 Task: Research Airbnb accommodation in Penticton, Canada from 9th December, 2023 to 12th December, 2023 for 1 adult. Place can be entire room with 1  bedroom having 1 bed and 1 bathroom. Property type can be flat.
Action: Mouse moved to (420, 252)
Screenshot: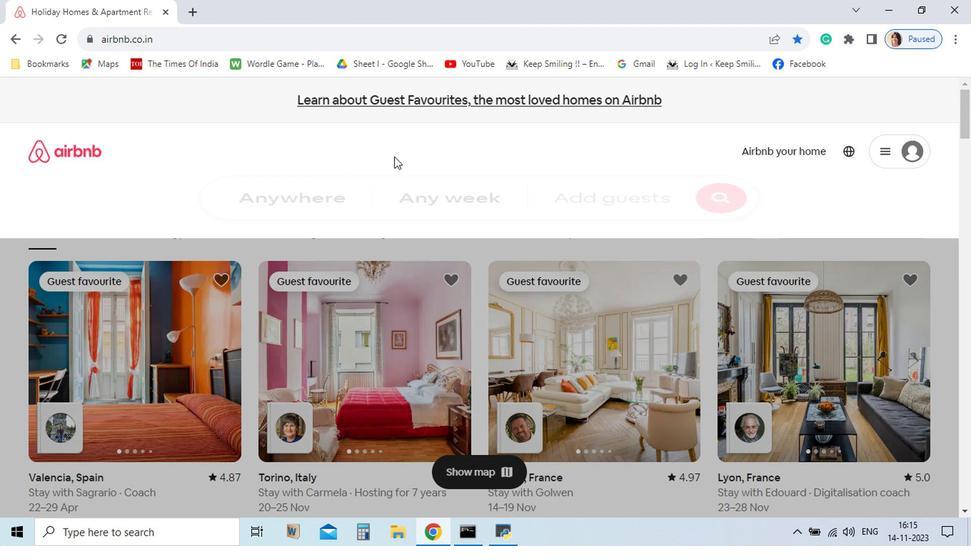 
Action: Mouse pressed left at (420, 252)
Screenshot: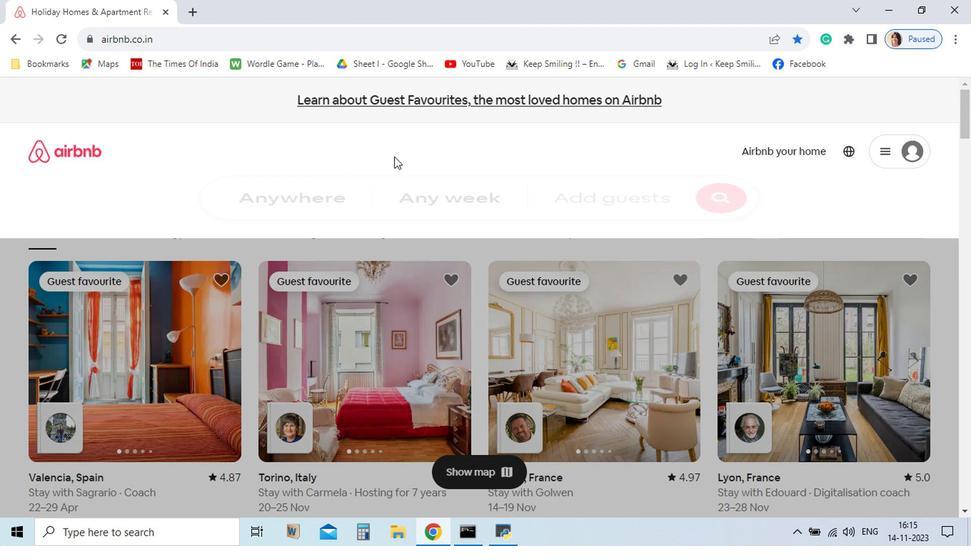 
Action: Mouse moved to (419, 252)
Screenshot: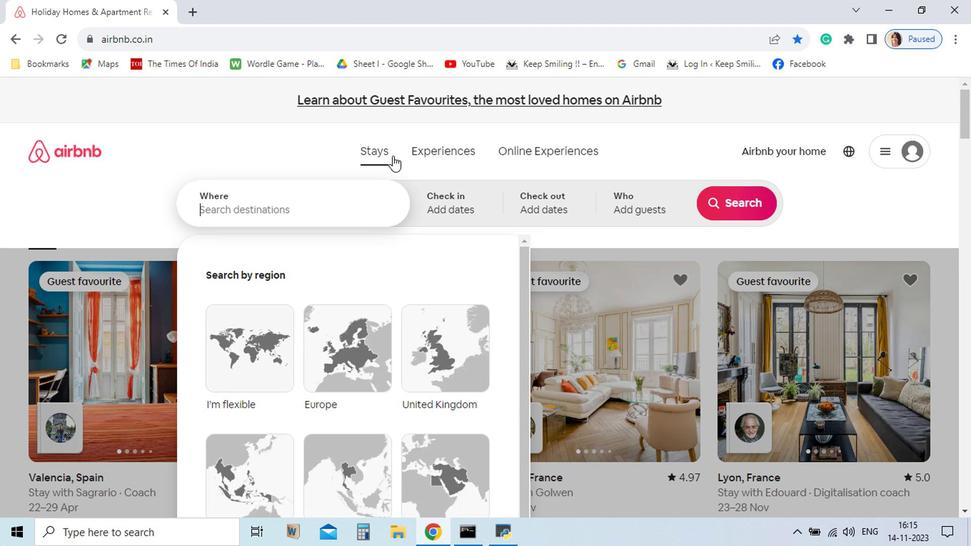 
Action: Key pressed <Key.shift_r>Pent
Screenshot: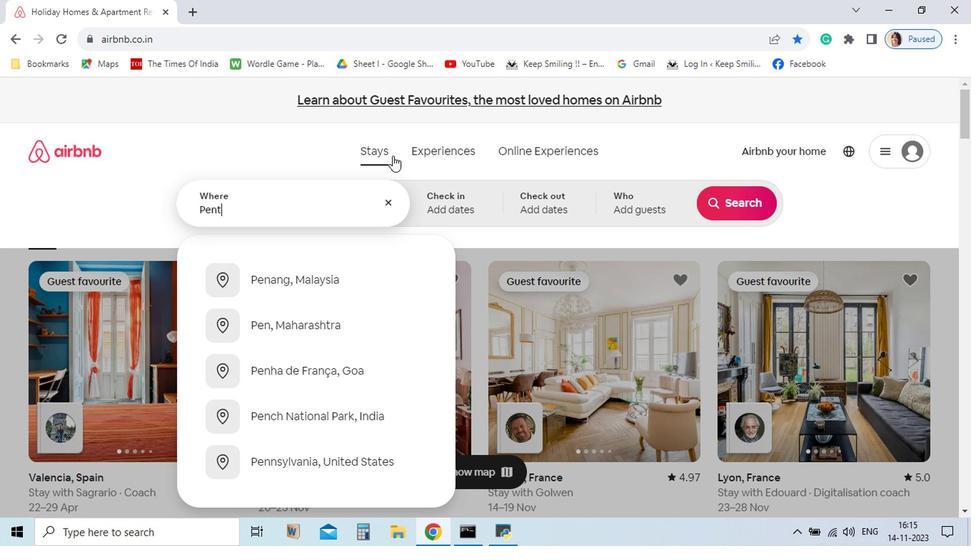
Action: Mouse moved to (389, 333)
Screenshot: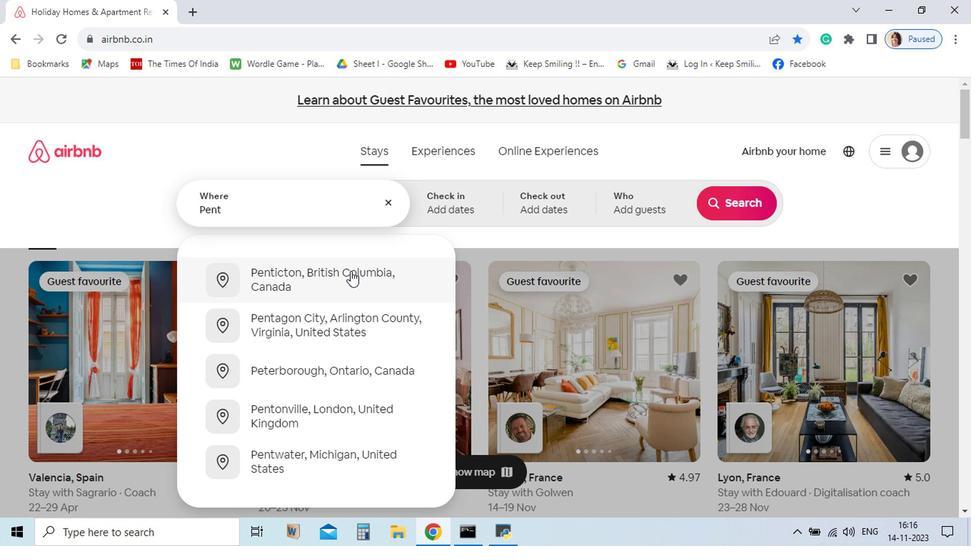 
Action: Mouse pressed left at (389, 333)
Screenshot: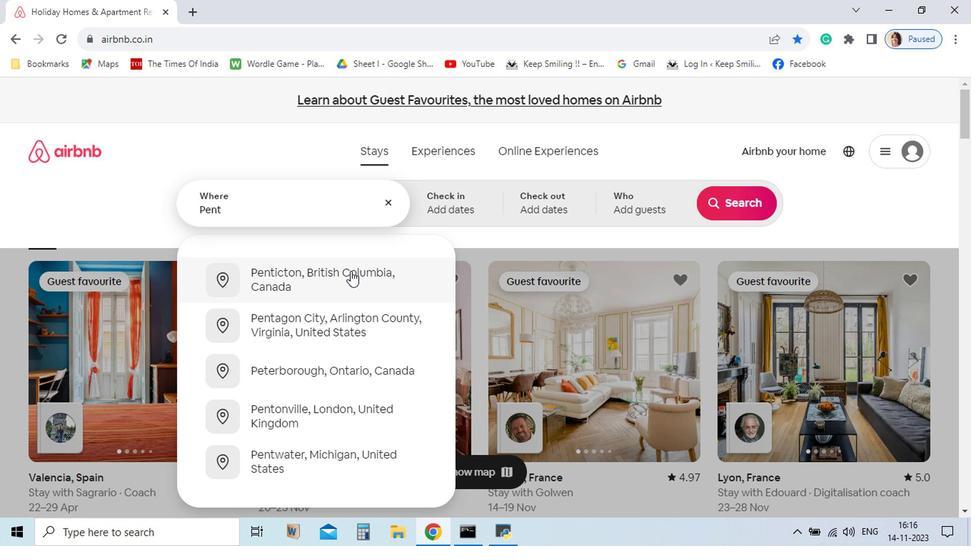 
Action: Mouse moved to (374, 288)
Screenshot: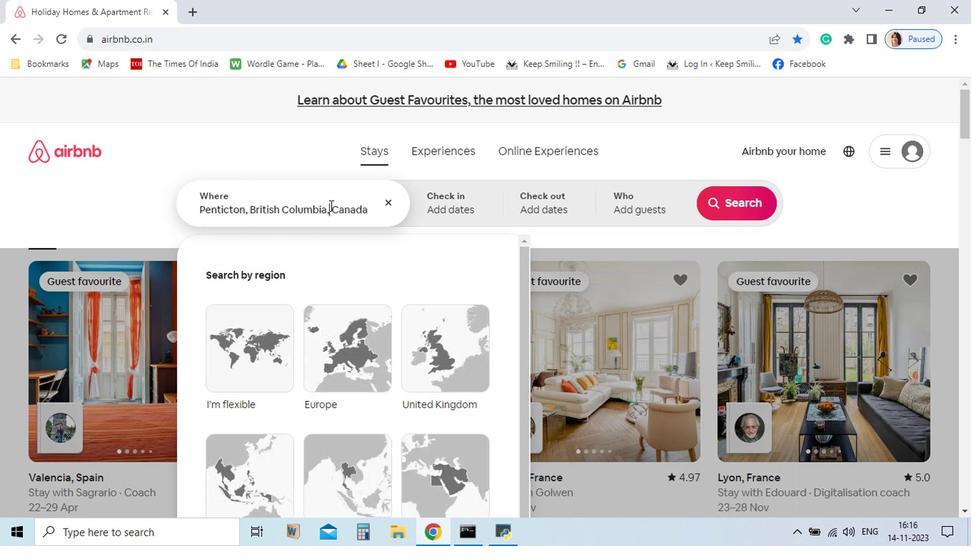 
Action: Mouse pressed left at (374, 288)
Screenshot: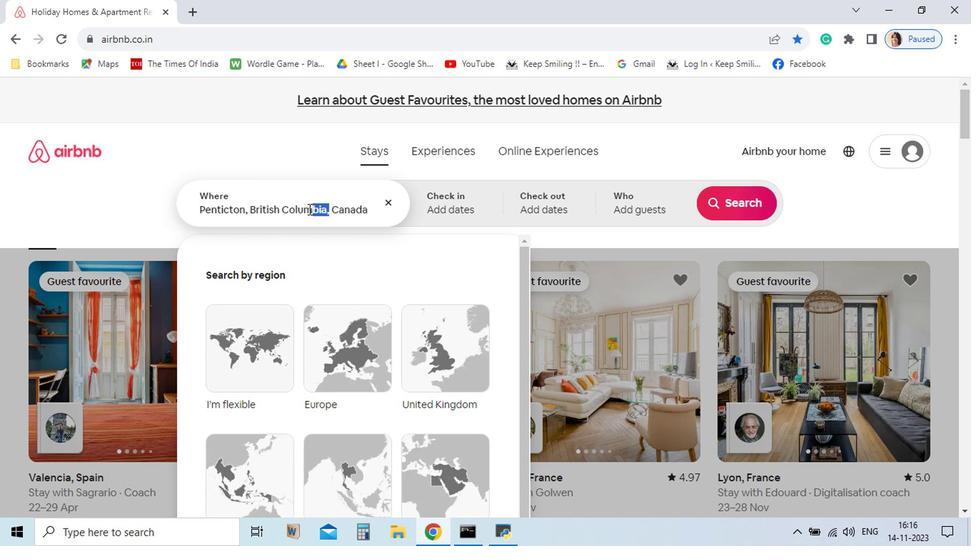 
Action: Mouse moved to (321, 291)
Screenshot: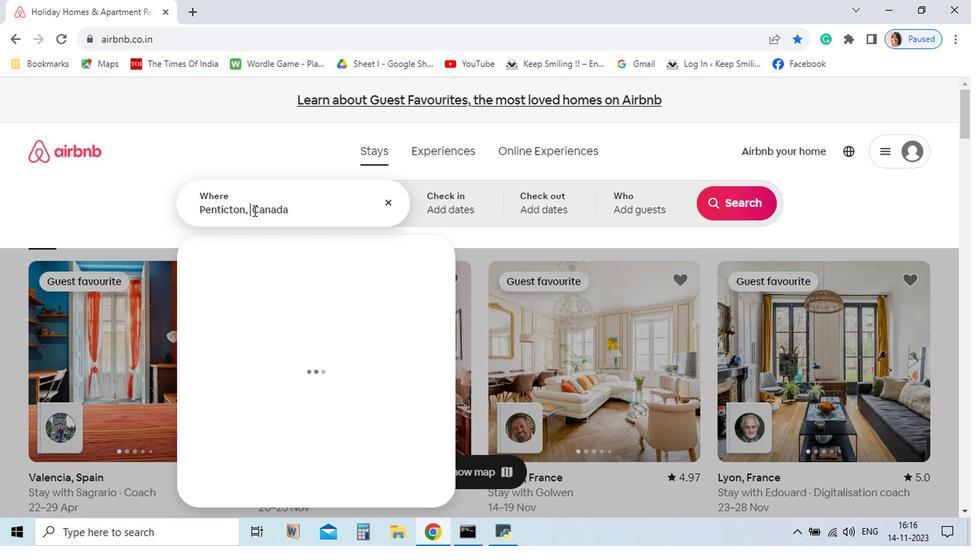 
Action: Key pressed <Key.backspace><Key.backspace>
Screenshot: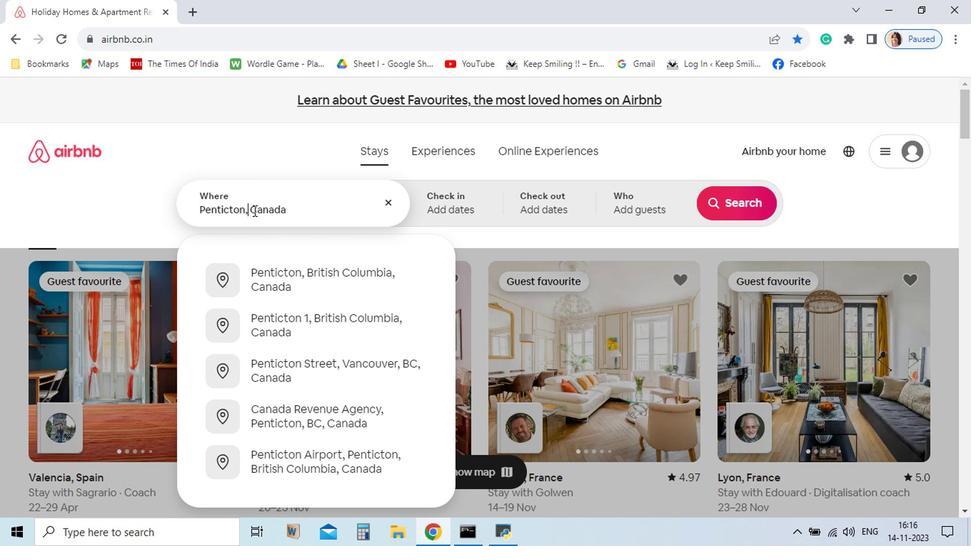 
Action: Mouse moved to (360, 287)
Screenshot: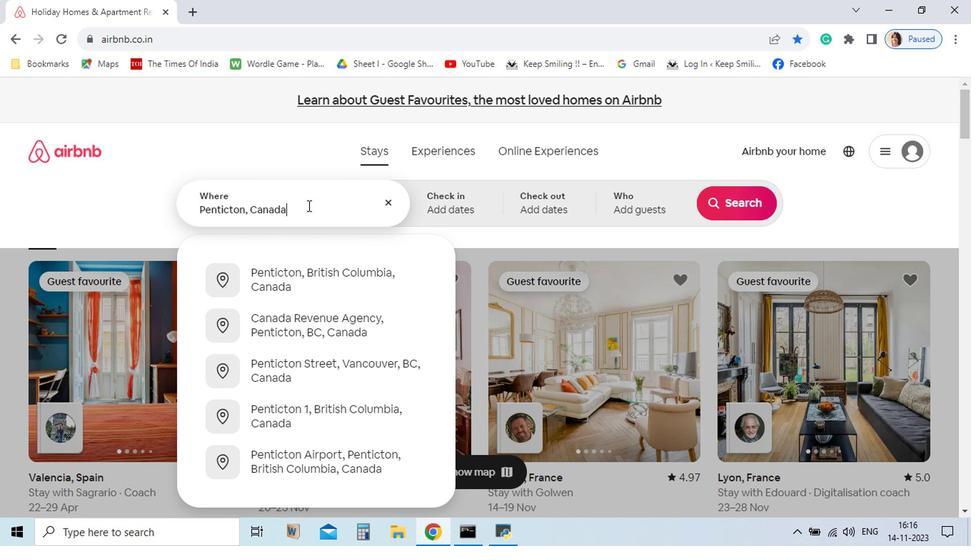 
Action: Mouse pressed left at (360, 287)
Screenshot: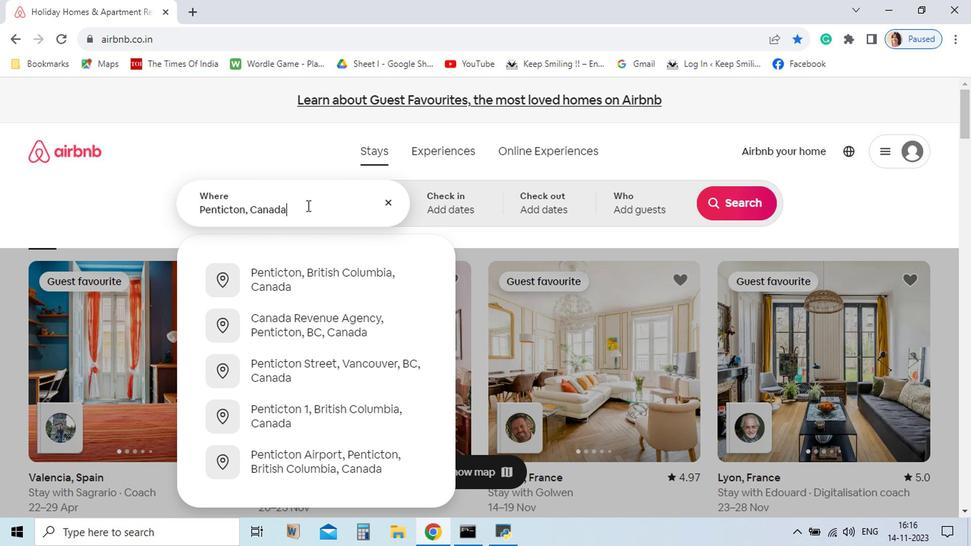 
Action: Mouse moved to (359, 287)
Screenshot: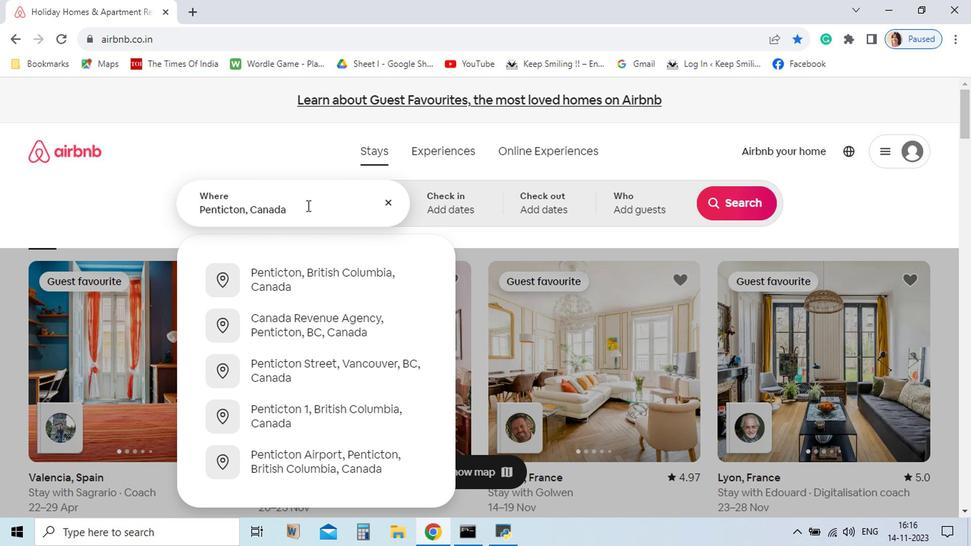 
Action: Key pressed <Key.enter>
Screenshot: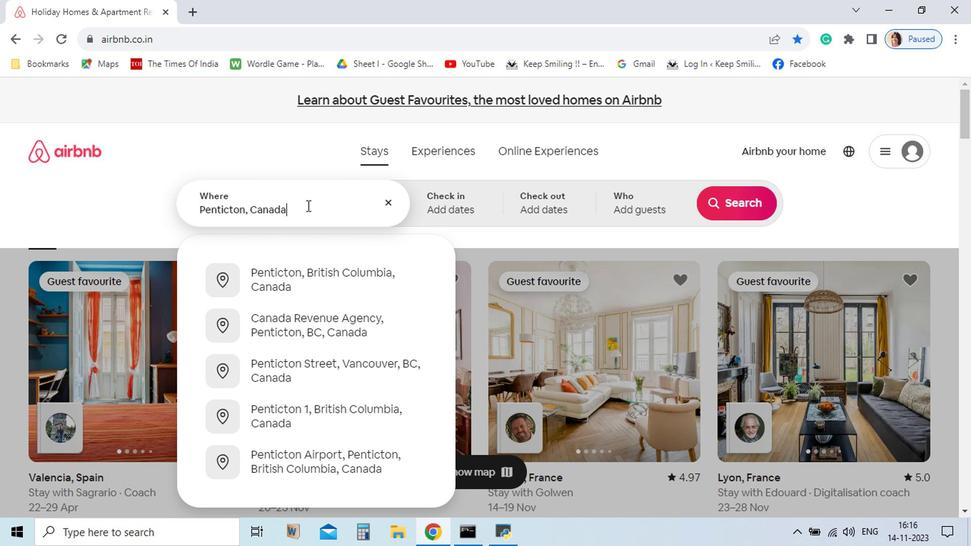 
Action: Mouse moved to (640, 430)
Screenshot: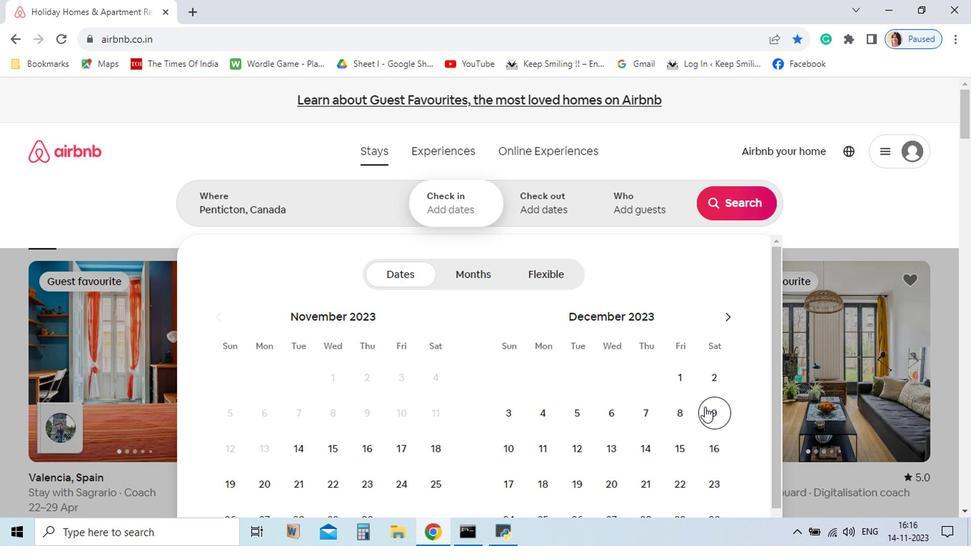
Action: Mouse pressed left at (640, 430)
Screenshot: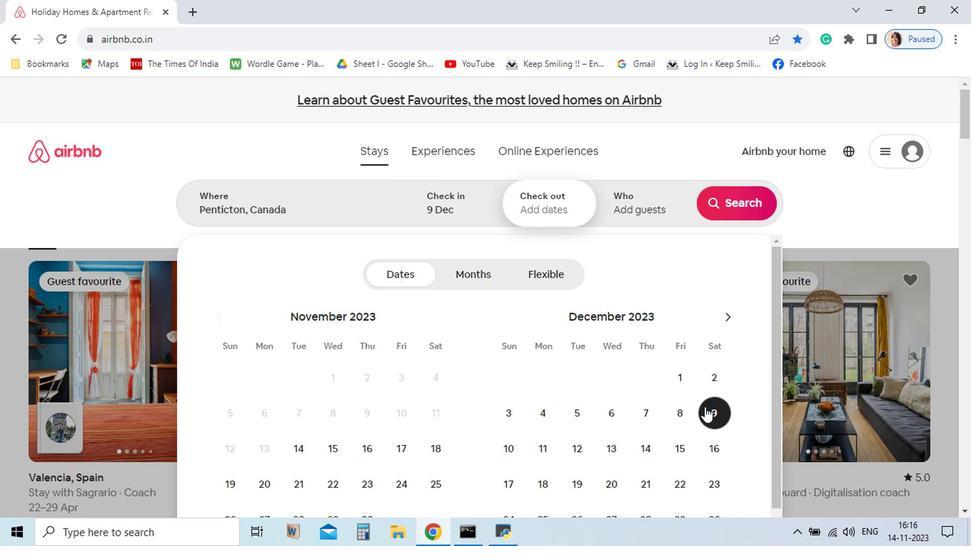 
Action: Mouse moved to (554, 458)
Screenshot: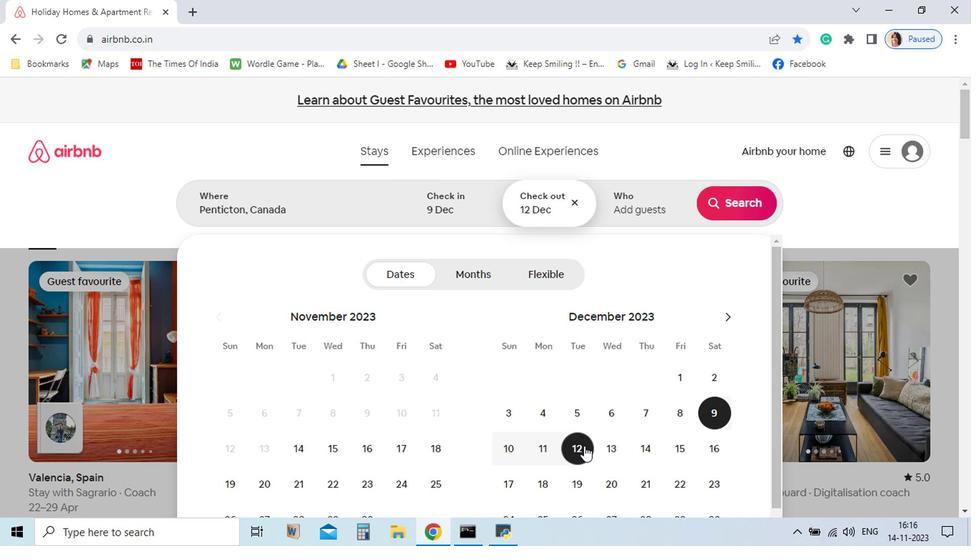 
Action: Mouse pressed left at (554, 458)
Screenshot: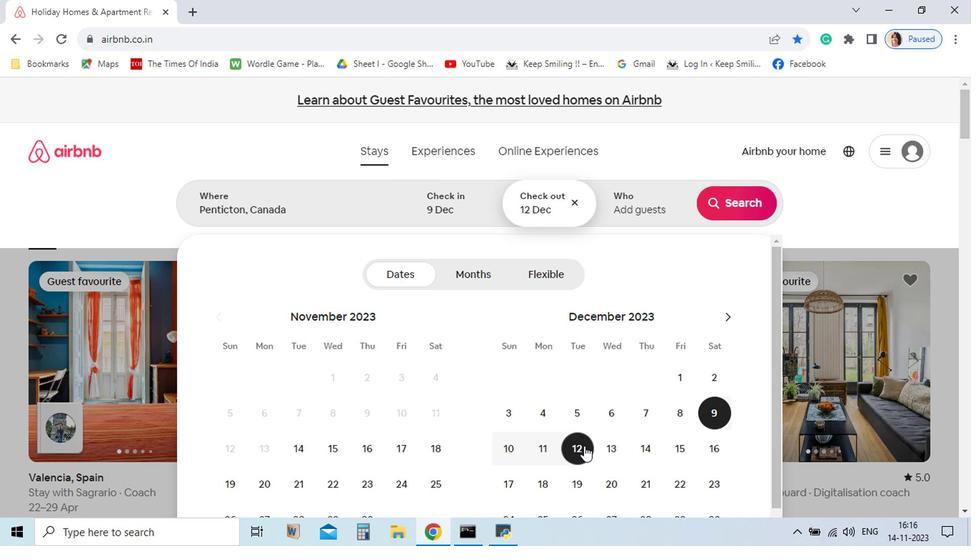 
Action: Mouse moved to (560, 446)
Screenshot: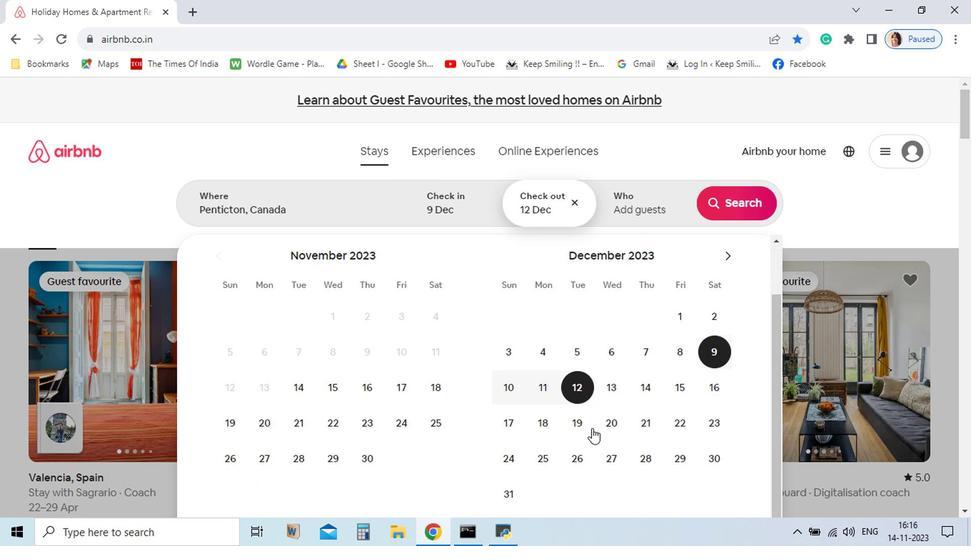 
Action: Mouse scrolled (560, 445) with delta (0, 0)
Screenshot: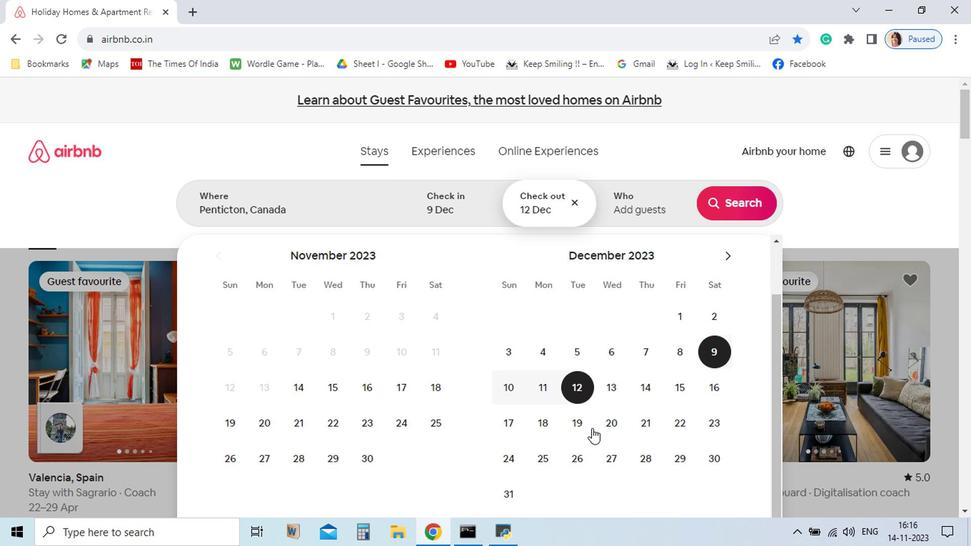 
Action: Mouse moved to (610, 288)
Screenshot: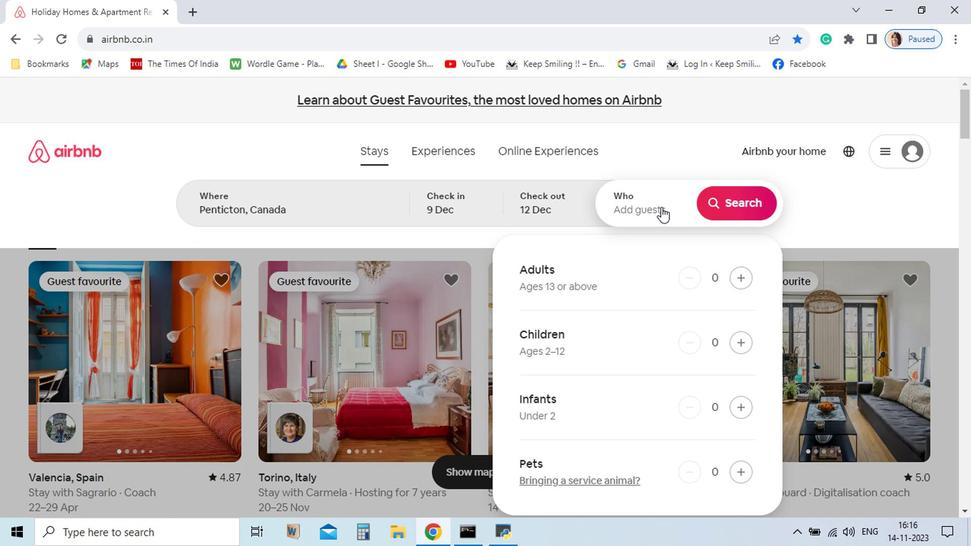 
Action: Mouse pressed left at (610, 288)
Screenshot: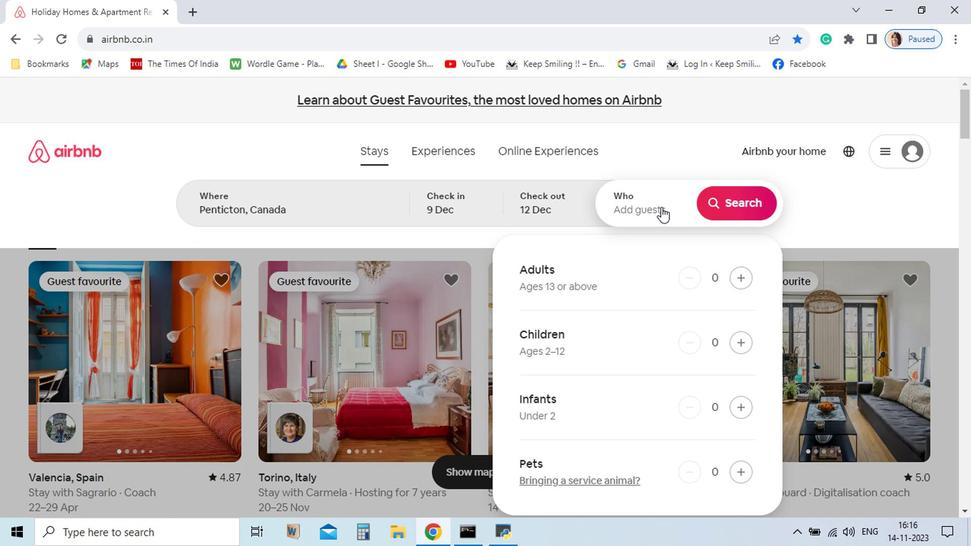 
Action: Mouse moved to (670, 338)
Screenshot: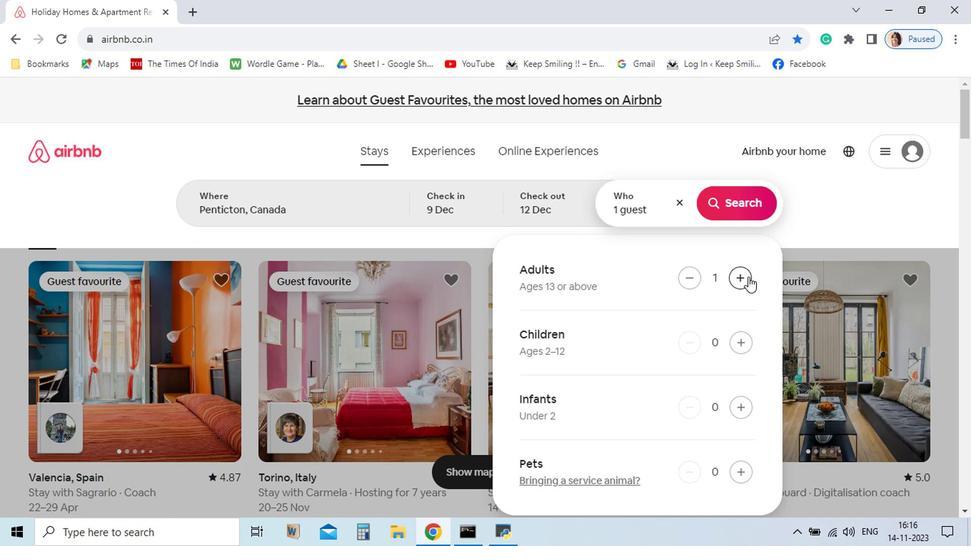 
Action: Mouse pressed left at (670, 338)
Screenshot: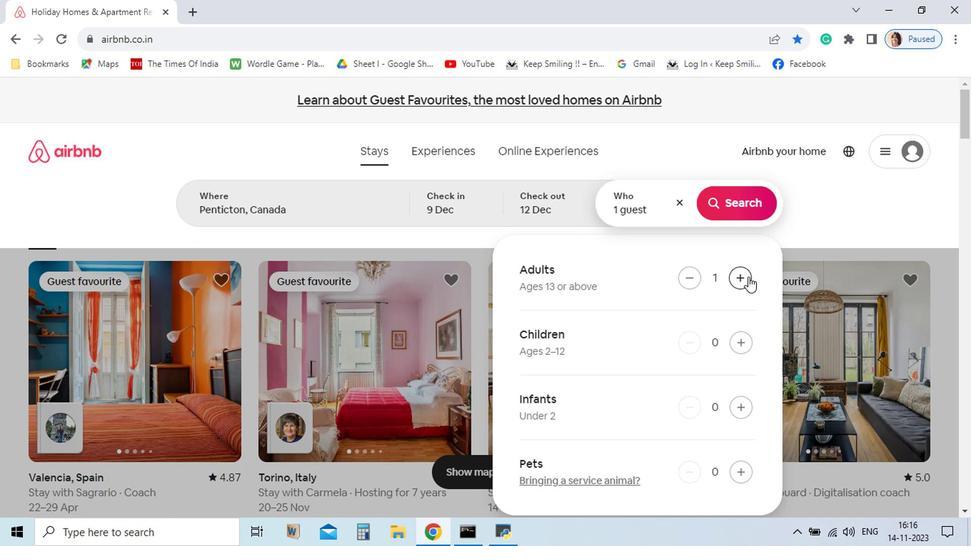 
Action: Mouse moved to (670, 282)
Screenshot: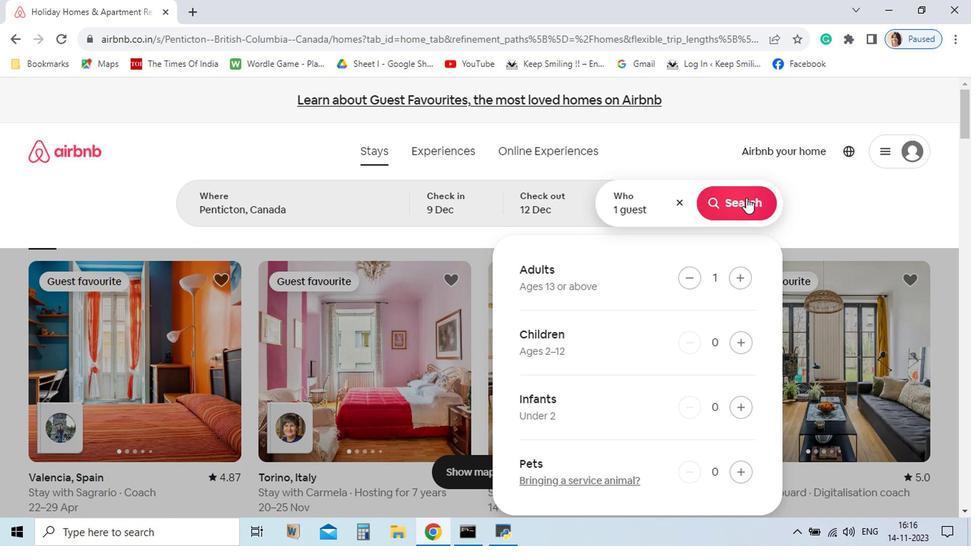 
Action: Mouse pressed left at (670, 282)
Screenshot: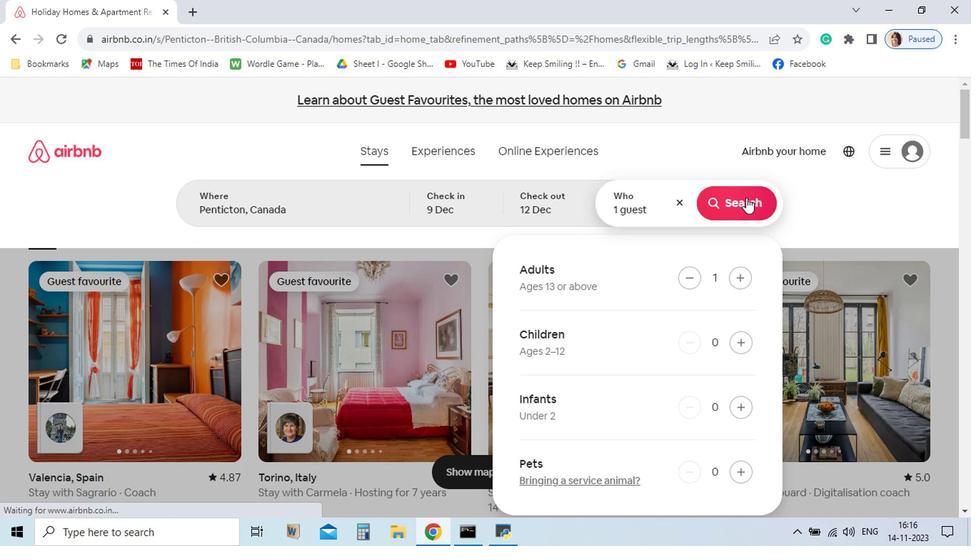 
Action: Mouse moved to (671, 256)
Screenshot: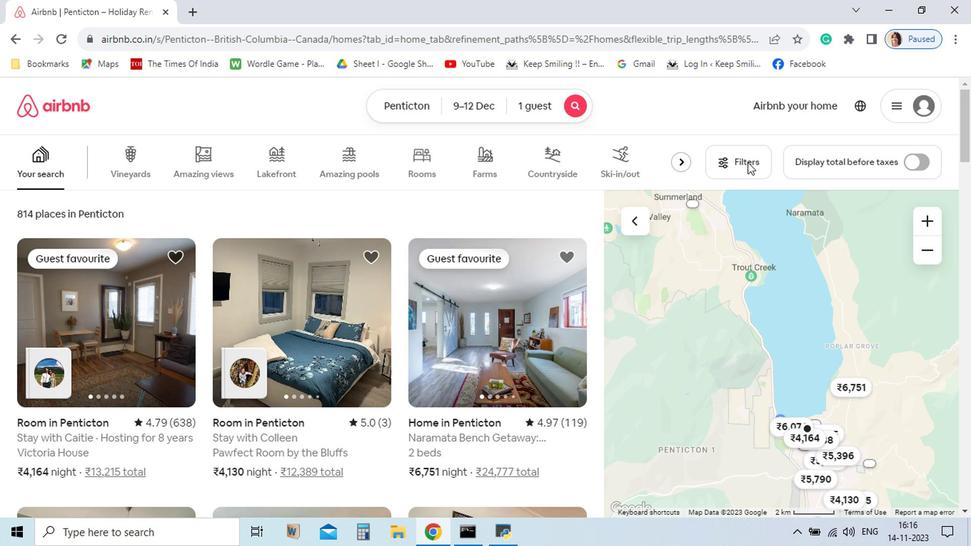 
Action: Mouse pressed left at (671, 256)
Screenshot: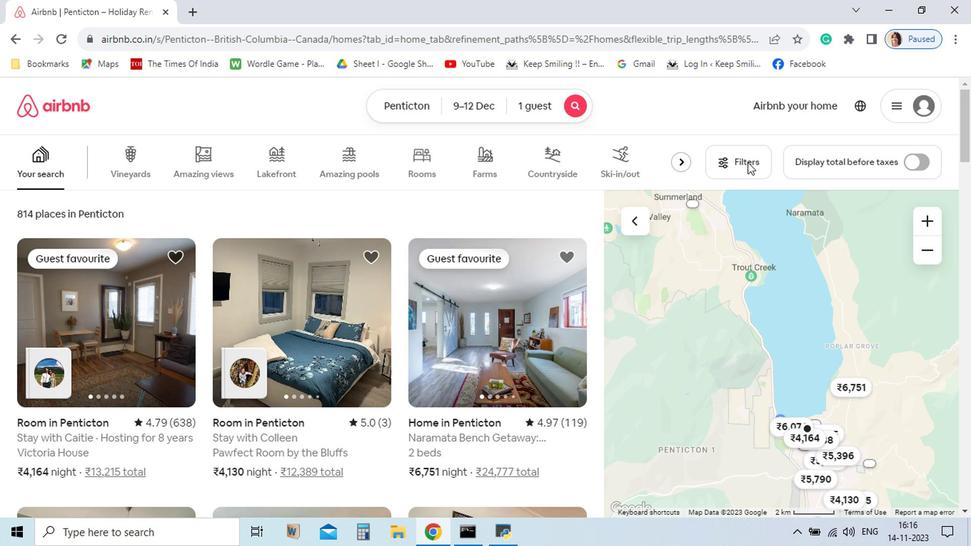 
Action: Mouse moved to (678, 279)
Screenshot: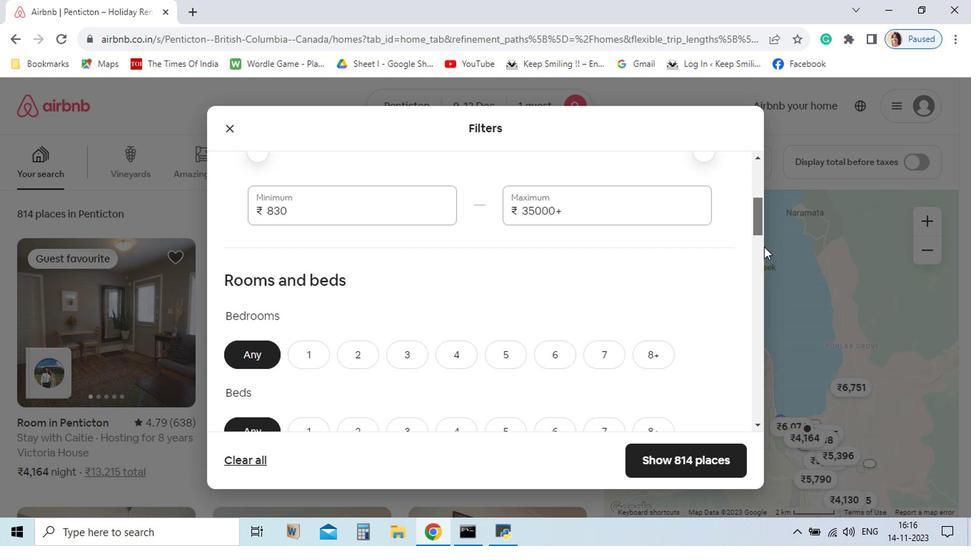 
Action: Mouse pressed left at (678, 279)
Screenshot: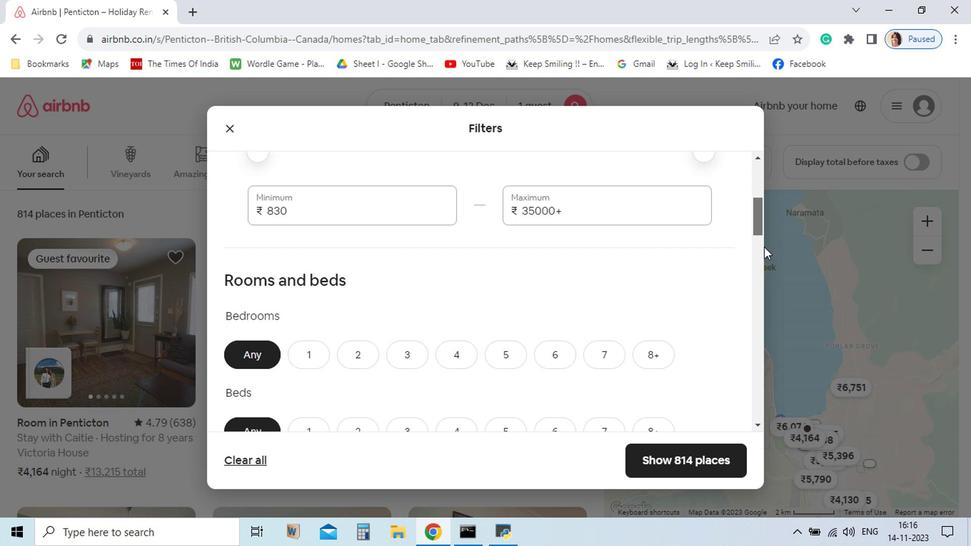 
Action: Mouse moved to (363, 271)
Screenshot: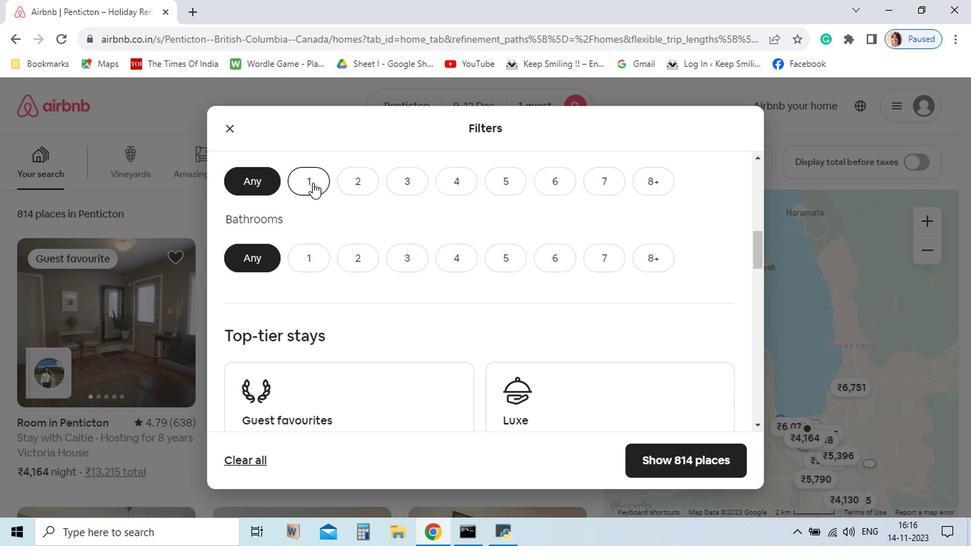 
Action: Mouse pressed left at (363, 271)
Screenshot: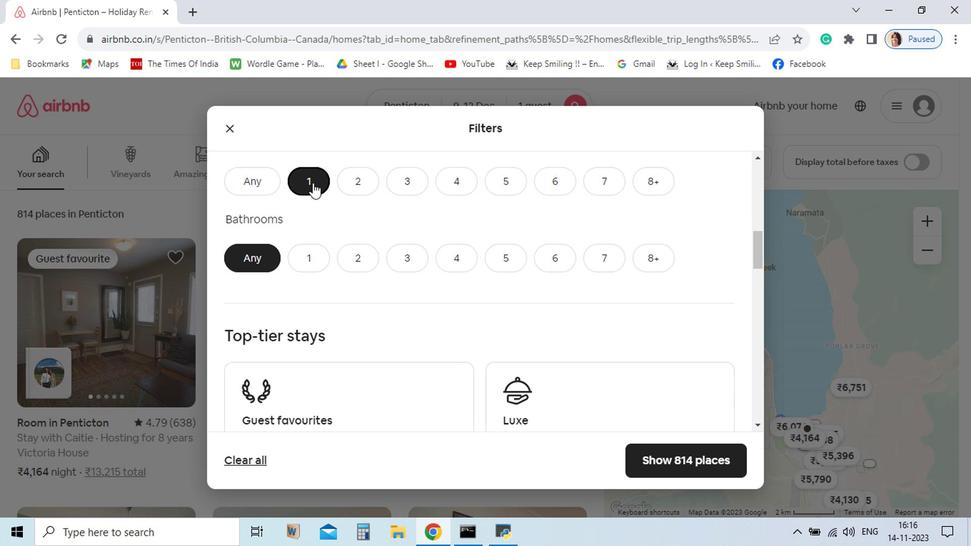 
Action: Mouse moved to (374, 302)
Screenshot: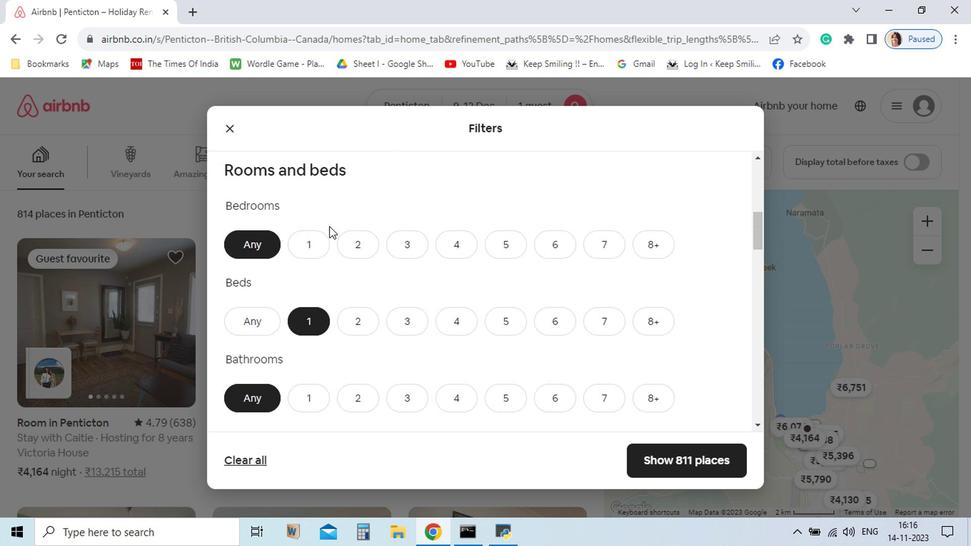 
Action: Mouse scrolled (374, 302) with delta (0, 0)
Screenshot: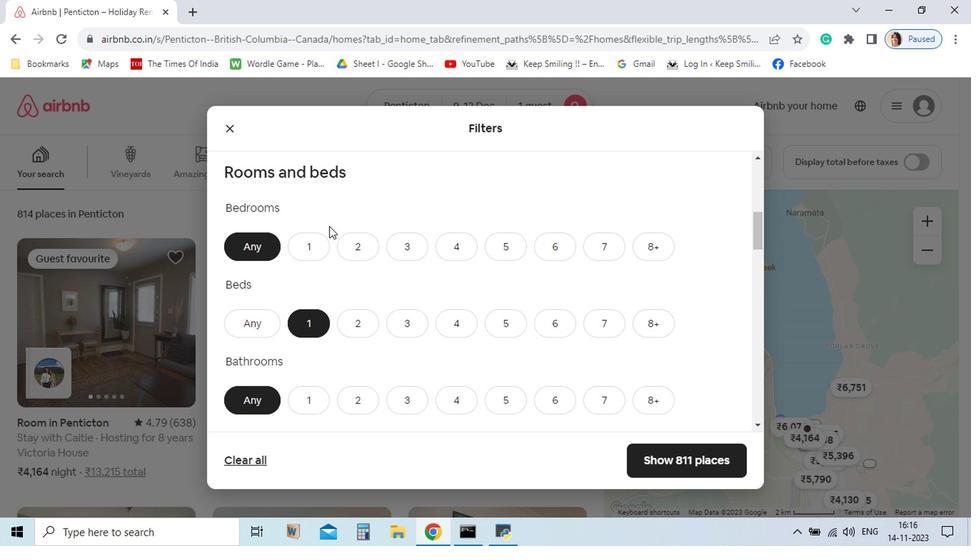 
Action: Mouse scrolled (374, 302) with delta (0, 0)
Screenshot: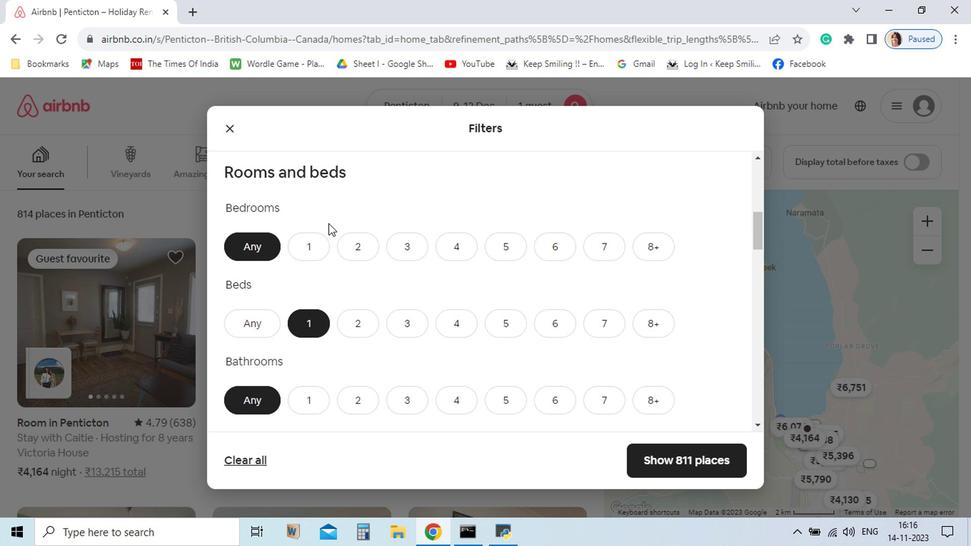 
Action: Mouse moved to (362, 309)
Screenshot: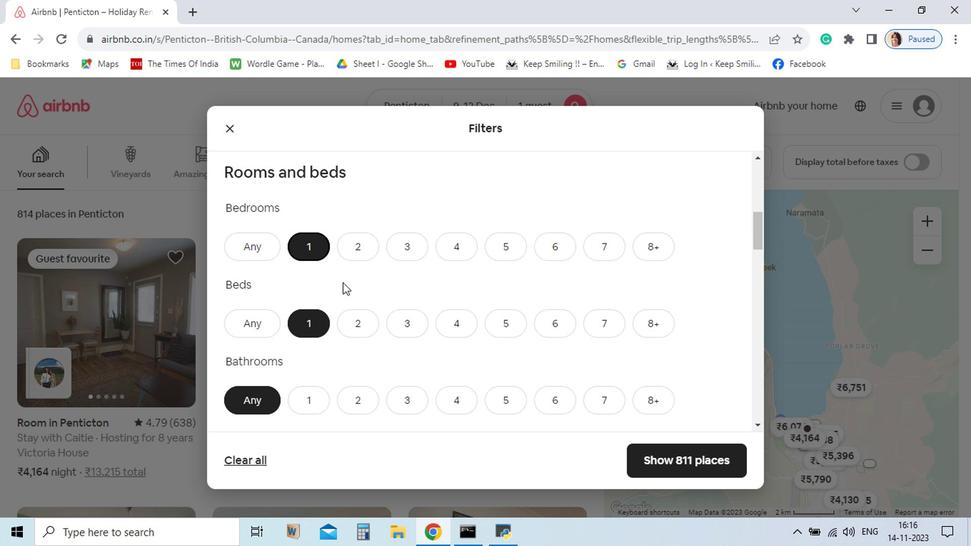 
Action: Mouse pressed left at (362, 309)
Screenshot: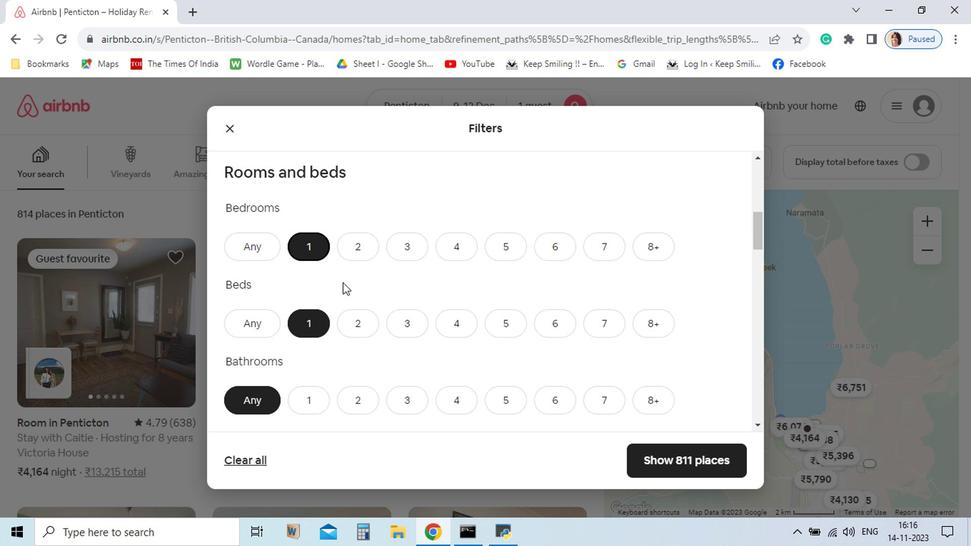 
Action: Mouse moved to (420, 375)
Screenshot: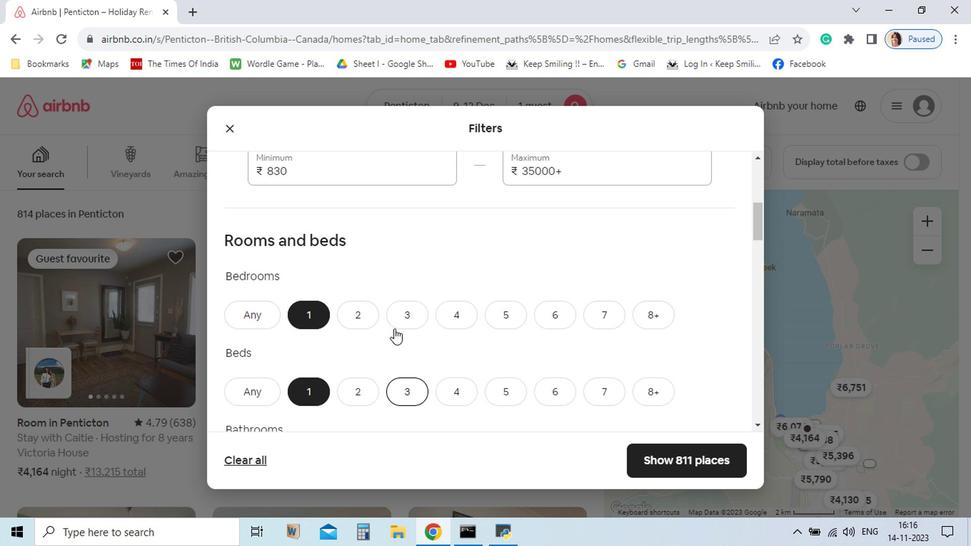 
Action: Mouse scrolled (420, 375) with delta (0, 0)
Screenshot: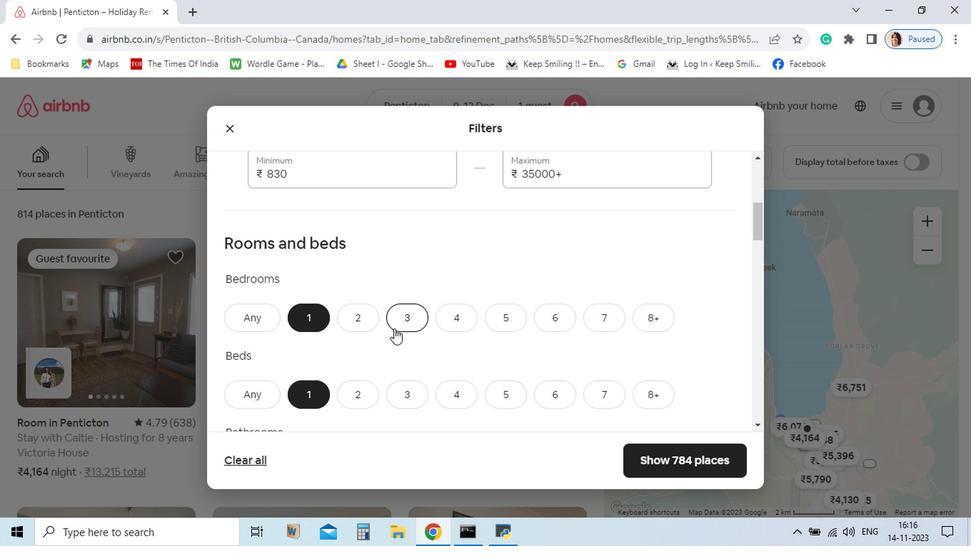 
Action: Mouse scrolled (420, 374) with delta (0, 0)
Screenshot: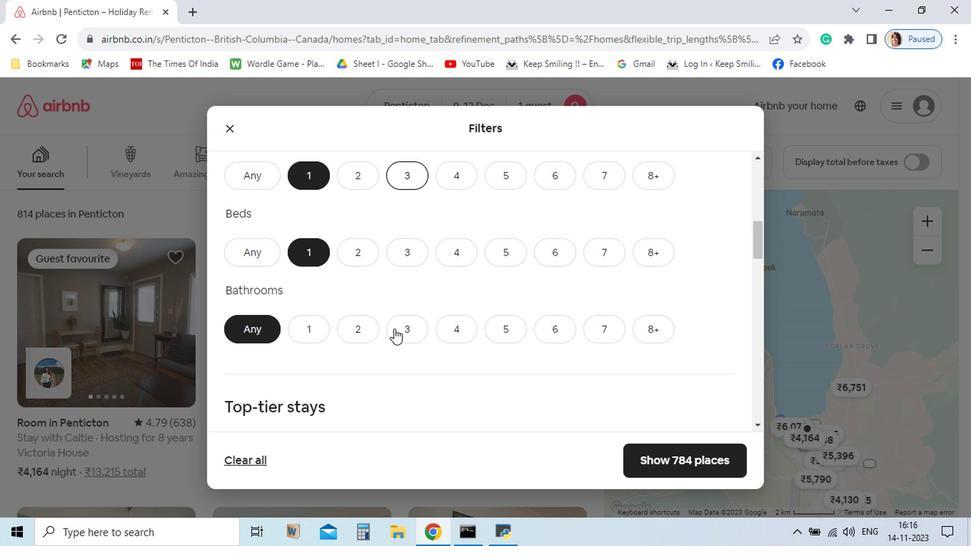 
Action: Mouse scrolled (420, 374) with delta (0, 0)
Screenshot: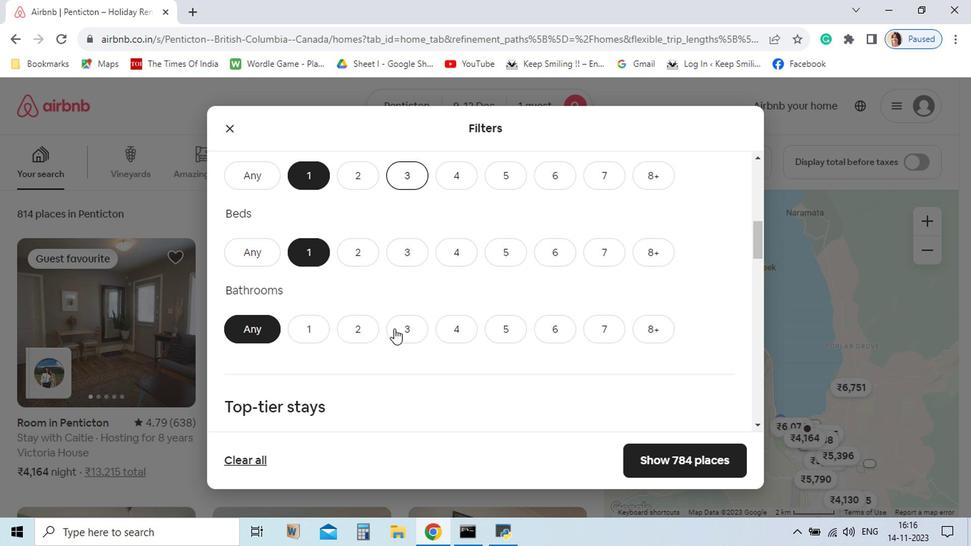 
Action: Mouse moved to (359, 374)
Screenshot: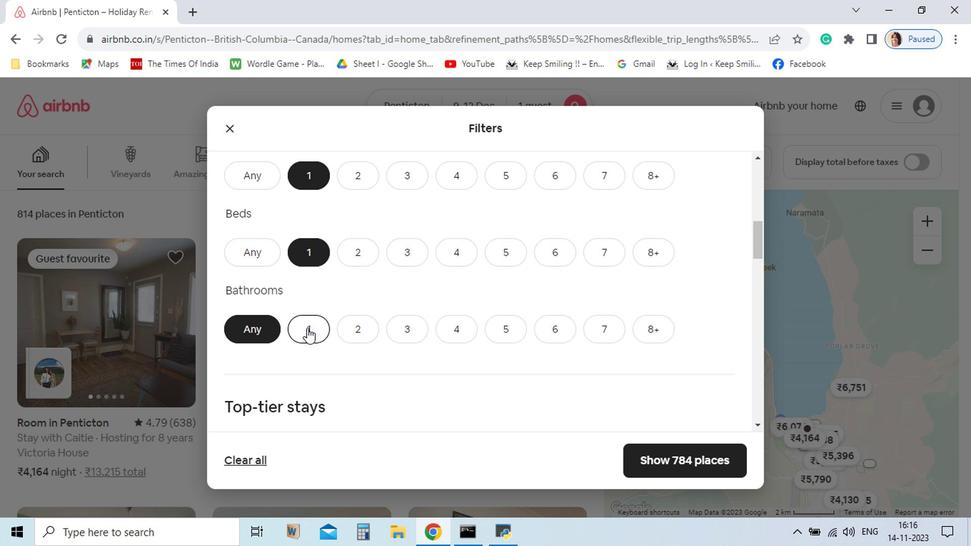 
Action: Mouse pressed left at (359, 374)
Screenshot: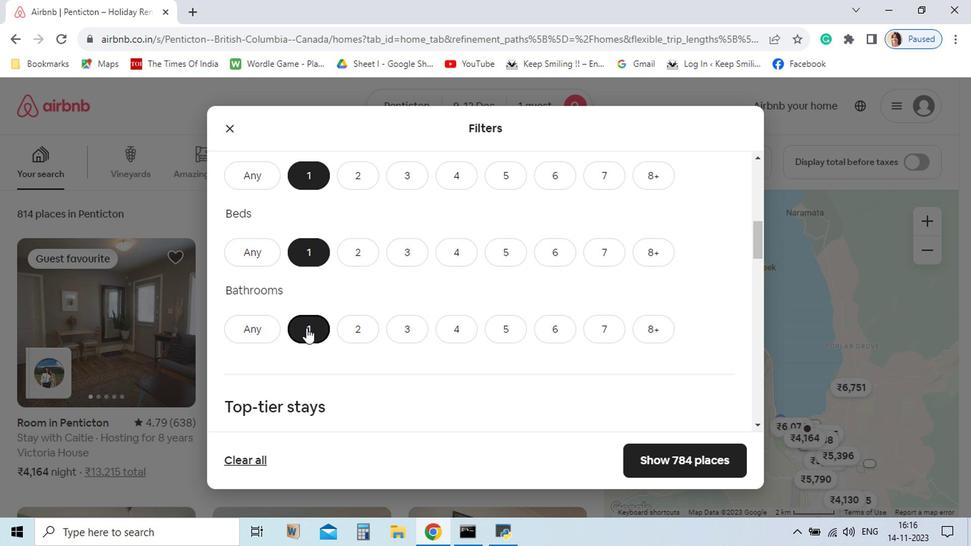 
Action: Mouse moved to (425, 384)
Screenshot: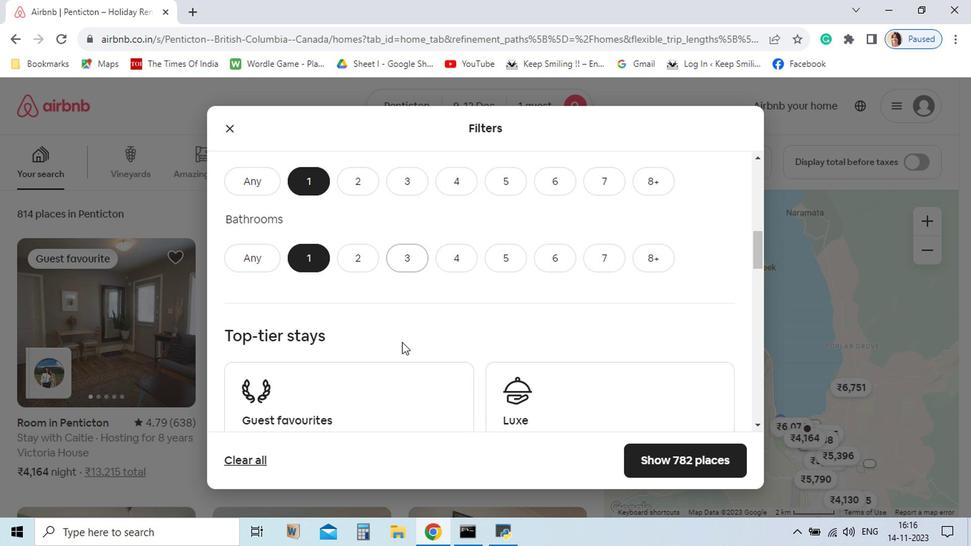 
Action: Mouse scrolled (425, 384) with delta (0, 0)
Screenshot: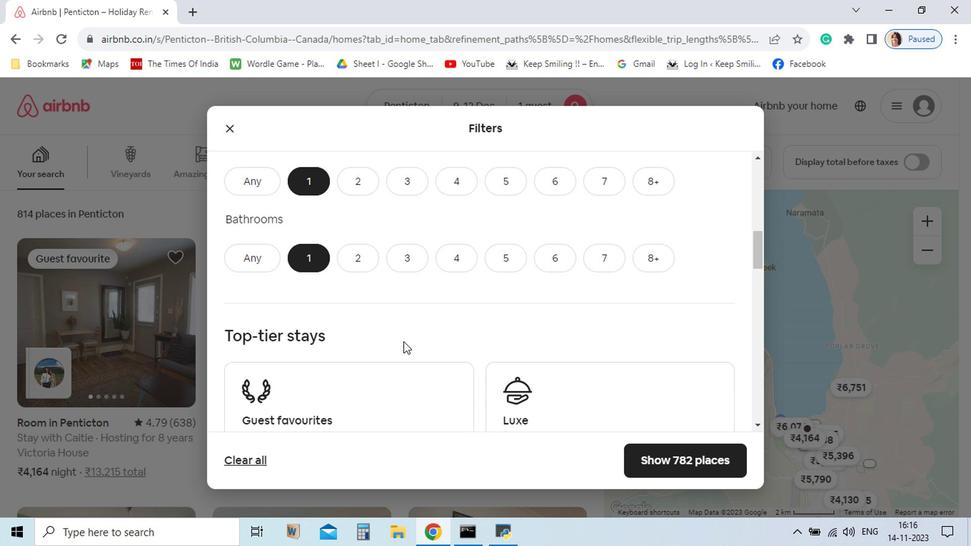 
Action: Mouse moved to (426, 383)
Screenshot: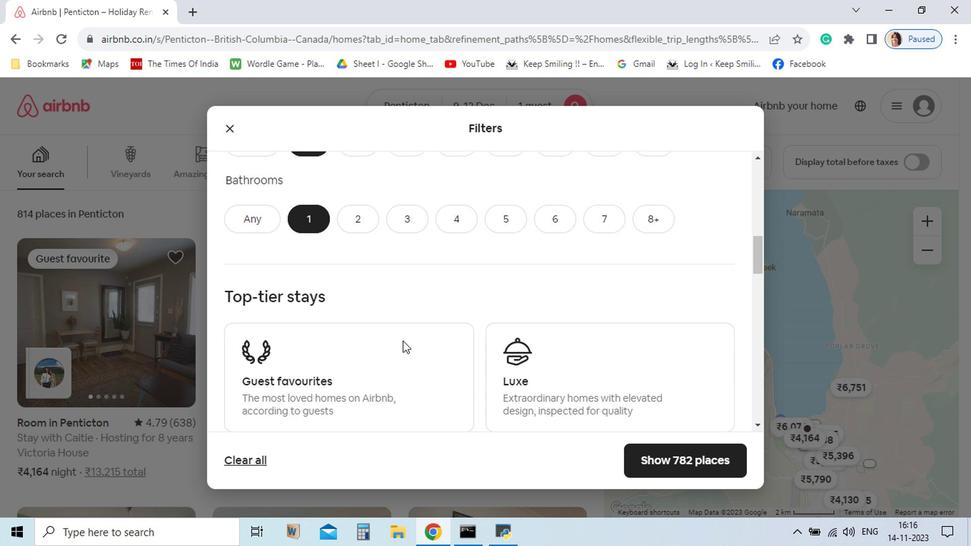
Action: Mouse scrolled (426, 383) with delta (0, 0)
Screenshot: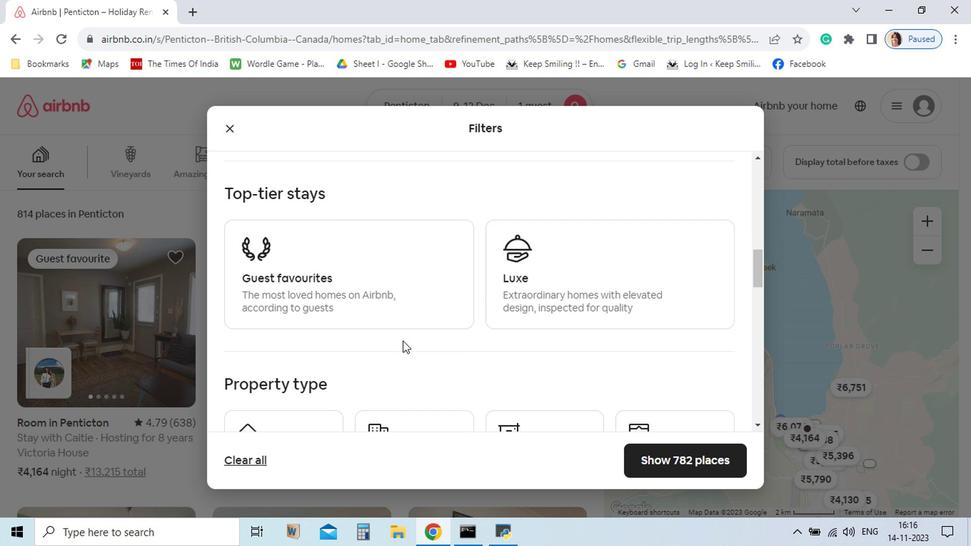 
Action: Mouse scrolled (426, 383) with delta (0, 0)
Screenshot: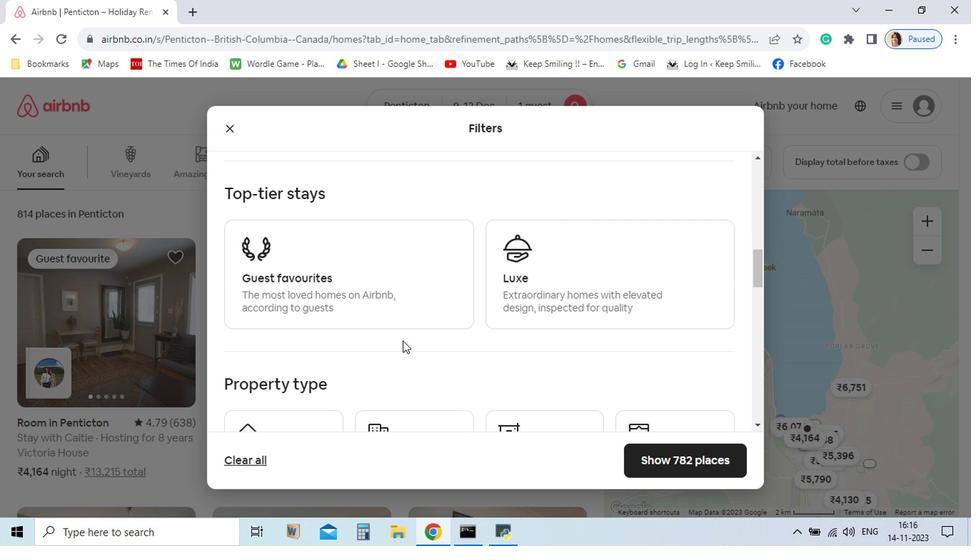 
Action: Mouse moved to (426, 383)
Screenshot: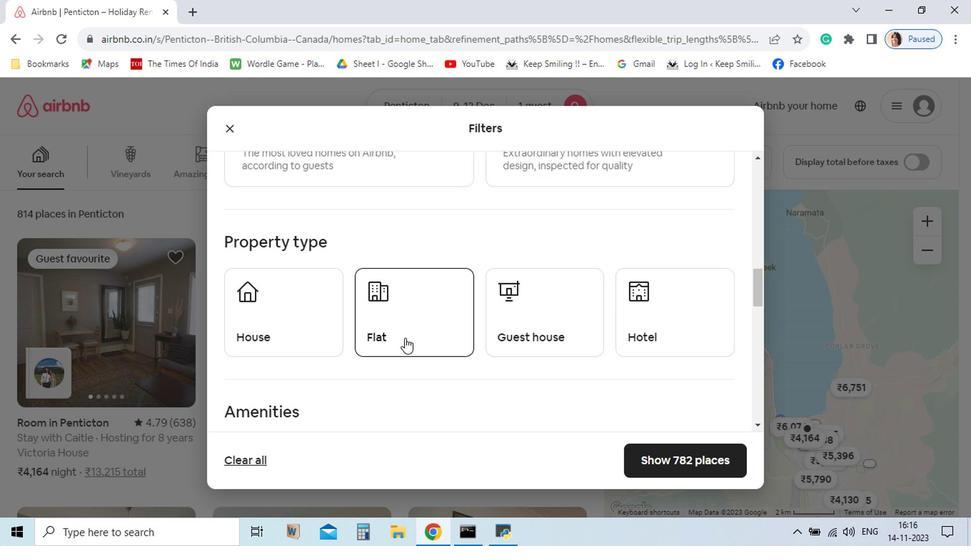 
Action: Mouse scrolled (426, 383) with delta (0, 0)
Screenshot: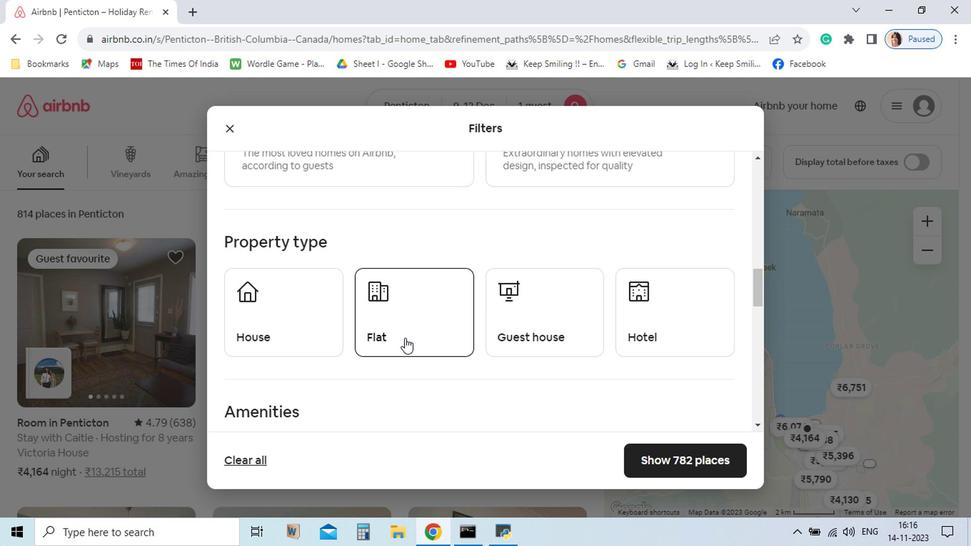 
Action: Mouse moved to (427, 383)
Screenshot: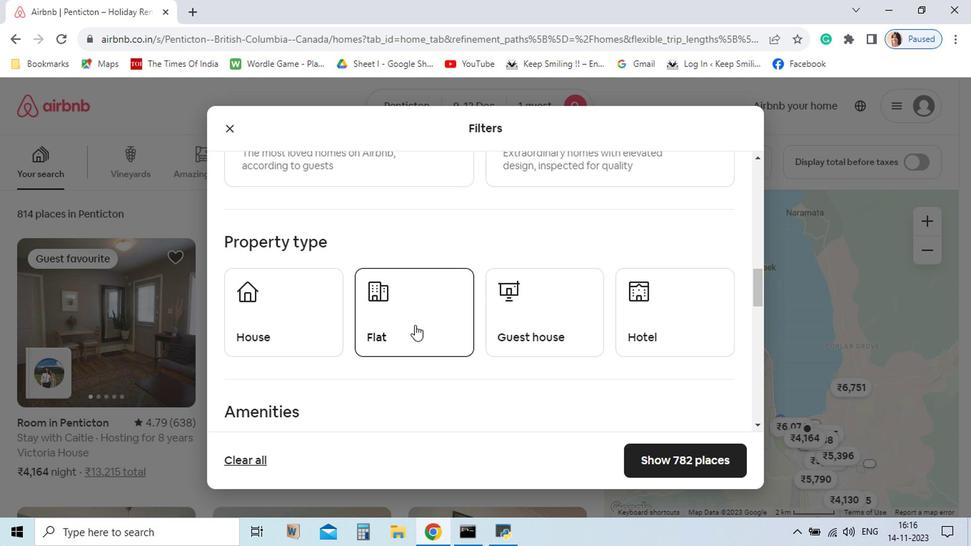 
Action: Mouse scrolled (427, 383) with delta (0, 0)
Screenshot: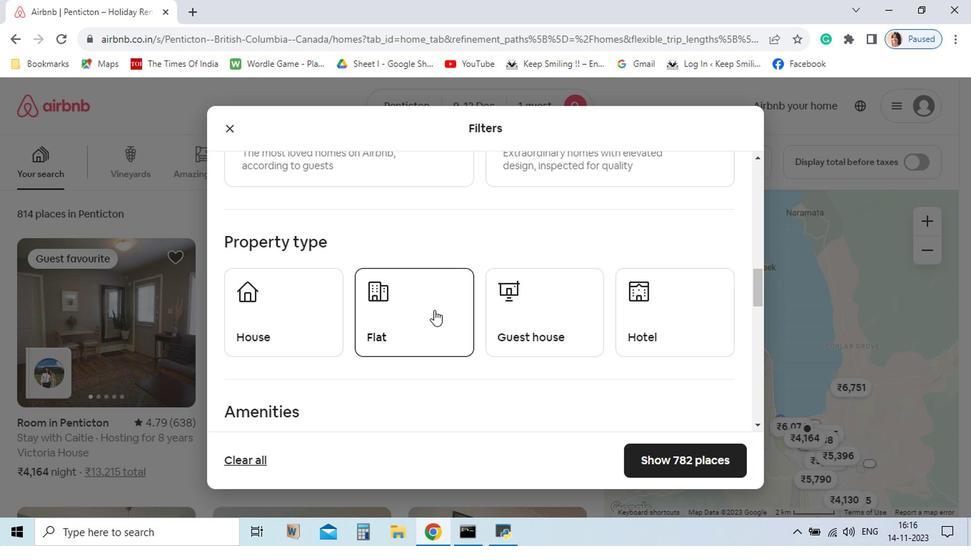 
Action: Mouse moved to (418, 360)
Screenshot: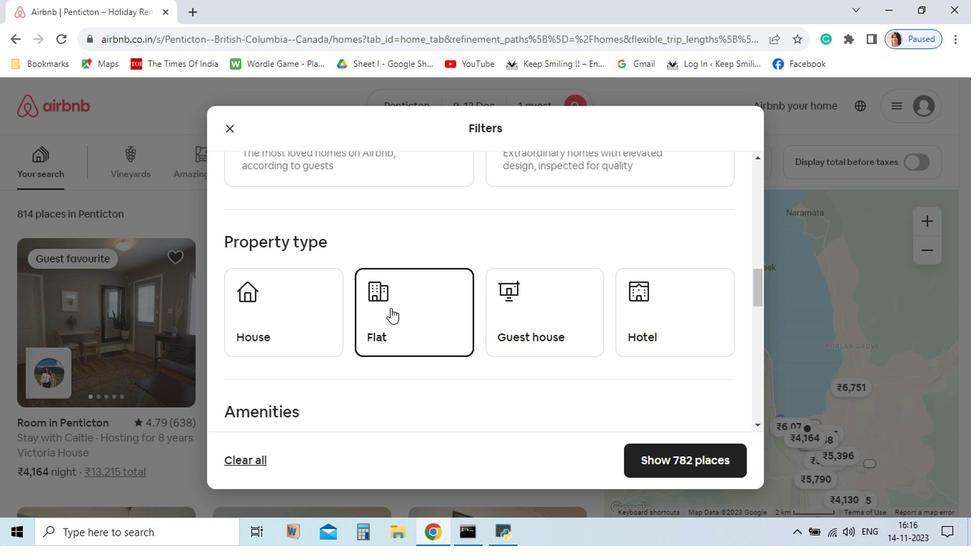 
Action: Mouse pressed left at (418, 360)
Screenshot: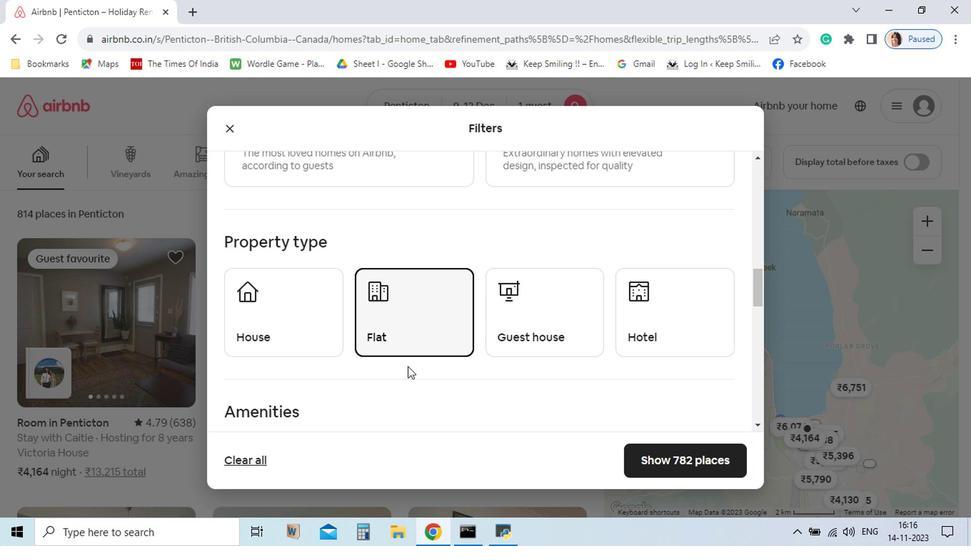 
Action: Mouse moved to (440, 415)
Screenshot: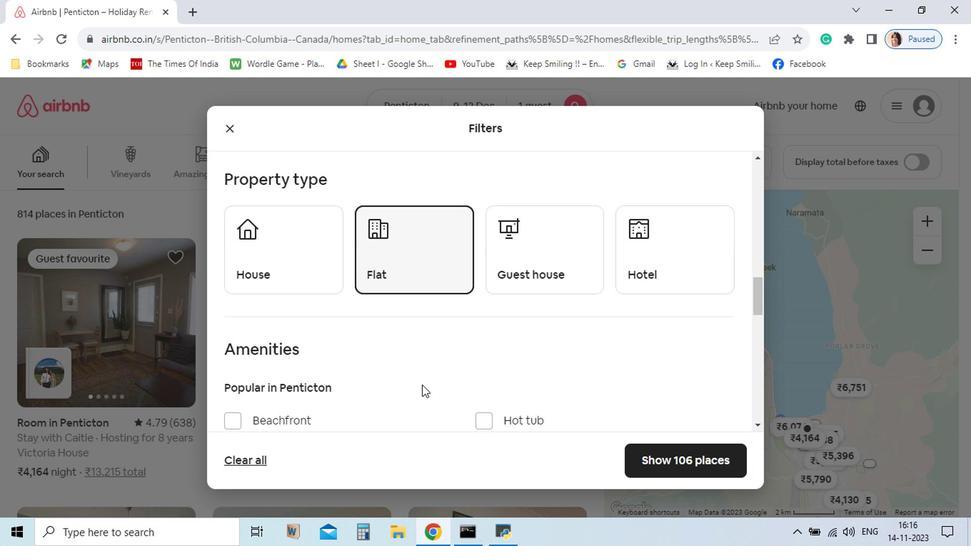 
Action: Mouse scrolled (440, 414) with delta (0, 0)
Screenshot: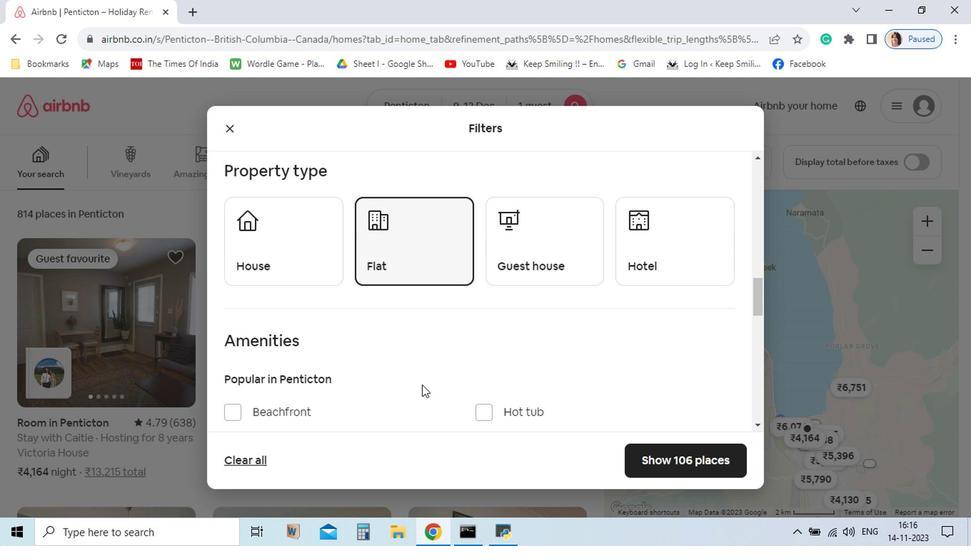 
Action: Mouse moved to (607, 464)
Screenshot: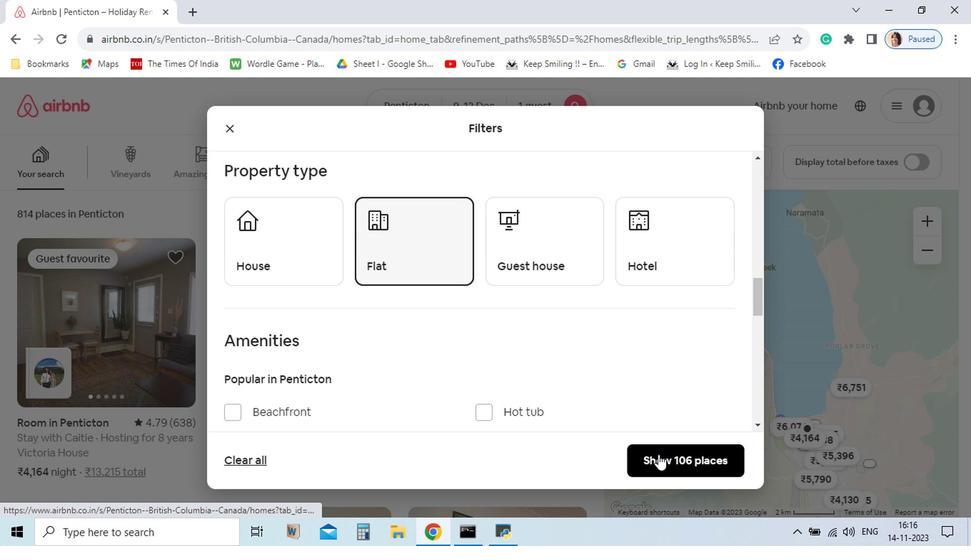 
Action: Mouse pressed left at (607, 464)
Screenshot: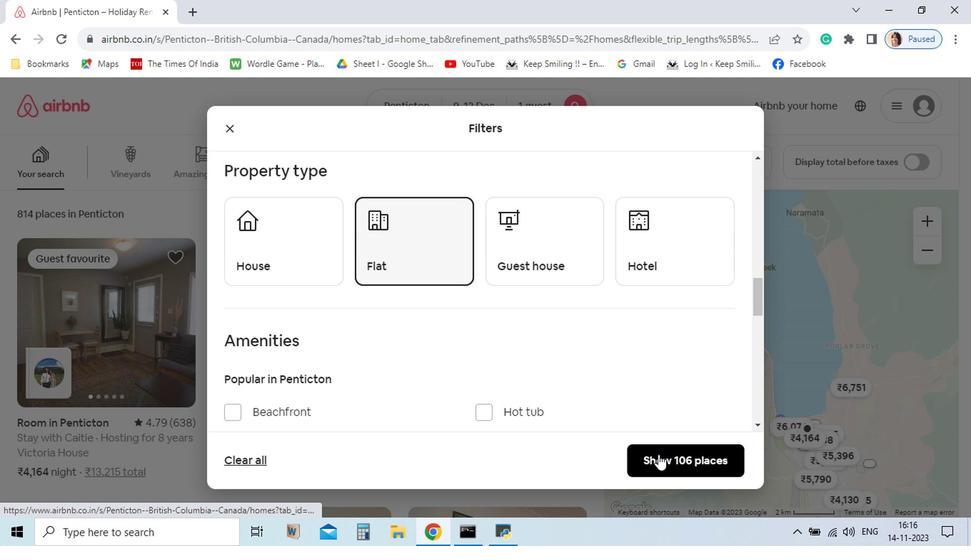 
Action: Mouse moved to (479, 467)
Screenshot: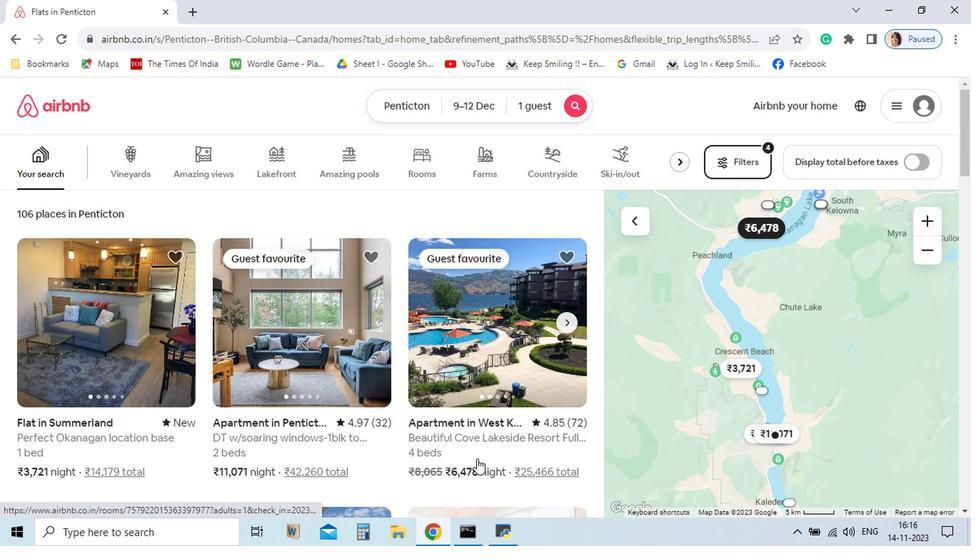 
Action: Mouse scrolled (479, 467) with delta (0, 0)
Screenshot: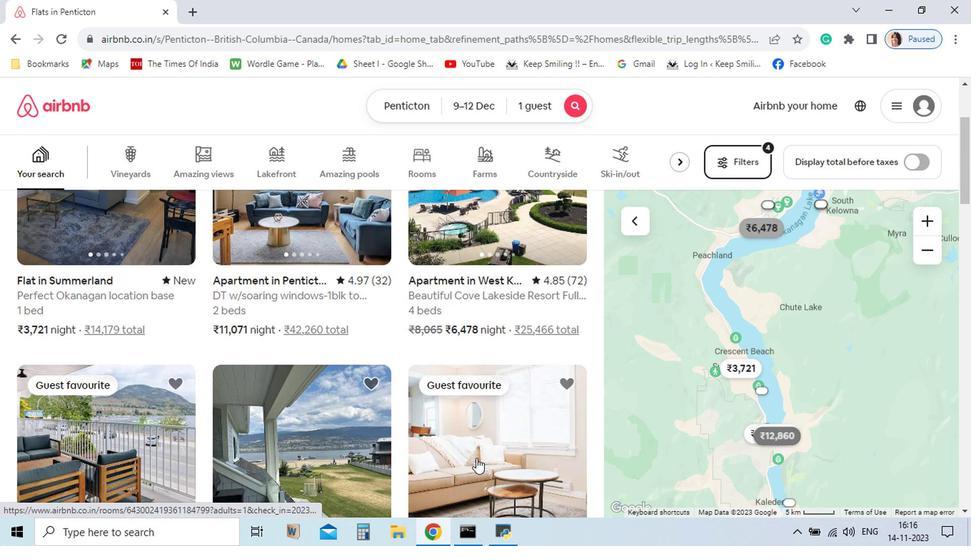 
Action: Mouse scrolled (479, 467) with delta (0, 0)
Screenshot: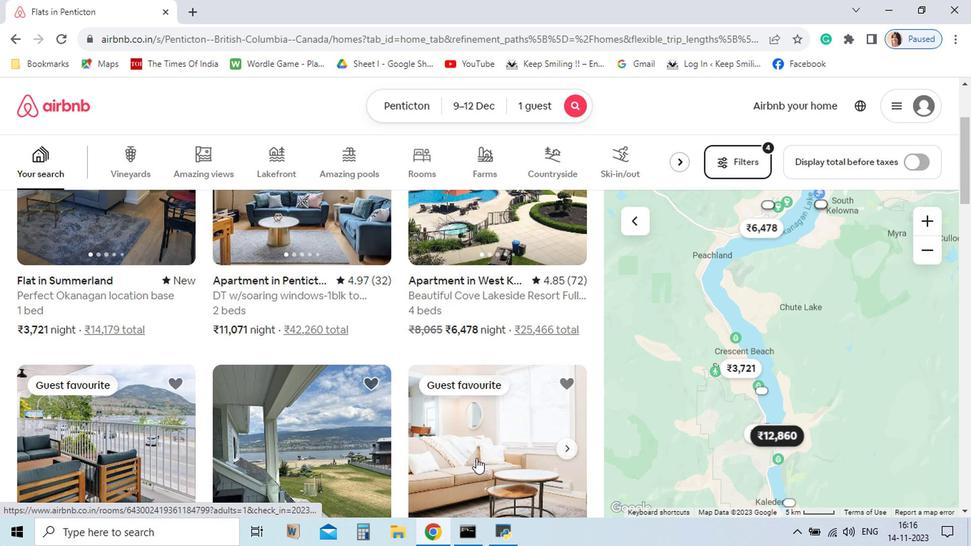 
Action: Mouse moved to (348, 340)
Screenshot: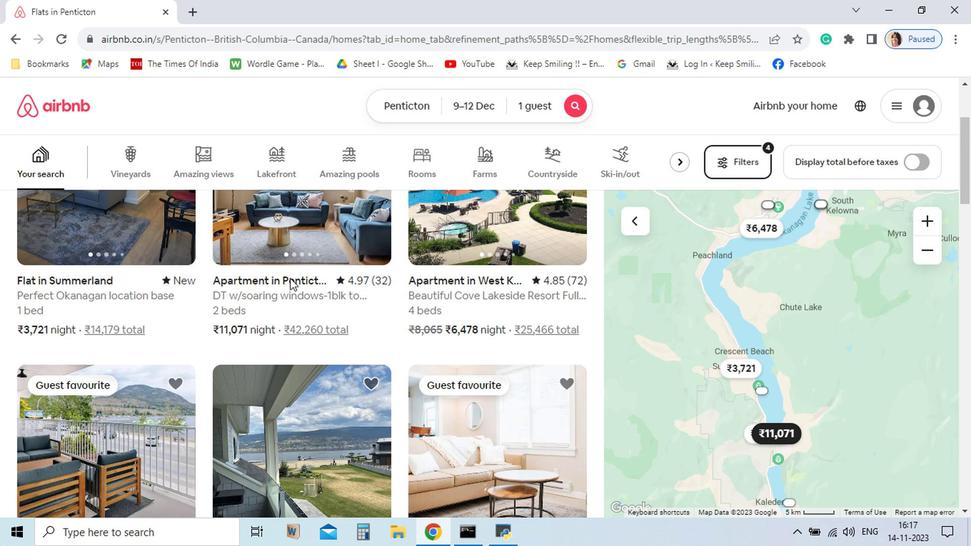 
Action: Mouse pressed left at (348, 340)
Screenshot: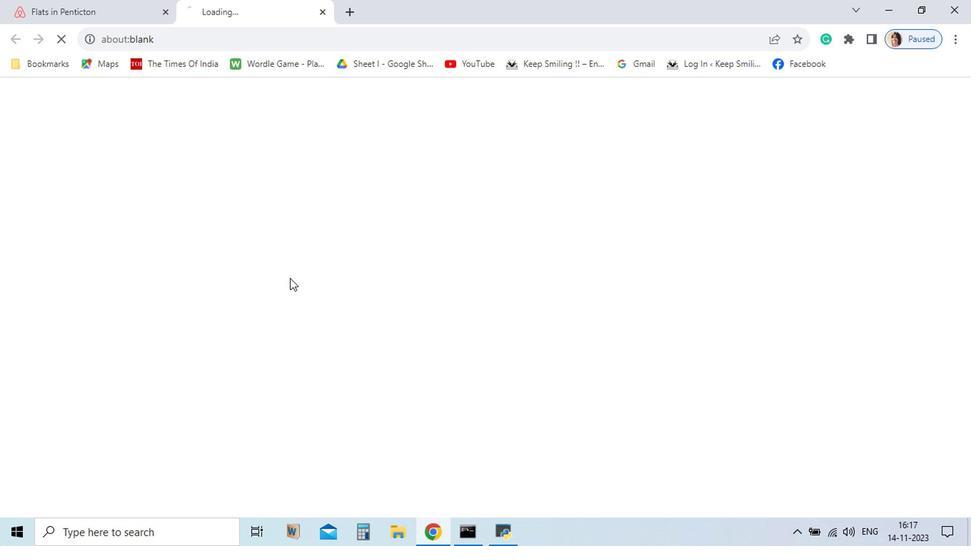 
Action: Mouse moved to (720, 407)
Screenshot: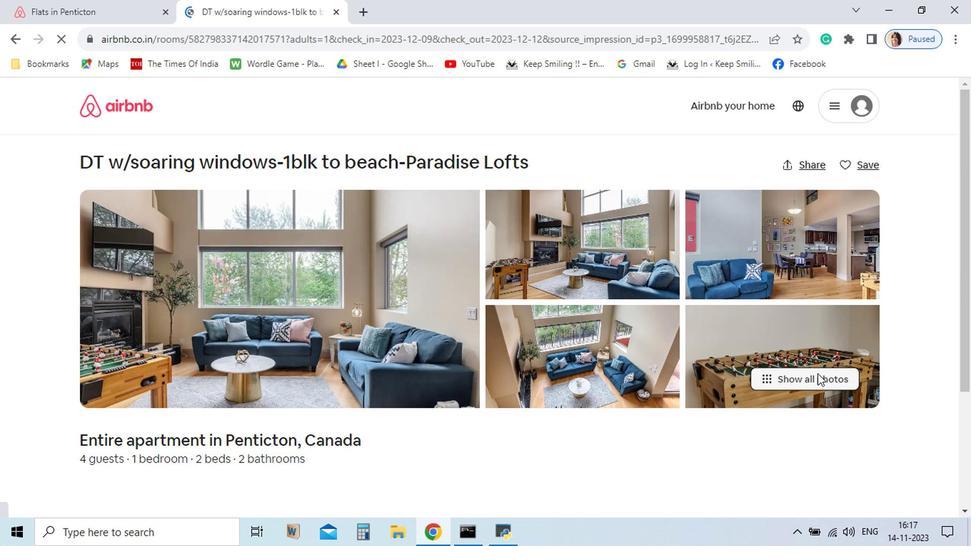 
Action: Mouse pressed left at (720, 407)
Screenshot: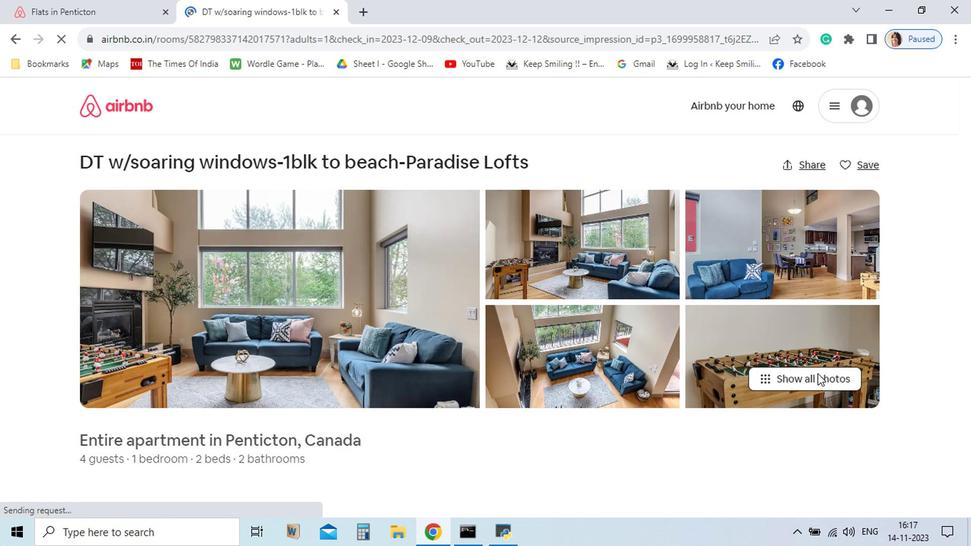 
Action: Mouse moved to (721, 406)
Screenshot: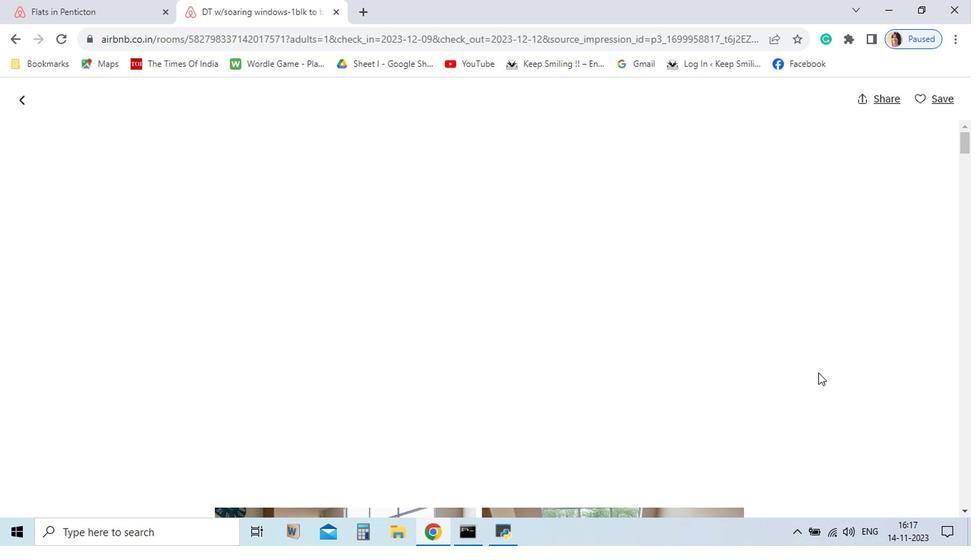 
Action: Mouse scrolled (721, 406) with delta (0, 0)
Screenshot: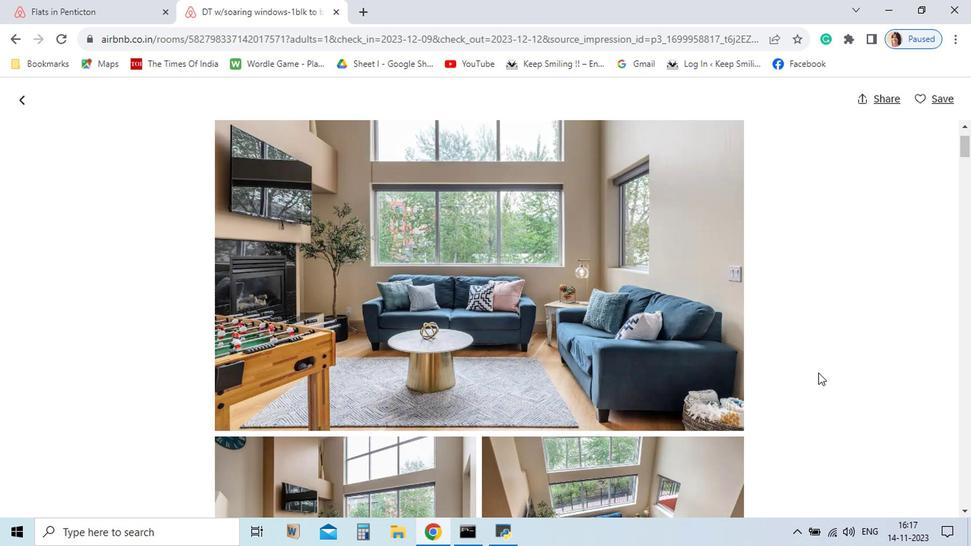 
Action: Mouse scrolled (721, 406) with delta (0, 0)
Screenshot: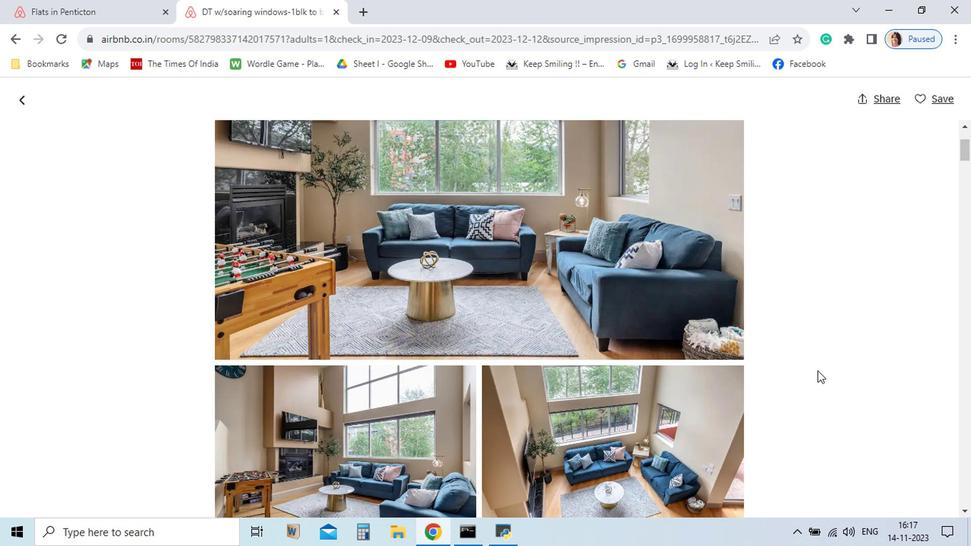 
Action: Mouse moved to (716, 401)
Screenshot: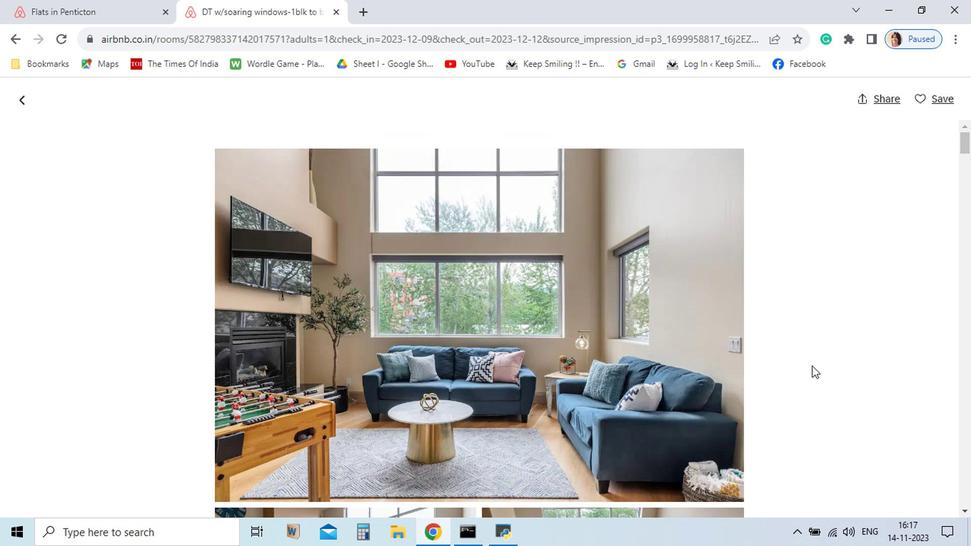 
Action: Mouse scrolled (716, 402) with delta (0, 0)
Screenshot: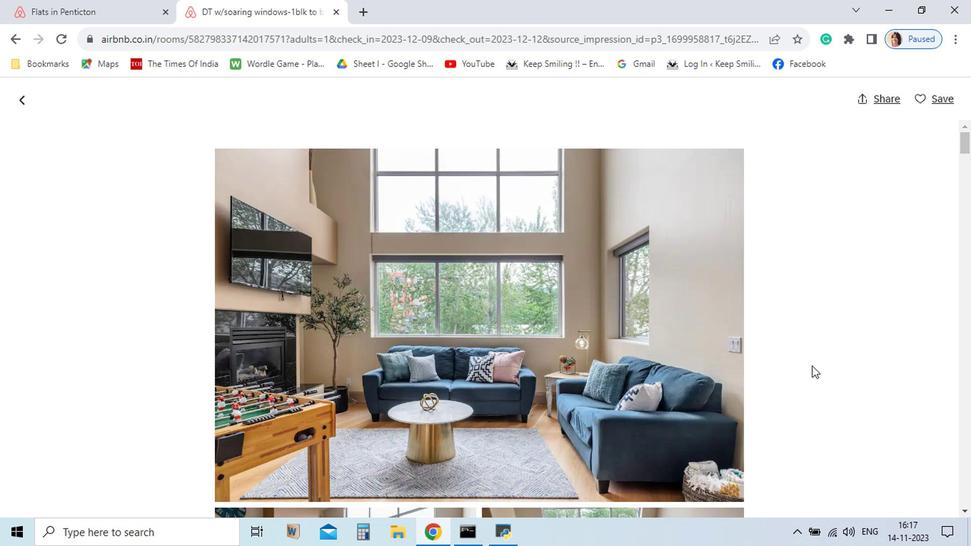 
Action: Mouse scrolled (716, 402) with delta (0, 0)
Screenshot: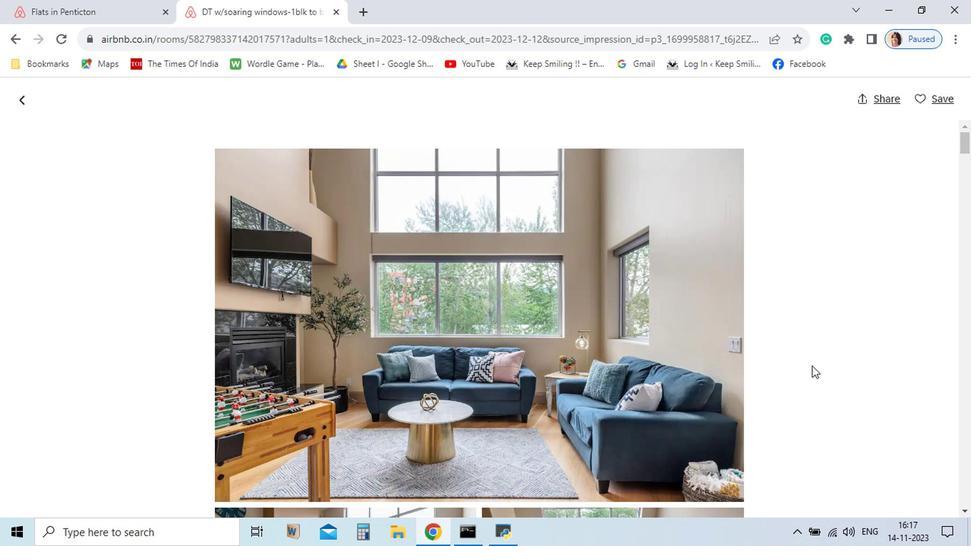 
Action: Mouse scrolled (716, 402) with delta (0, 0)
Screenshot: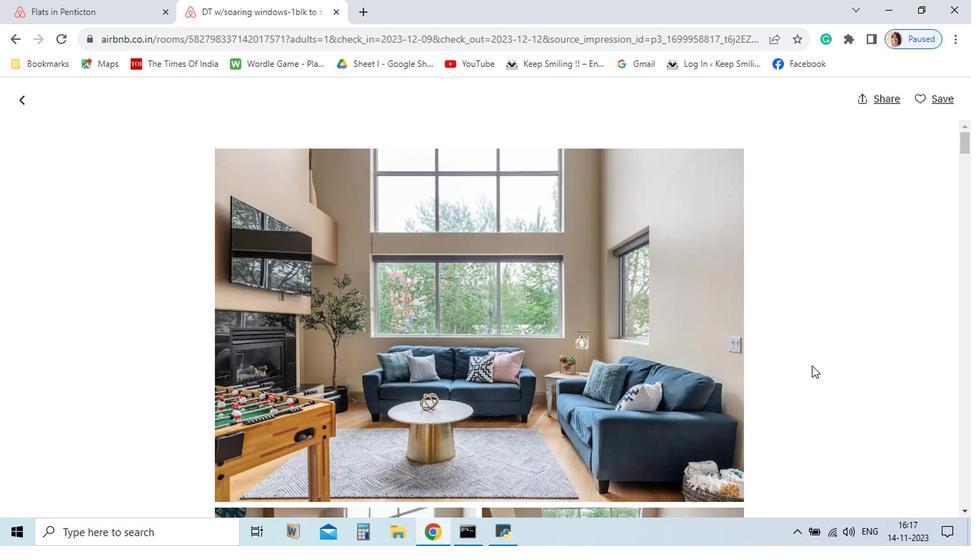 
Action: Mouse scrolled (716, 401) with delta (0, 0)
Screenshot: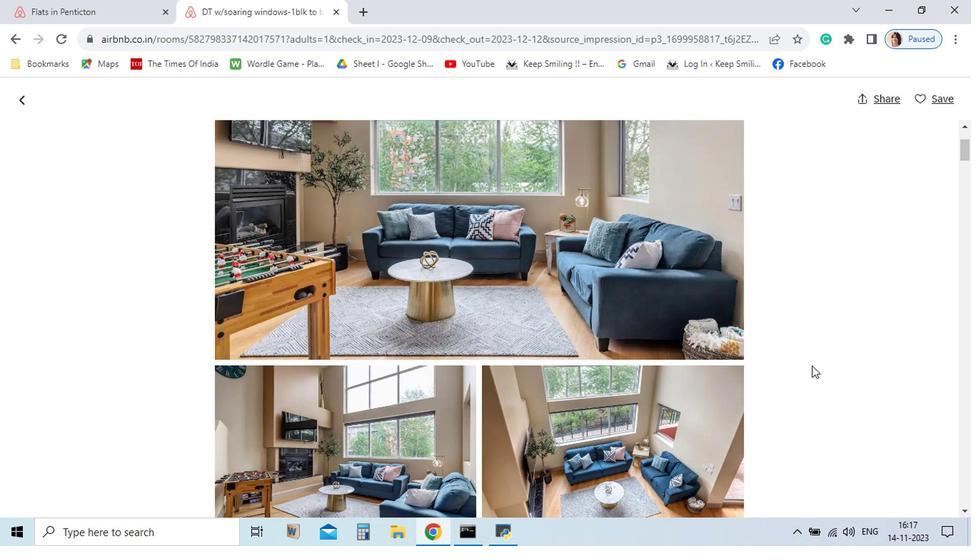 
Action: Mouse scrolled (716, 401) with delta (0, 0)
Screenshot: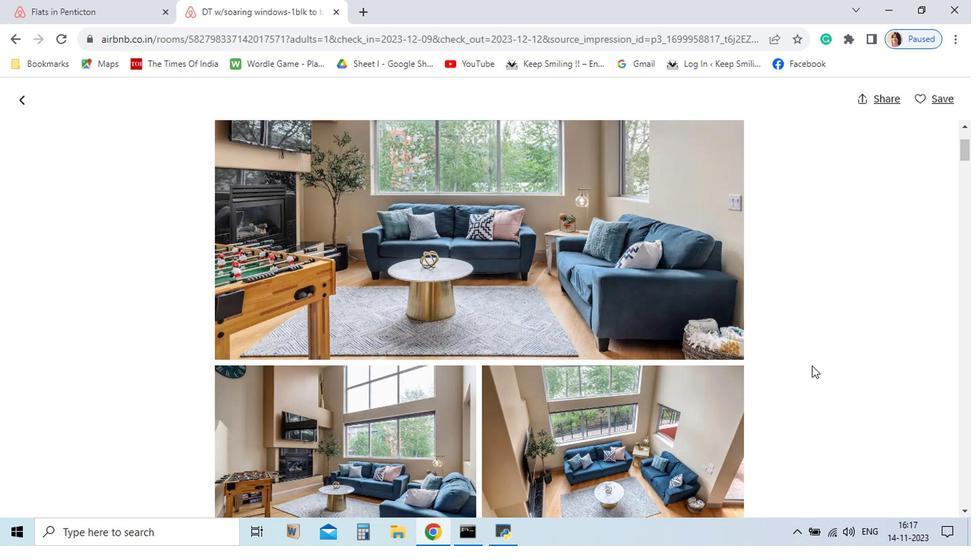 
Action: Mouse scrolled (716, 401) with delta (0, 0)
Screenshot: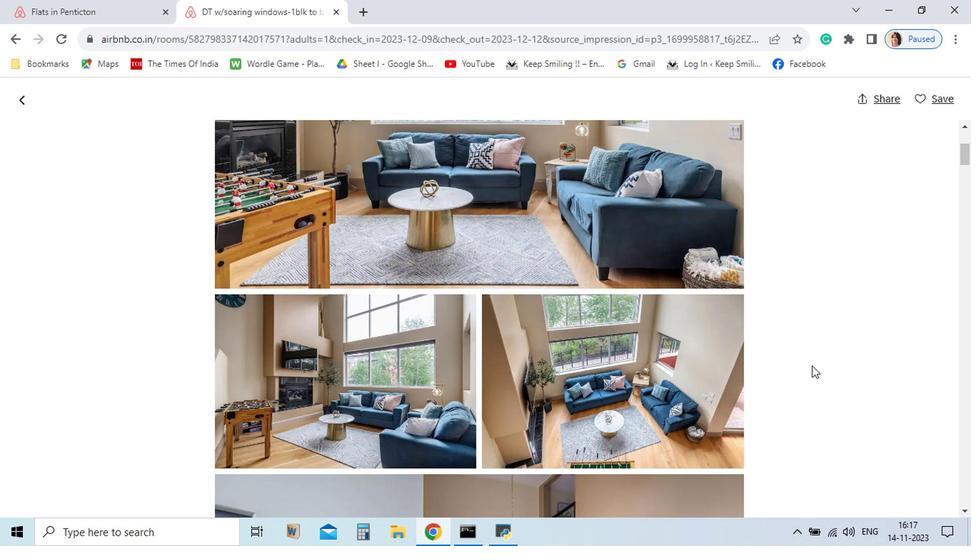 
Action: Mouse scrolled (716, 401) with delta (0, 0)
Screenshot: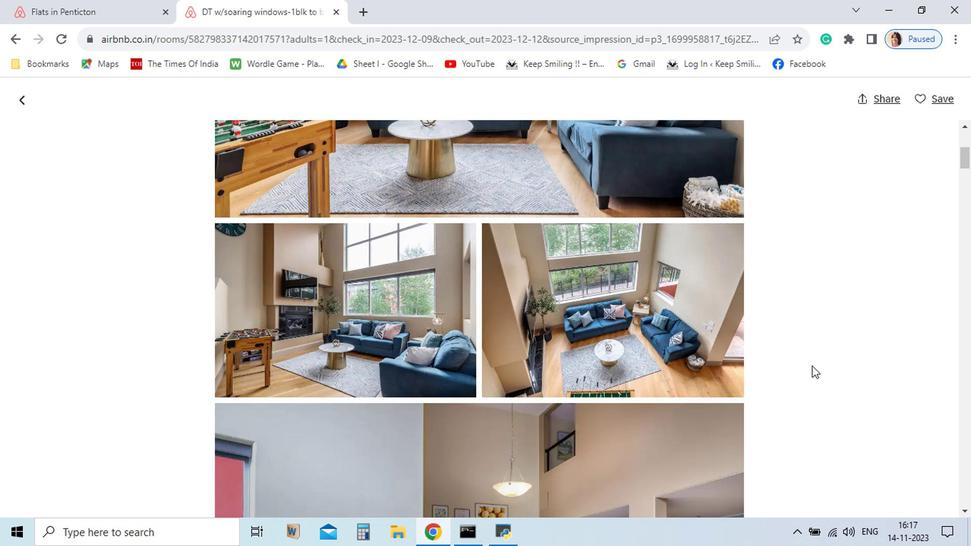 
Action: Mouse scrolled (716, 401) with delta (0, 0)
Screenshot: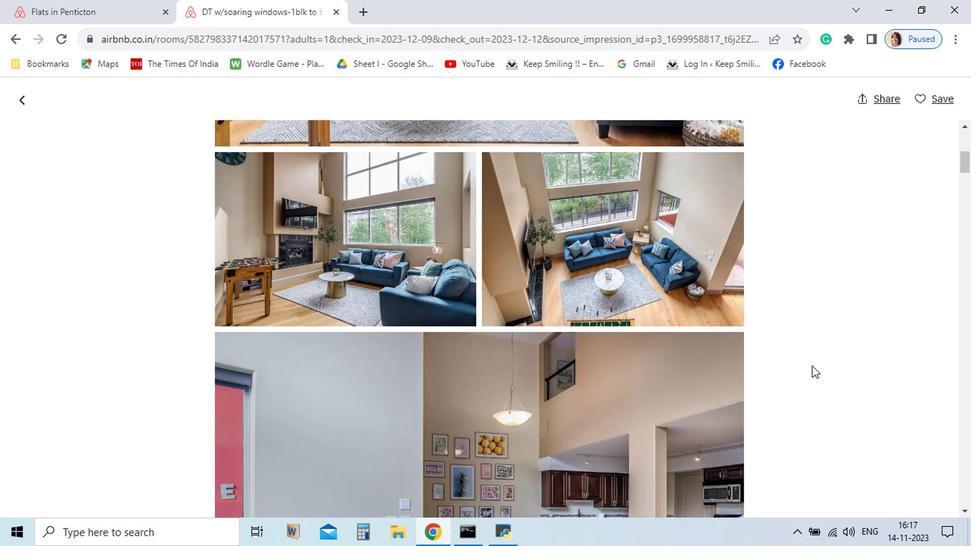 
Action: Mouse scrolled (716, 401) with delta (0, 0)
Screenshot: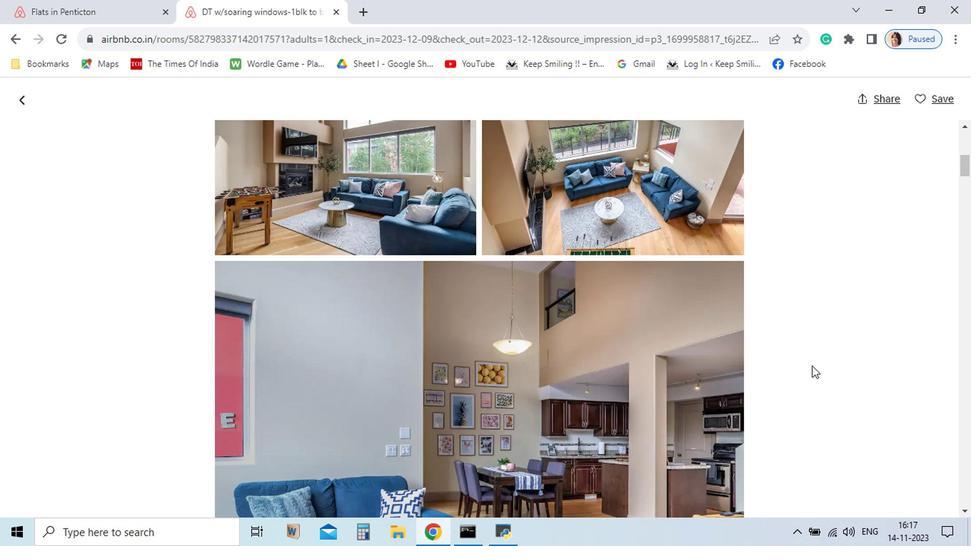 
Action: Mouse scrolled (716, 401) with delta (0, 0)
Screenshot: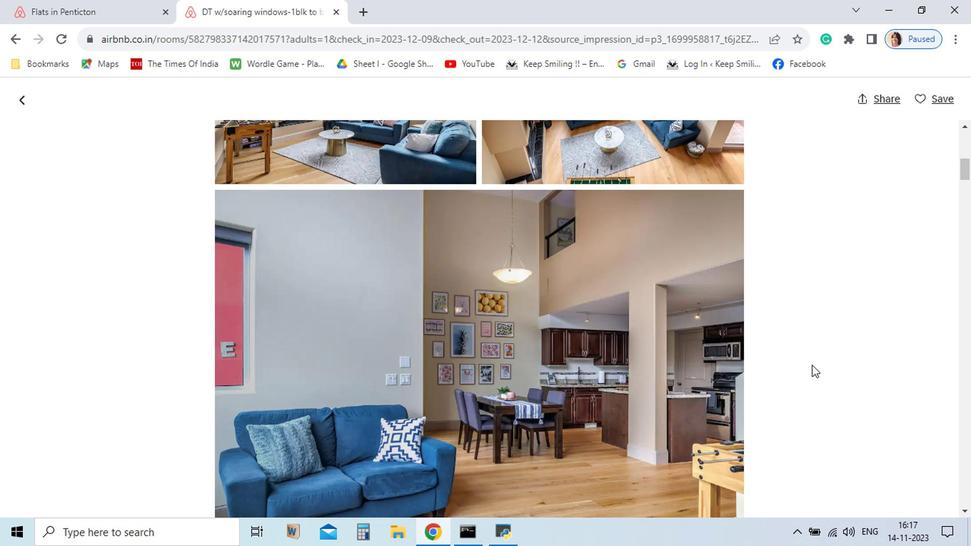 
Action: Mouse moved to (716, 401)
Screenshot: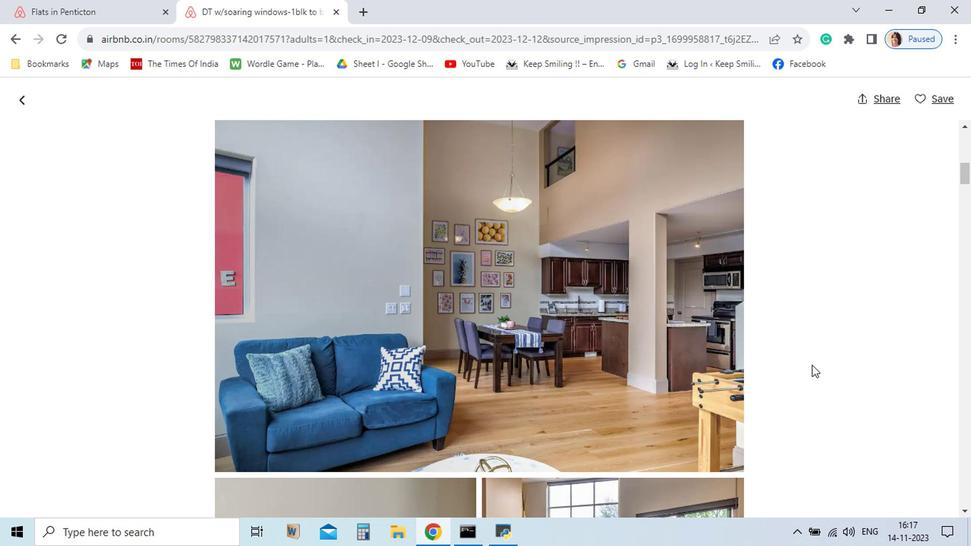 
Action: Mouse scrolled (716, 400) with delta (0, 0)
Screenshot: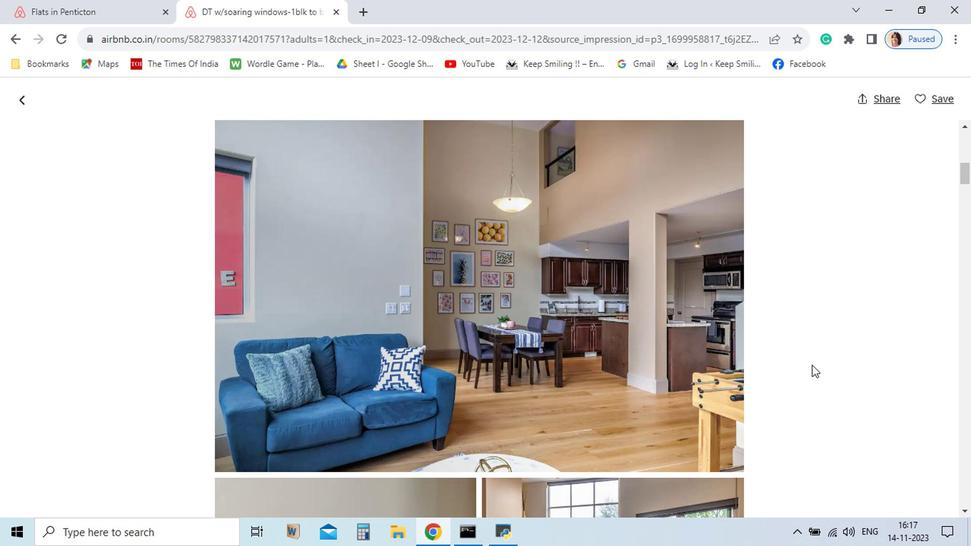 
Action: Mouse scrolled (716, 400) with delta (0, 0)
Screenshot: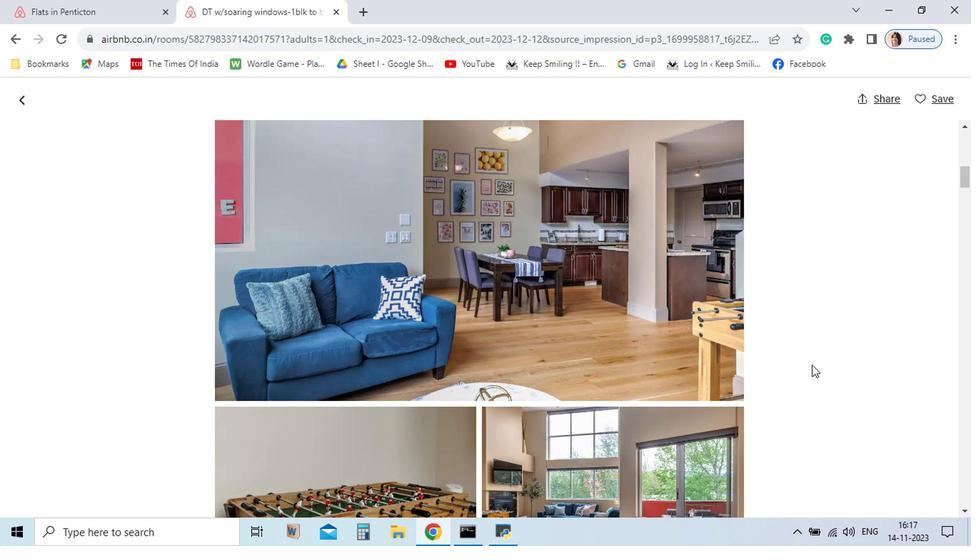 
Action: Mouse scrolled (716, 400) with delta (0, 0)
Screenshot: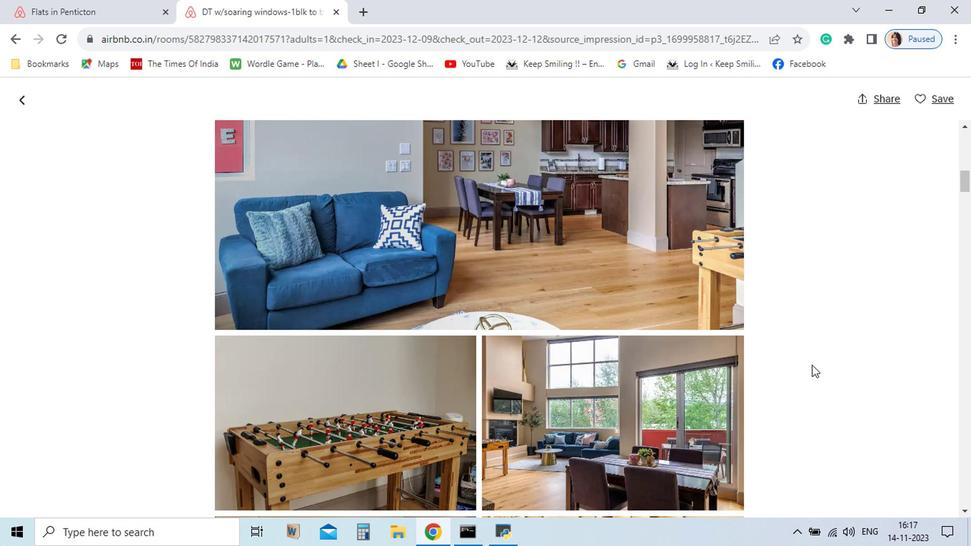 
Action: Mouse scrolled (716, 400) with delta (0, 0)
Screenshot: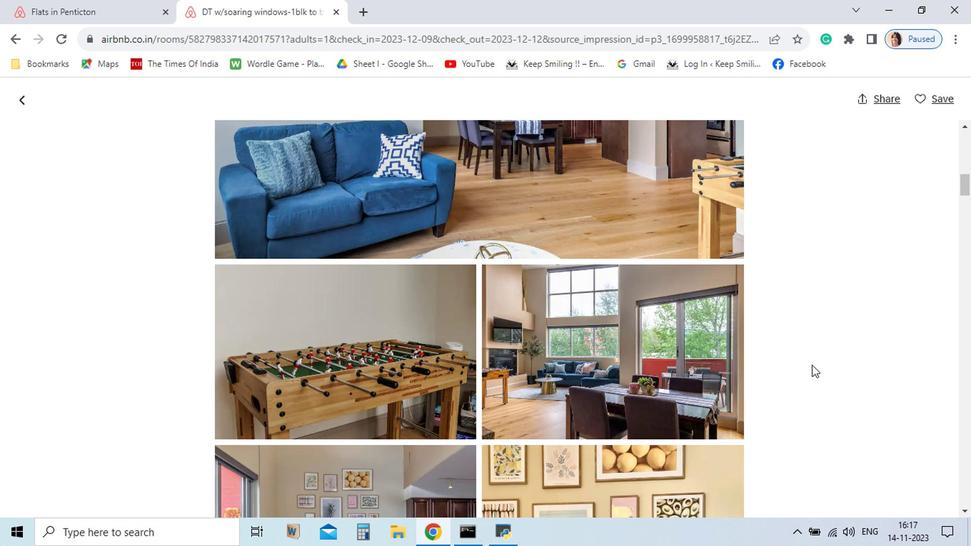 
Action: Mouse scrolled (716, 400) with delta (0, 0)
Screenshot: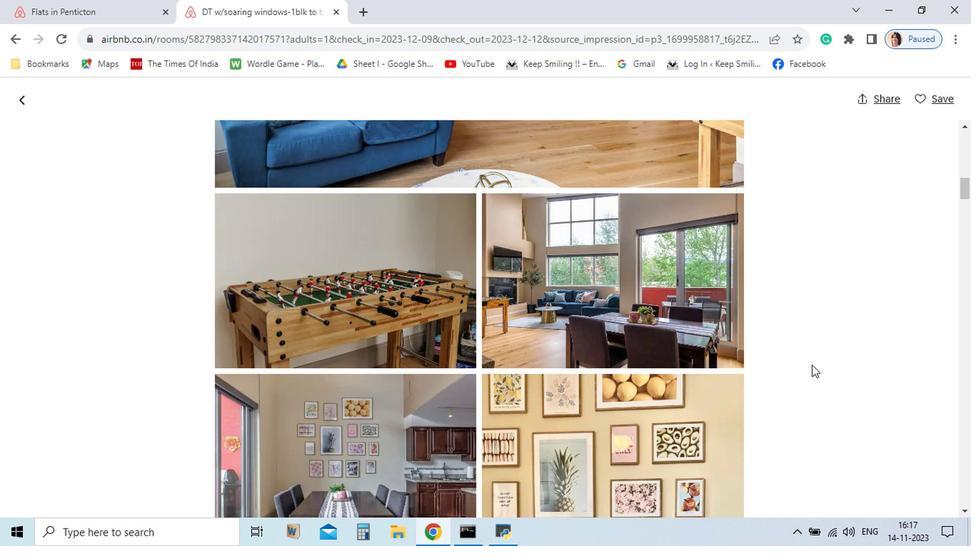 
Action: Mouse scrolled (716, 400) with delta (0, 0)
Screenshot: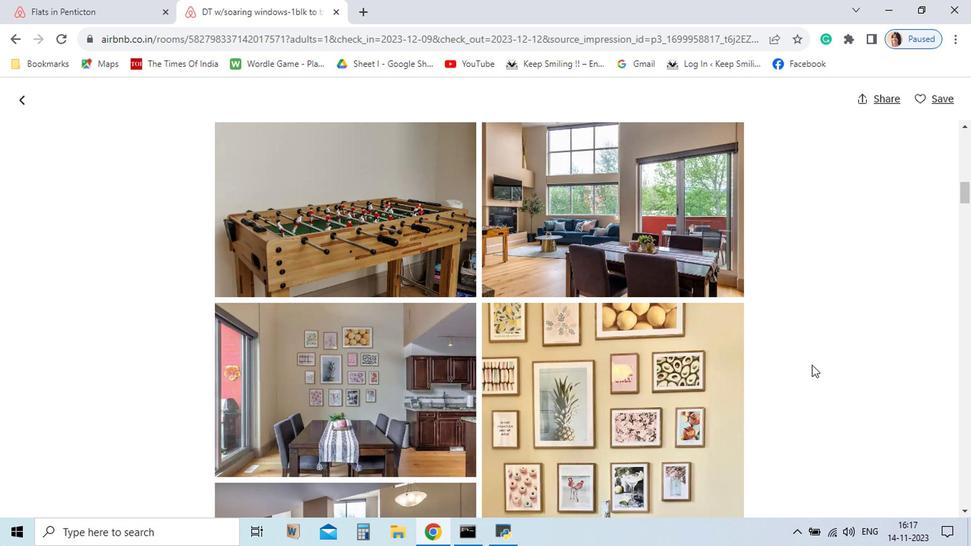 
Action: Mouse scrolled (716, 400) with delta (0, 0)
Screenshot: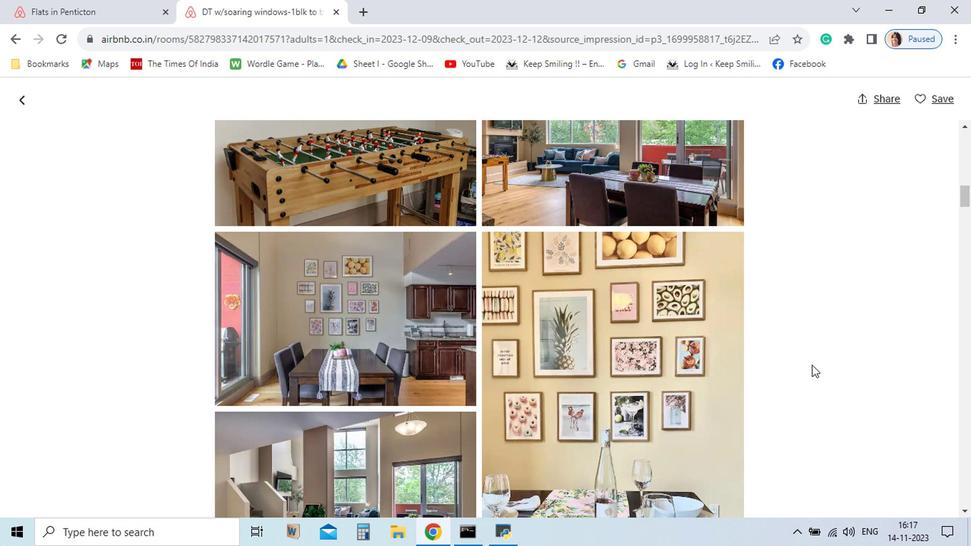 
Action: Mouse scrolled (716, 400) with delta (0, 0)
Screenshot: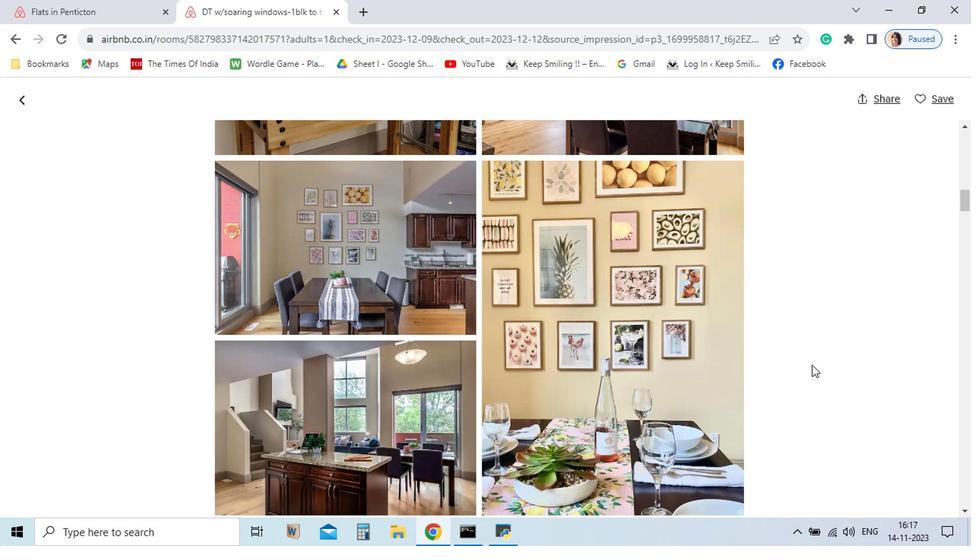 
Action: Mouse scrolled (716, 400) with delta (0, 0)
Screenshot: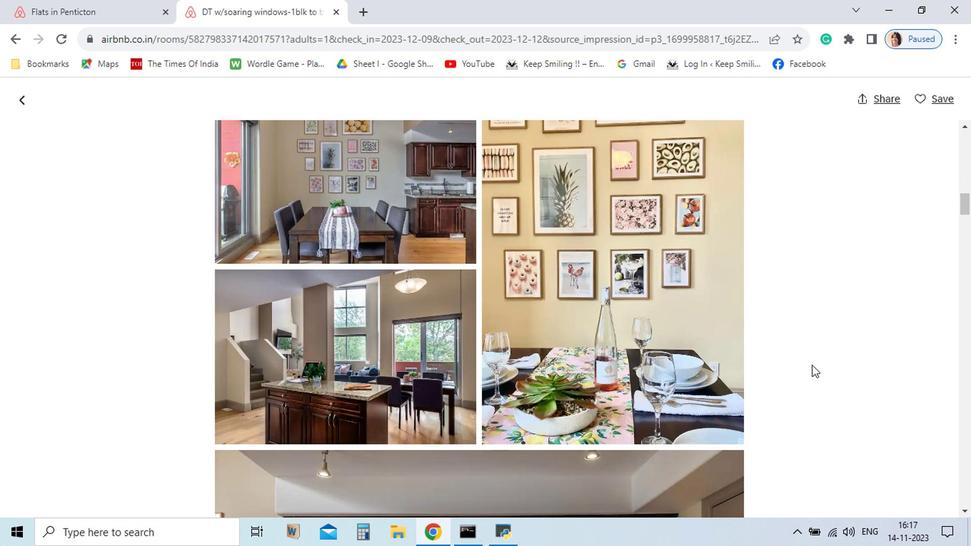 
Action: Mouse scrolled (716, 400) with delta (0, 0)
Screenshot: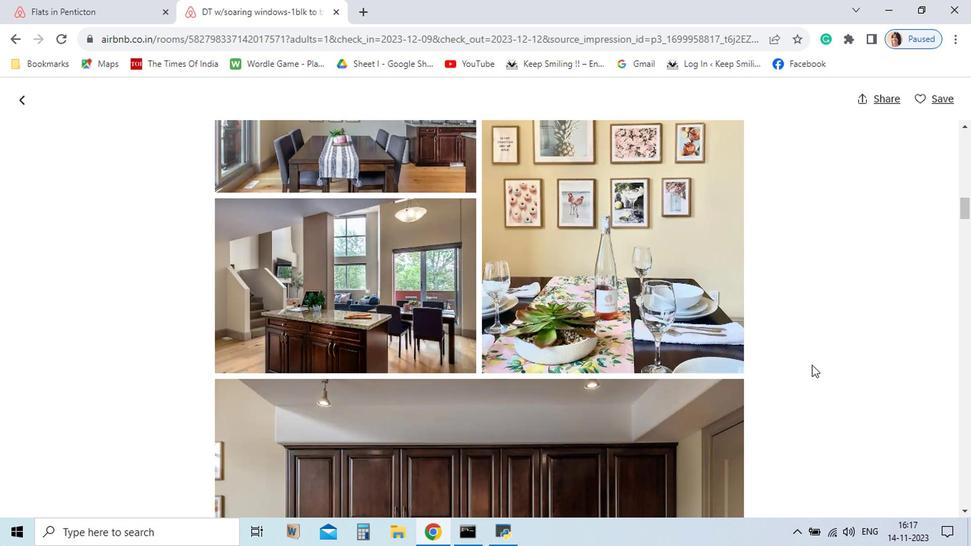 
Action: Mouse scrolled (716, 400) with delta (0, 0)
Screenshot: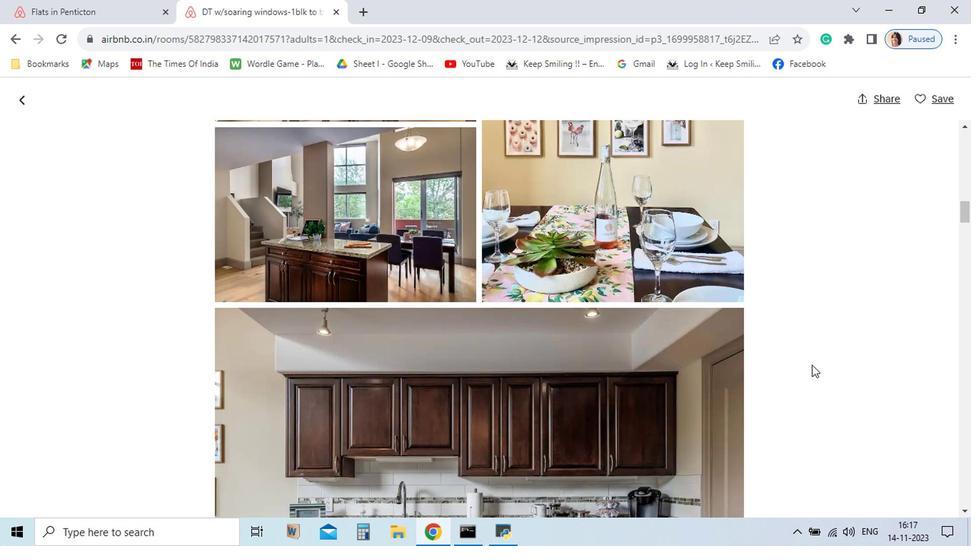 
Action: Mouse scrolled (716, 400) with delta (0, 0)
Screenshot: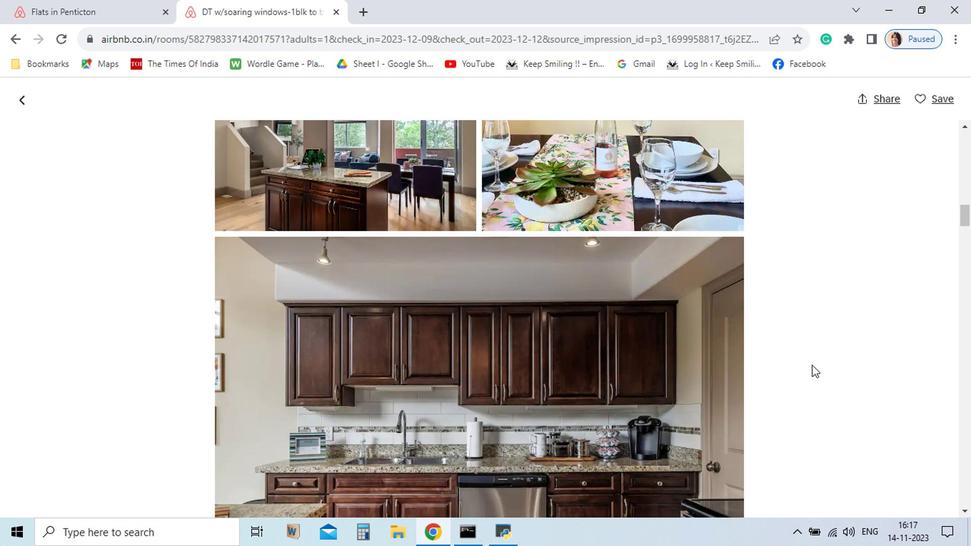 
Action: Mouse scrolled (716, 400) with delta (0, 0)
Screenshot: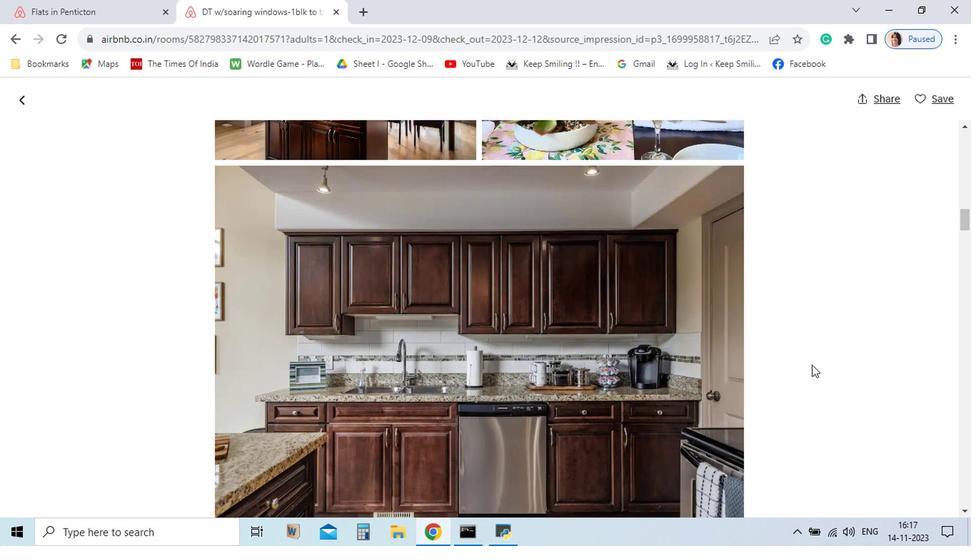 
Action: Mouse scrolled (716, 400) with delta (0, 0)
Screenshot: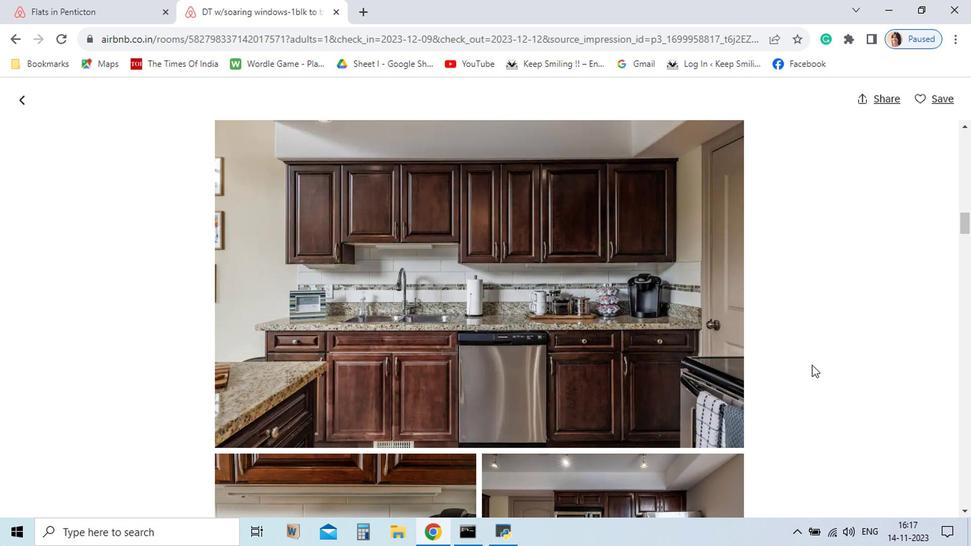 
Action: Mouse scrolled (716, 400) with delta (0, 0)
Screenshot: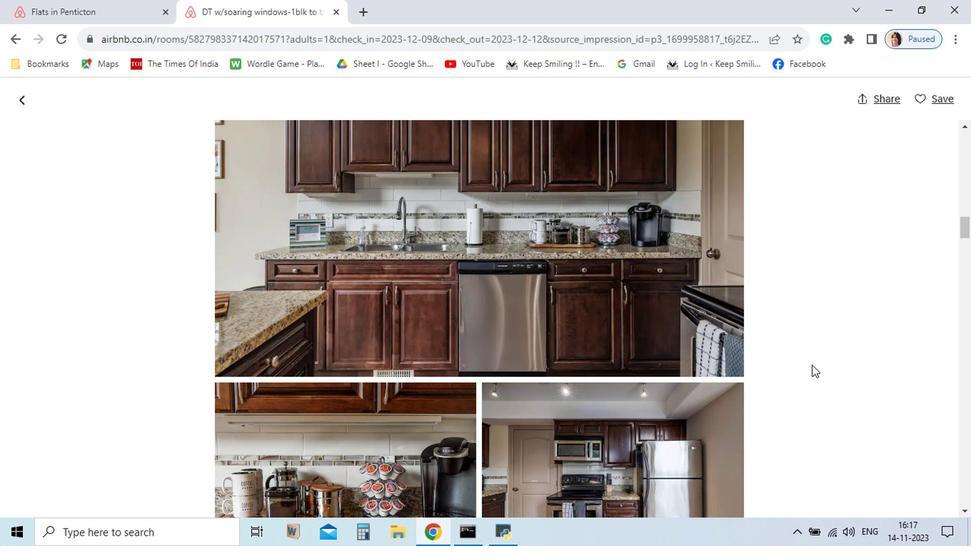 
Action: Mouse scrolled (716, 400) with delta (0, 0)
Screenshot: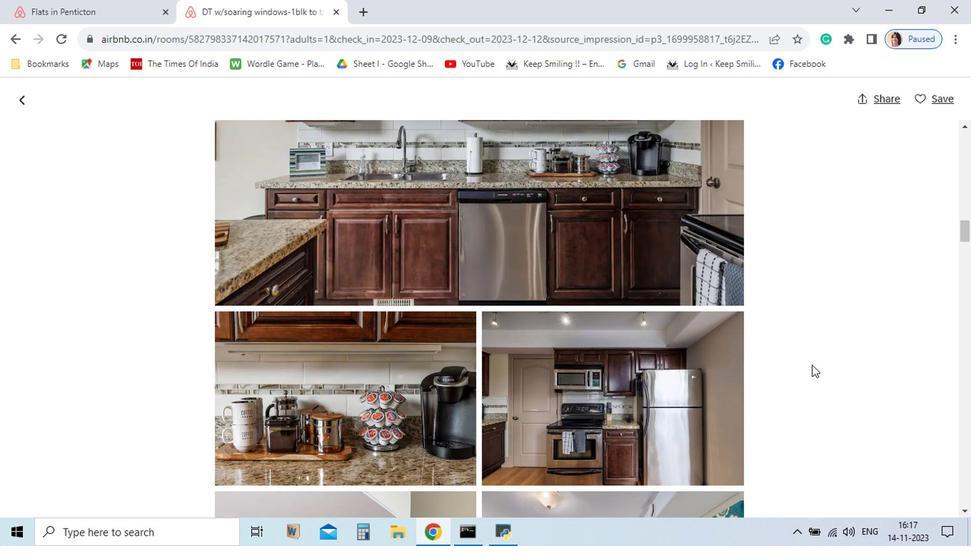 
Action: Mouse scrolled (716, 400) with delta (0, 0)
Screenshot: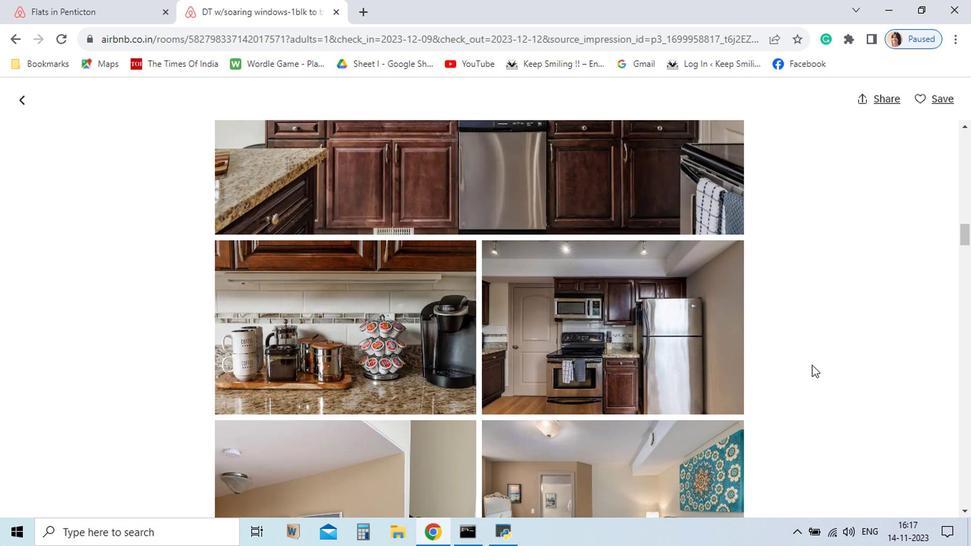 
Action: Mouse scrolled (716, 400) with delta (0, 0)
Screenshot: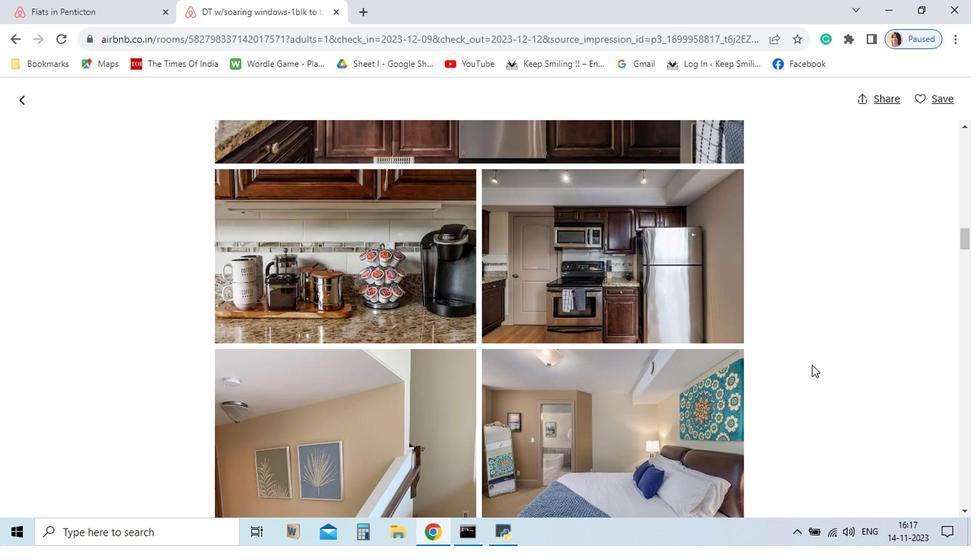 
Action: Mouse scrolled (716, 400) with delta (0, 0)
Screenshot: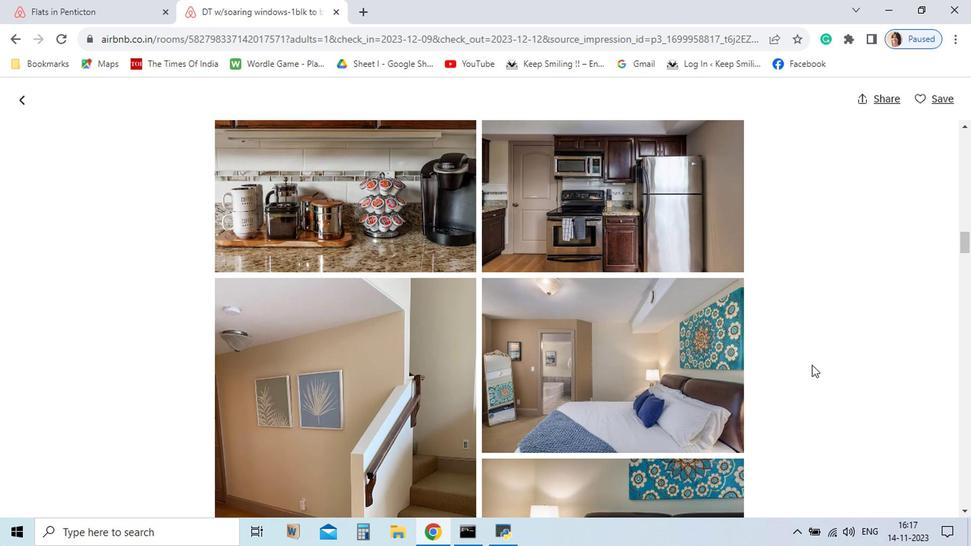 
Action: Mouse scrolled (716, 400) with delta (0, 0)
Screenshot: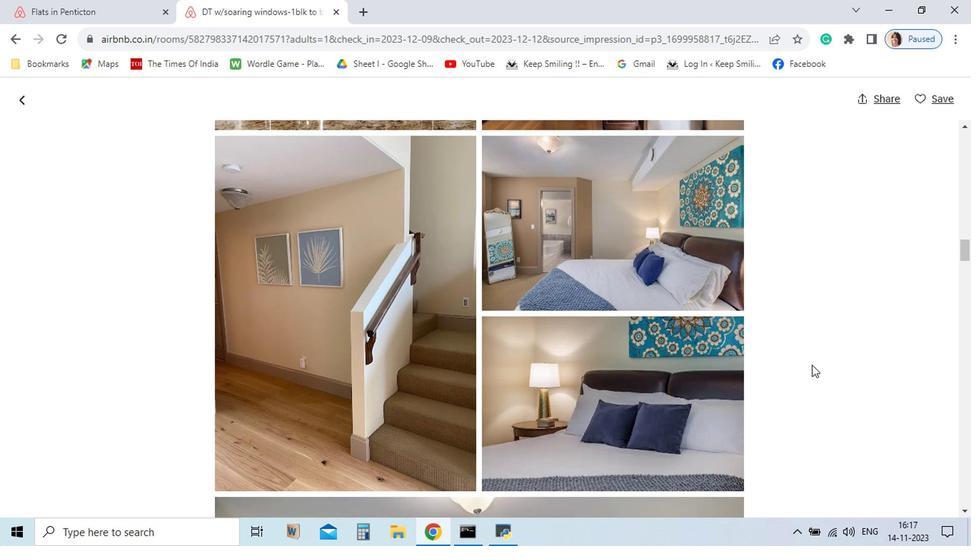 
Action: Mouse scrolled (716, 400) with delta (0, 0)
Screenshot: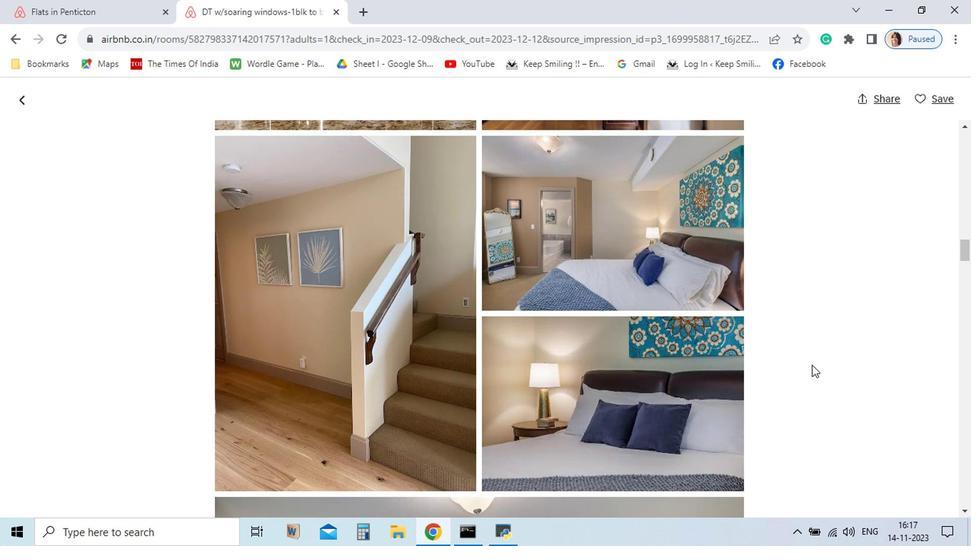 
Action: Mouse moved to (717, 401)
Screenshot: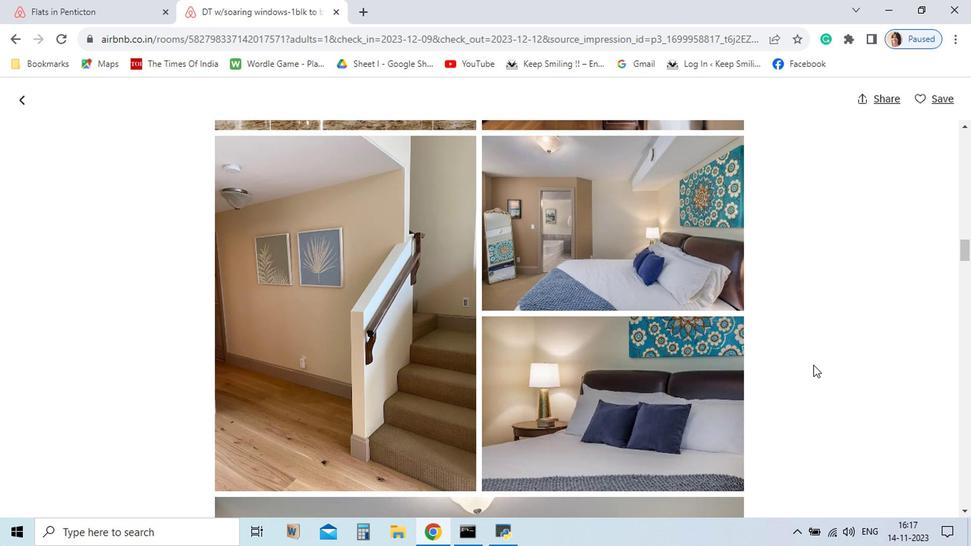 
Action: Mouse scrolled (717, 400) with delta (0, 0)
Screenshot: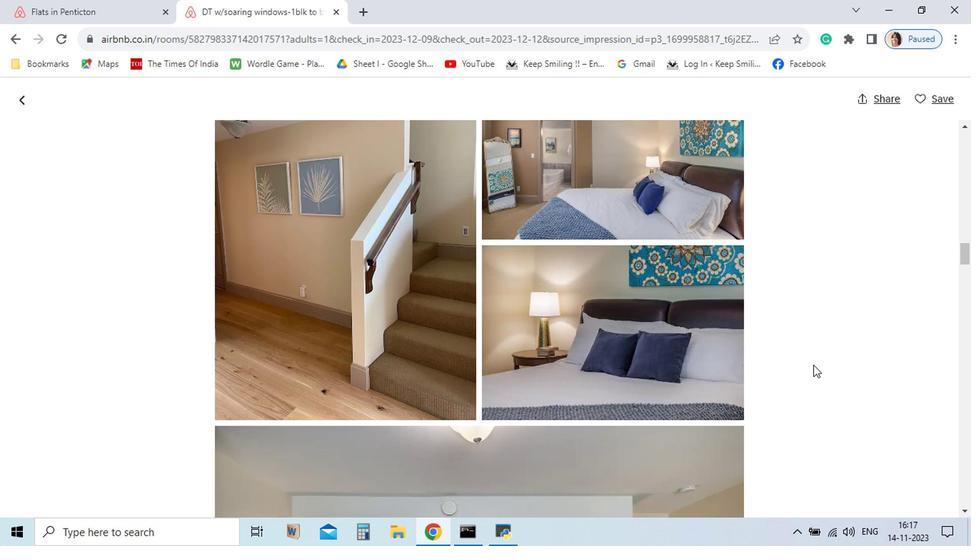 
Action: Mouse scrolled (717, 400) with delta (0, 0)
Screenshot: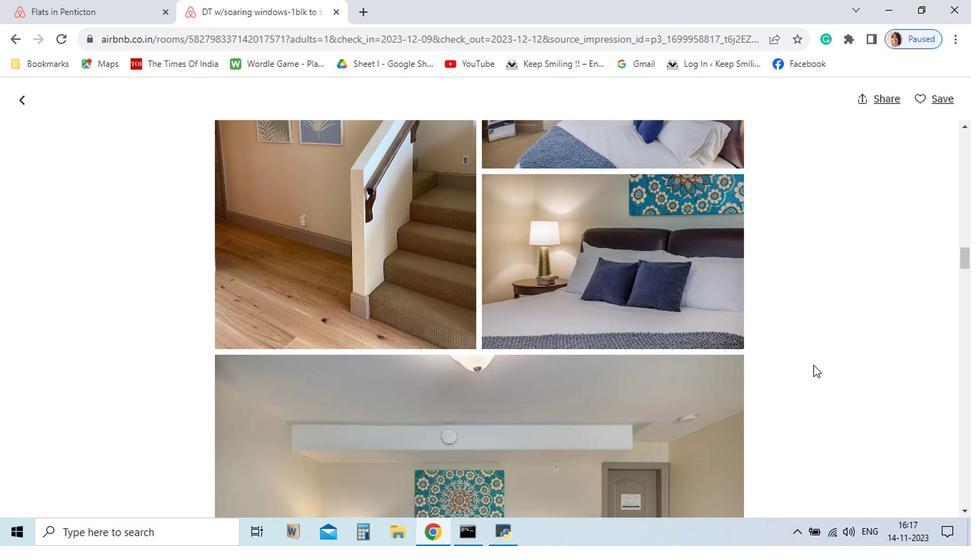 
Action: Mouse scrolled (717, 400) with delta (0, 0)
Screenshot: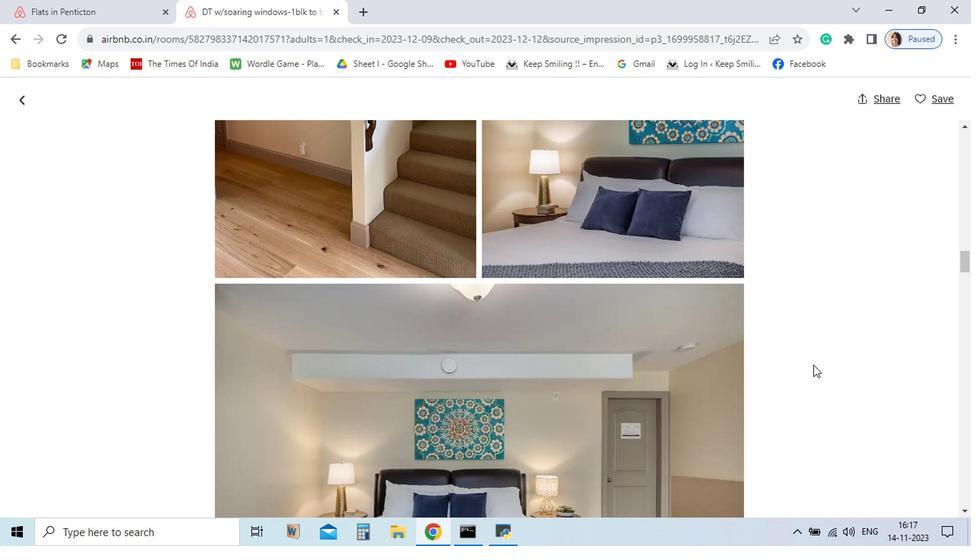 
Action: Mouse scrolled (717, 400) with delta (0, 0)
Screenshot: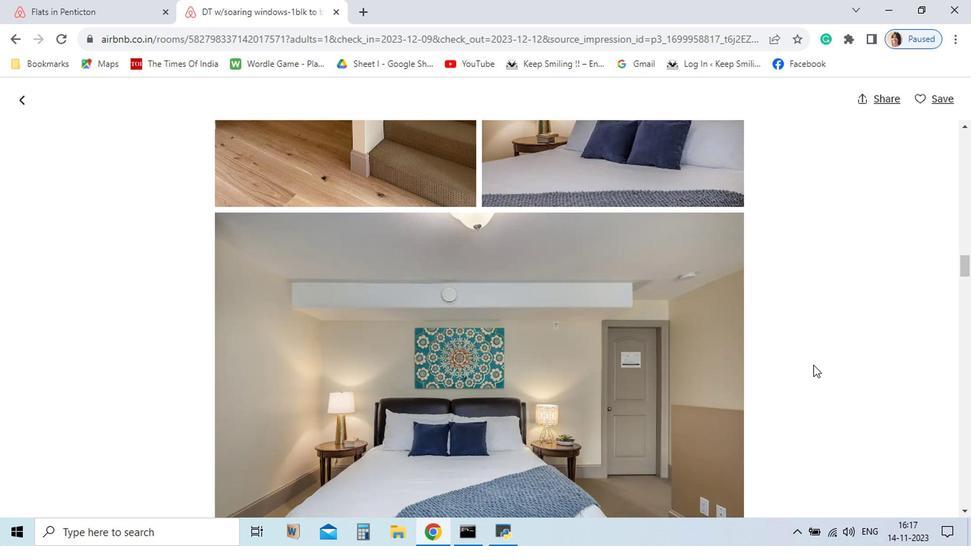 
Action: Mouse scrolled (717, 400) with delta (0, 0)
Screenshot: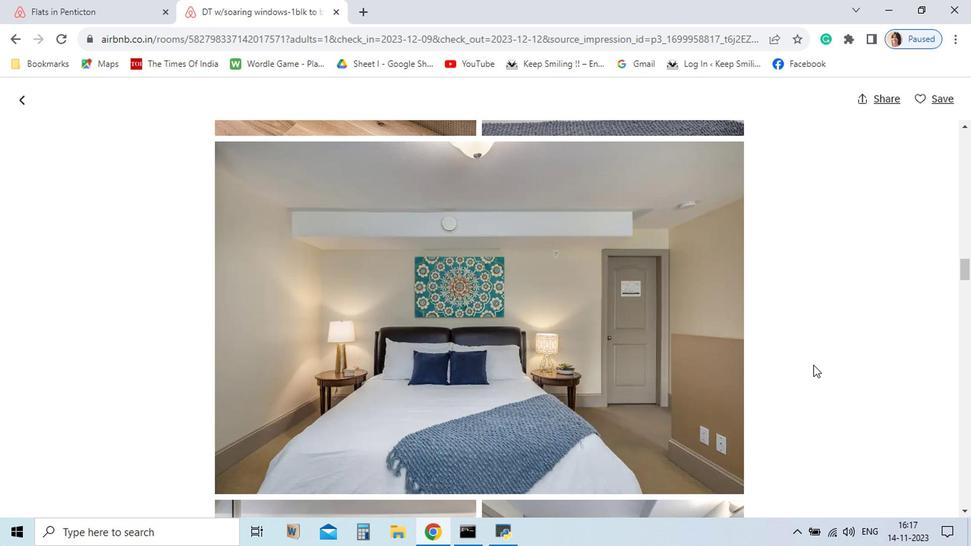 
Action: Mouse scrolled (717, 400) with delta (0, 0)
Screenshot: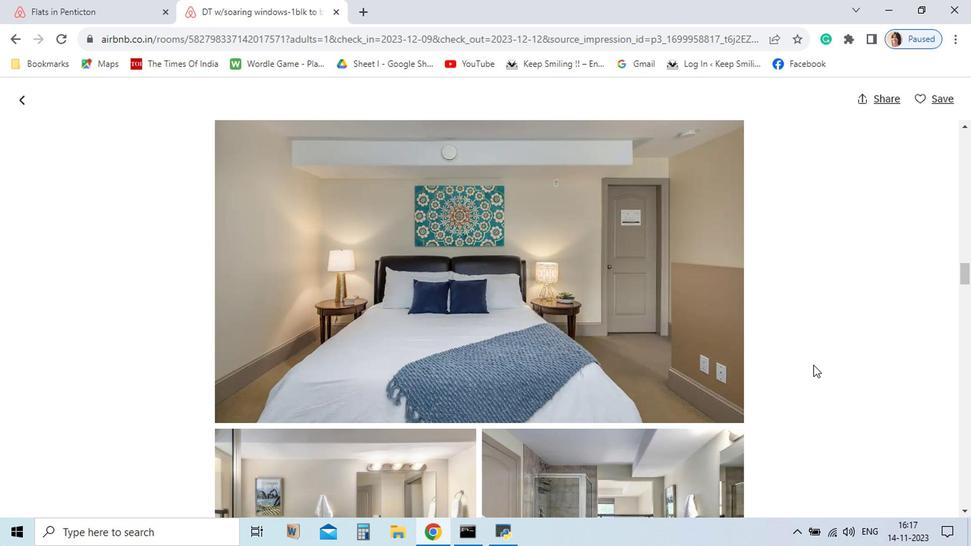 
Action: Mouse scrolled (717, 400) with delta (0, 0)
Screenshot: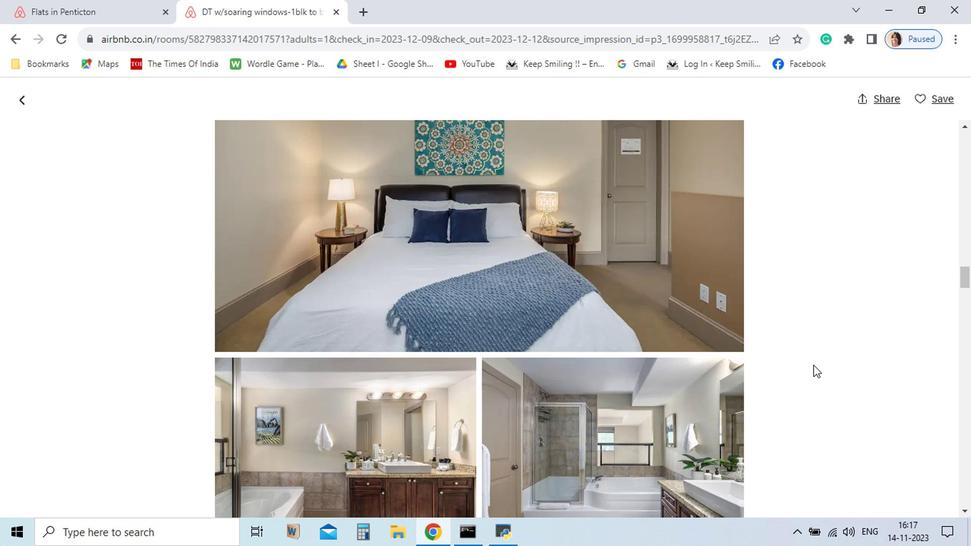 
Action: Mouse scrolled (717, 400) with delta (0, 0)
Screenshot: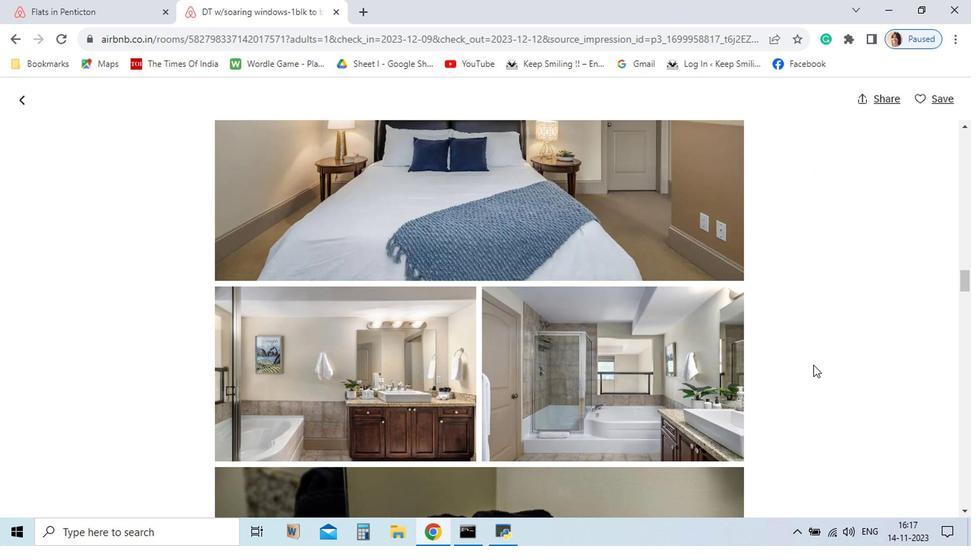 
Action: Mouse scrolled (717, 400) with delta (0, 0)
Screenshot: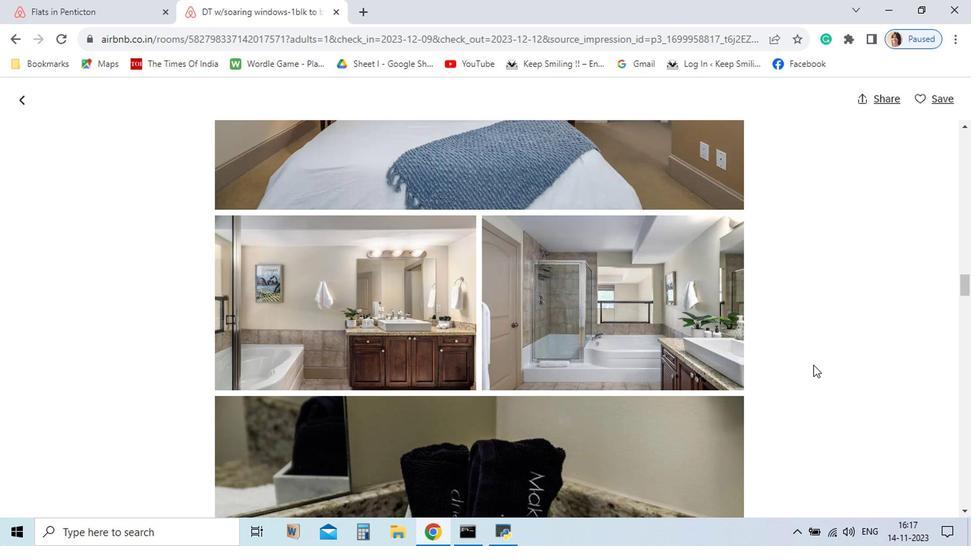 
Action: Mouse scrolled (717, 400) with delta (0, 0)
Screenshot: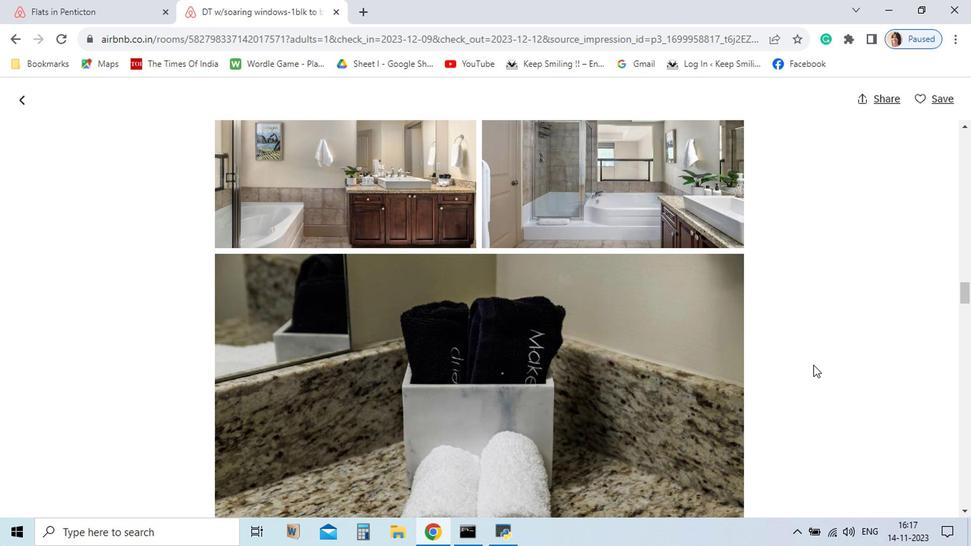 
Action: Mouse scrolled (717, 400) with delta (0, 0)
Screenshot: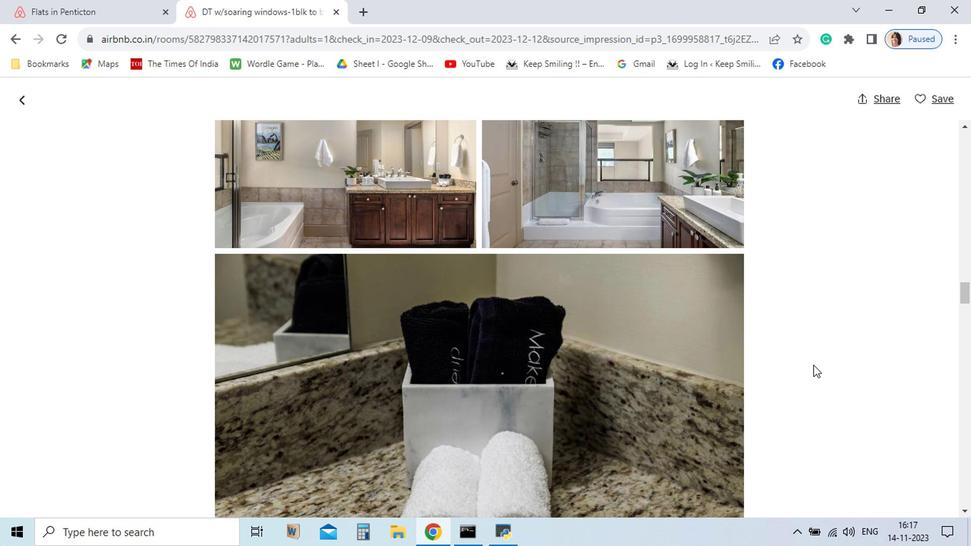 
Action: Mouse scrolled (717, 400) with delta (0, 0)
Screenshot: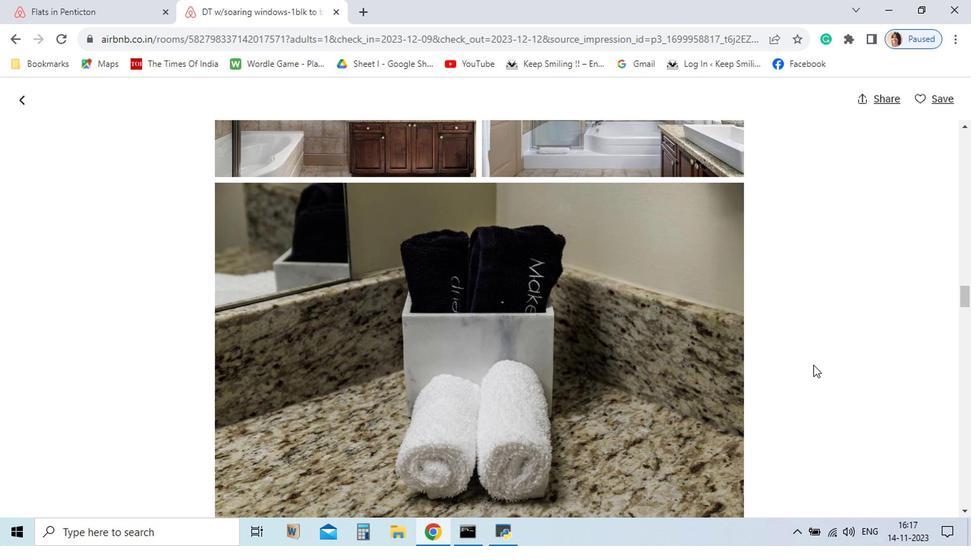
Action: Mouse scrolled (717, 400) with delta (0, 0)
Screenshot: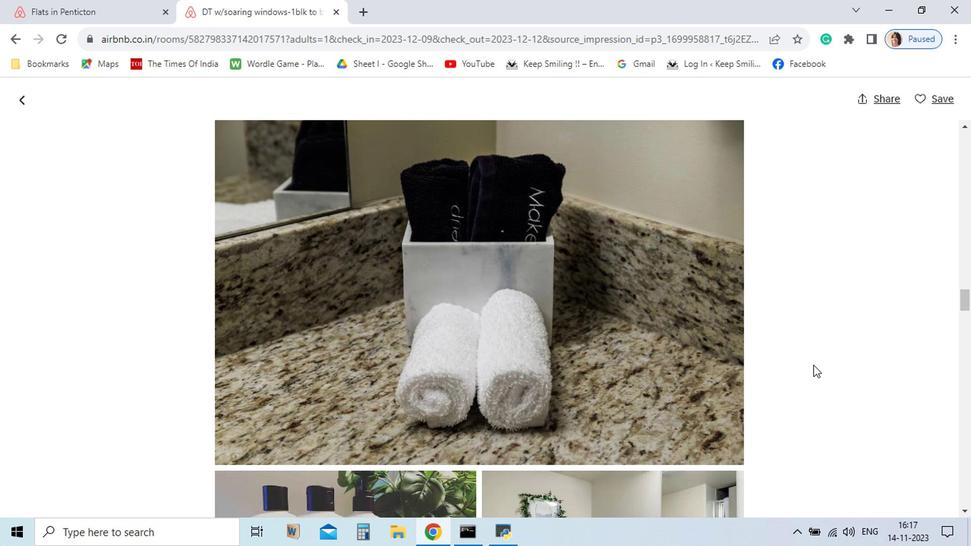 
Action: Mouse scrolled (717, 400) with delta (0, 0)
Screenshot: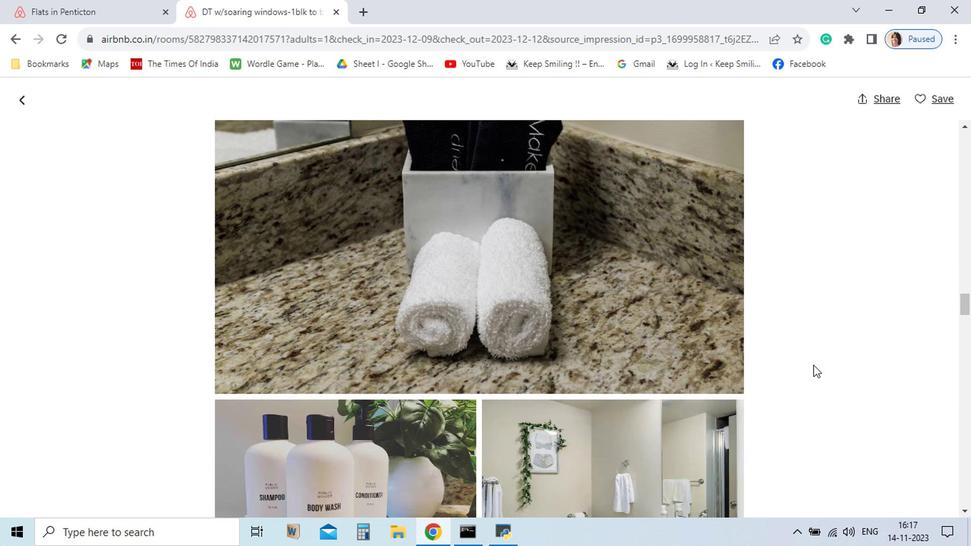 
Action: Mouse scrolled (717, 400) with delta (0, 0)
Screenshot: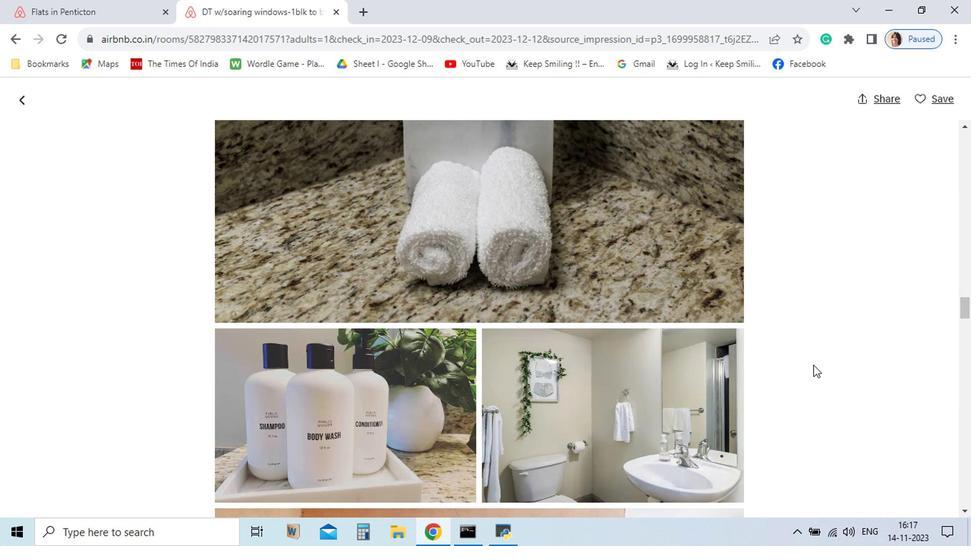 
Action: Mouse scrolled (717, 400) with delta (0, 0)
Screenshot: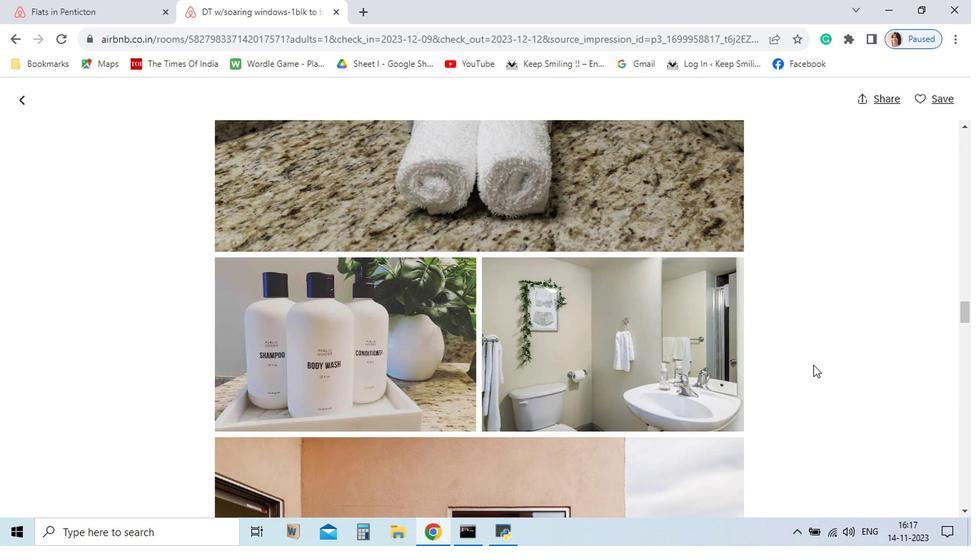 
Action: Mouse scrolled (717, 400) with delta (0, 0)
Screenshot: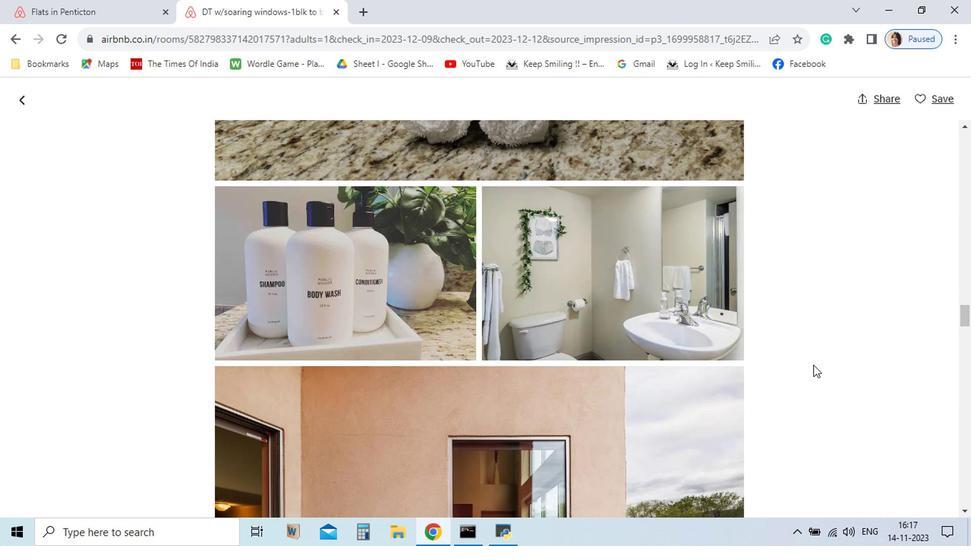 
Action: Mouse scrolled (717, 400) with delta (0, 0)
Screenshot: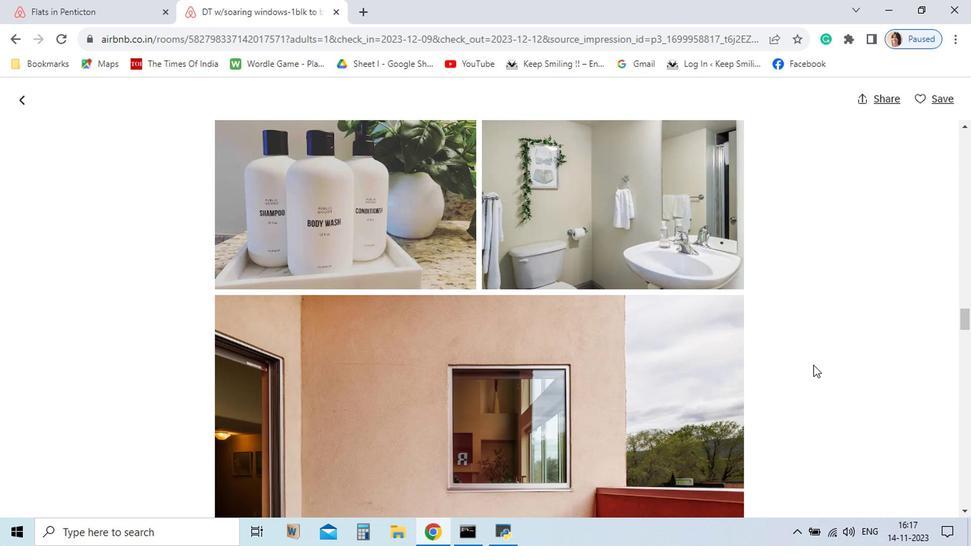 
Action: Mouse scrolled (717, 400) with delta (0, 0)
Screenshot: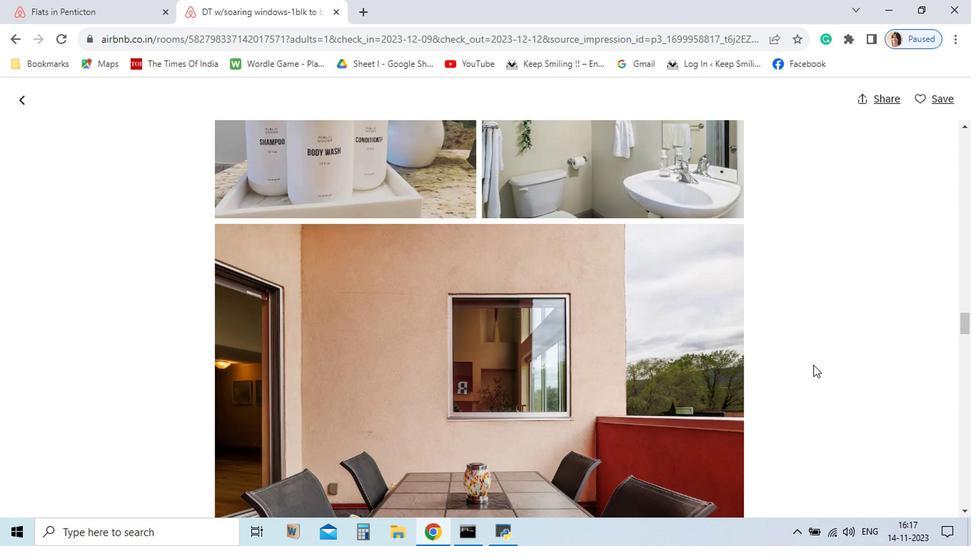 
Action: Mouse scrolled (717, 400) with delta (0, 0)
Screenshot: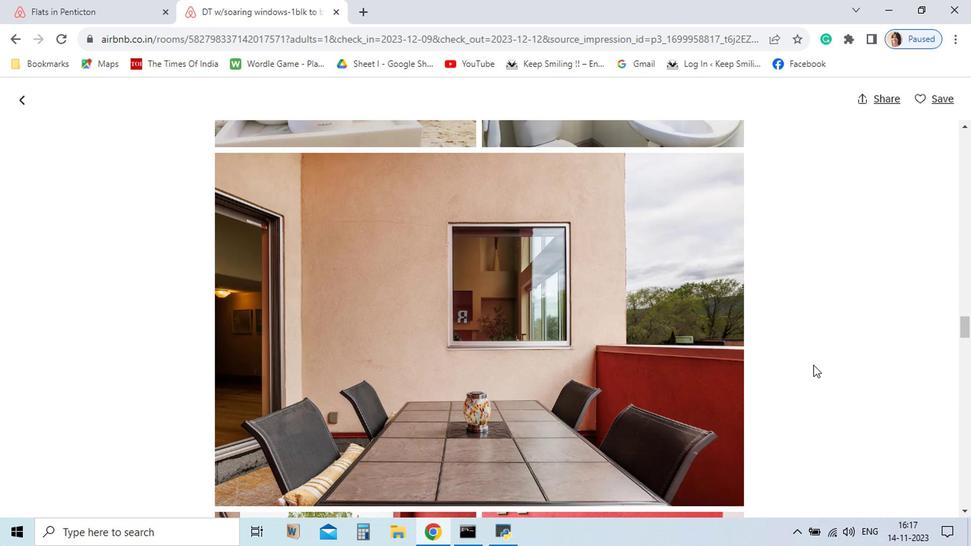 
Action: Mouse scrolled (717, 400) with delta (0, 0)
Screenshot: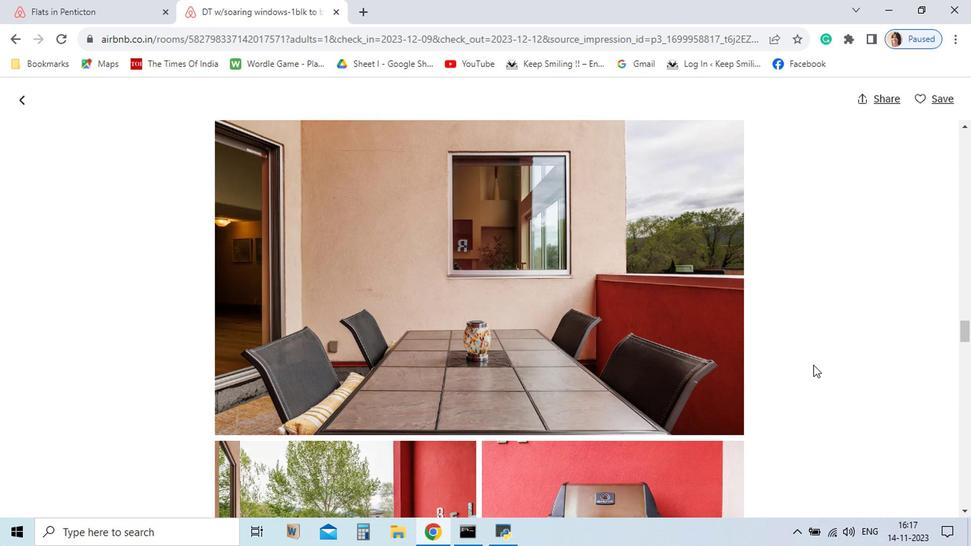 
Action: Mouse scrolled (717, 400) with delta (0, 0)
Screenshot: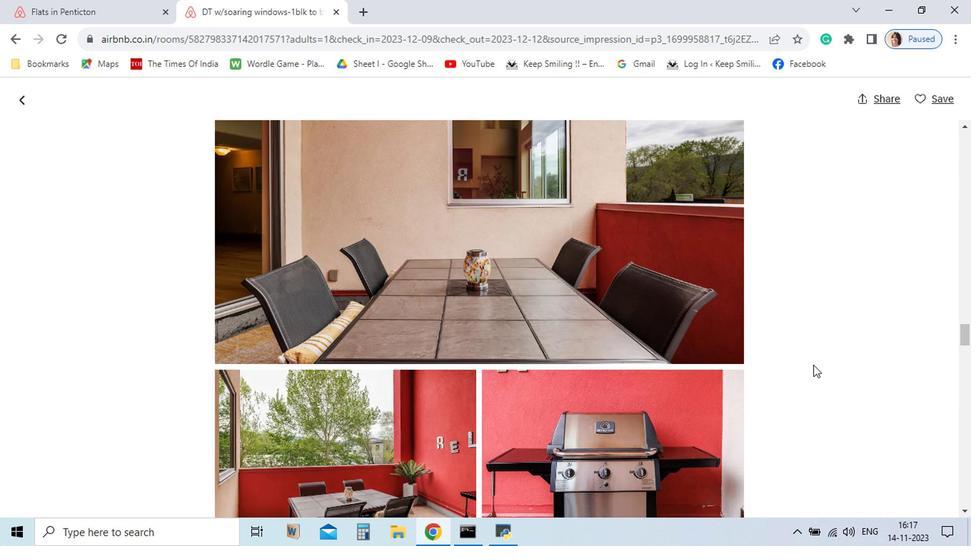 
Action: Mouse scrolled (717, 400) with delta (0, 0)
Screenshot: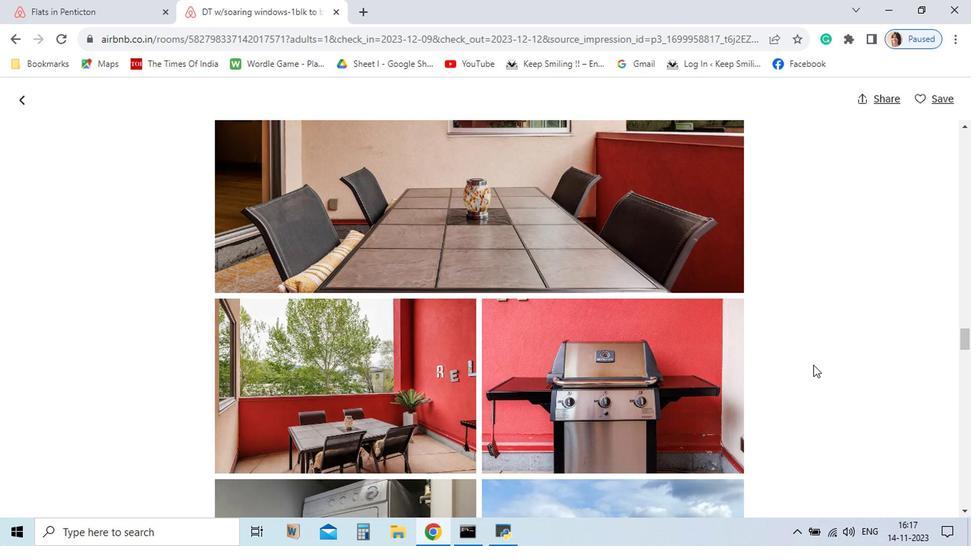 
Action: Mouse scrolled (717, 400) with delta (0, 0)
Screenshot: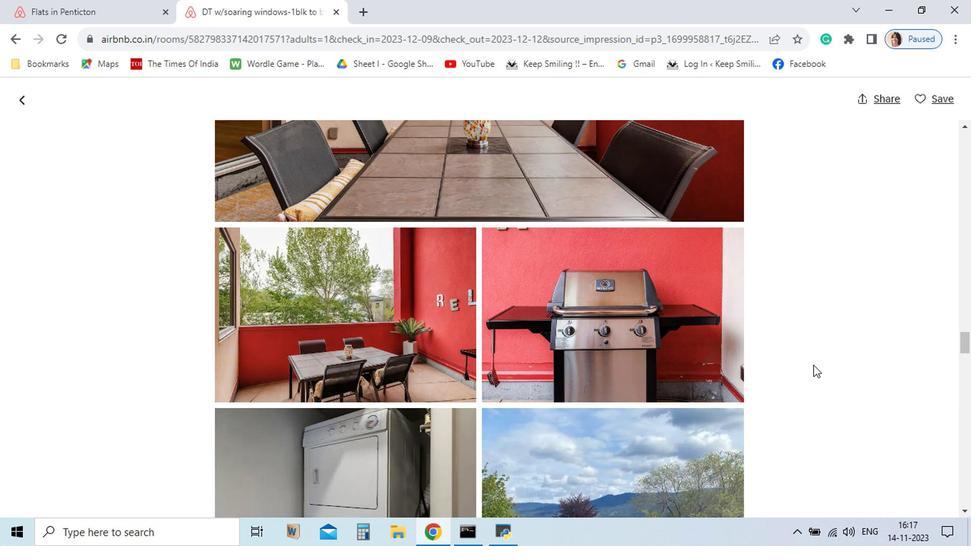 
Action: Mouse scrolled (717, 400) with delta (0, 0)
Screenshot: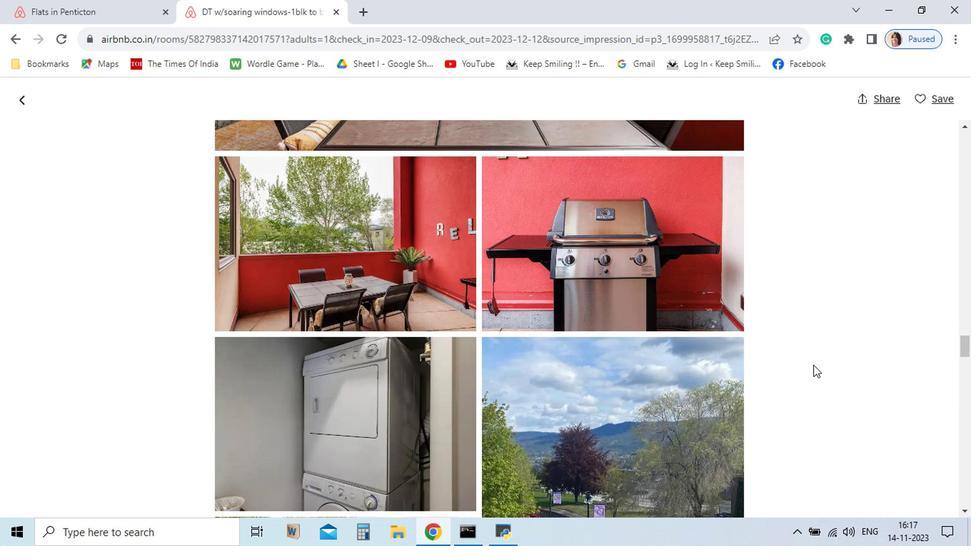 
Action: Mouse scrolled (717, 400) with delta (0, 0)
Screenshot: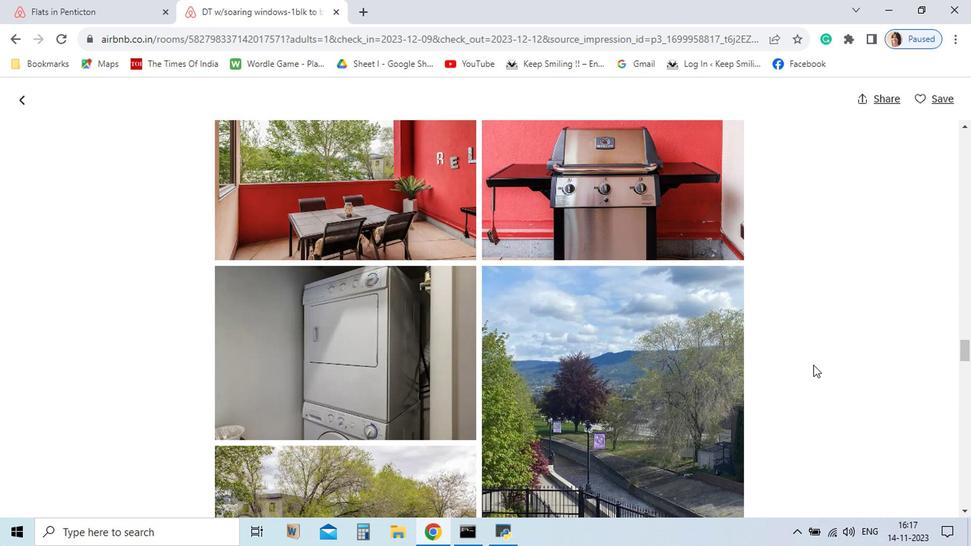 
Action: Mouse scrolled (717, 400) with delta (0, 0)
Screenshot: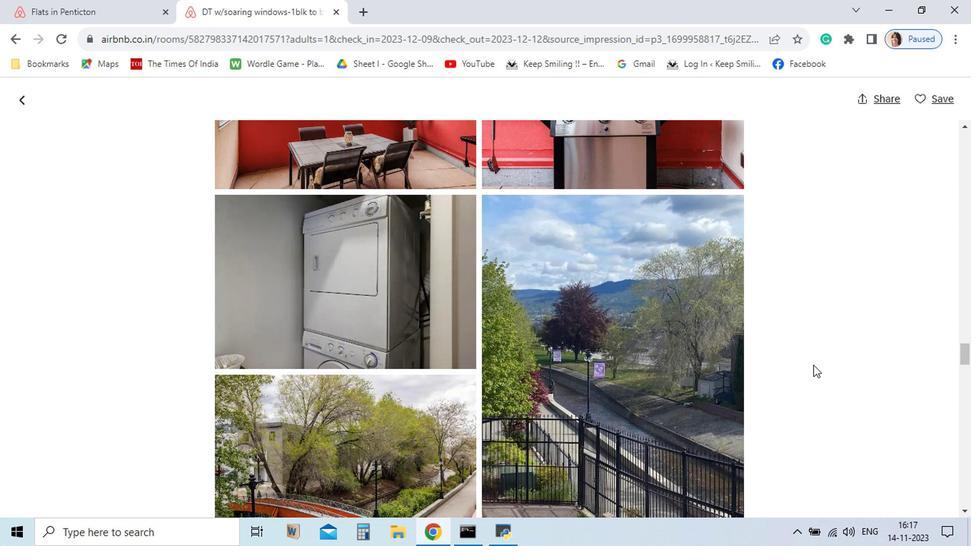 
Action: Mouse scrolled (717, 400) with delta (0, 0)
Screenshot: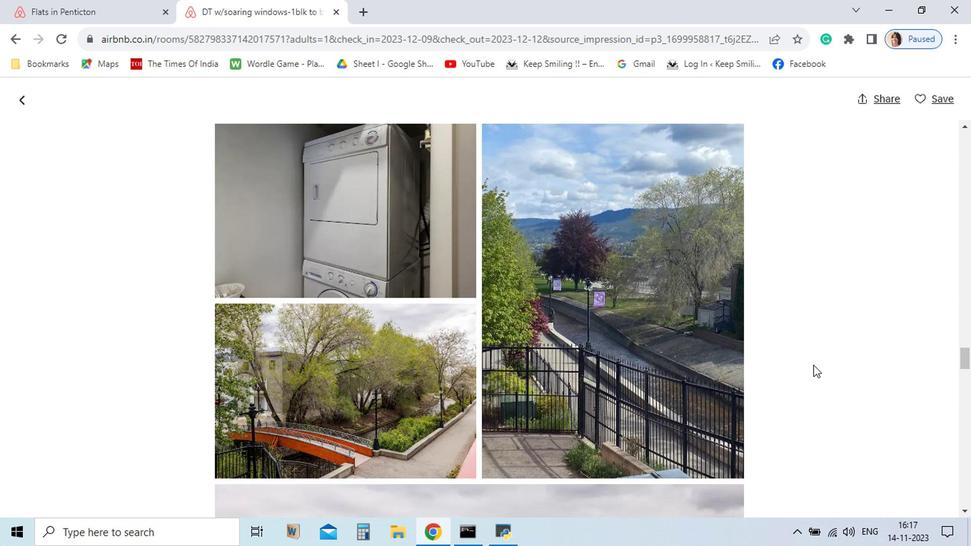 
Action: Mouse scrolled (717, 400) with delta (0, 0)
Screenshot: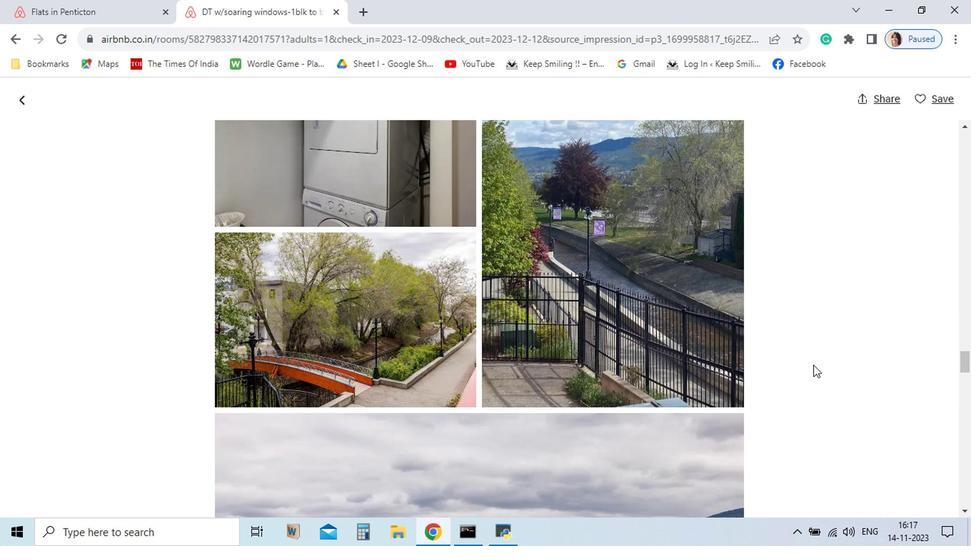 
Action: Mouse scrolled (717, 400) with delta (0, 0)
Screenshot: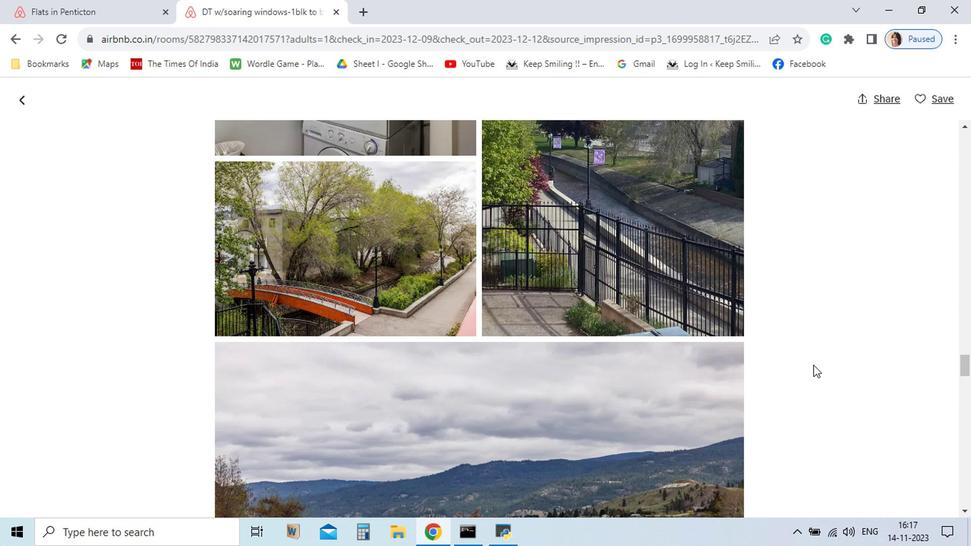
Action: Mouse scrolled (717, 400) with delta (0, 0)
Screenshot: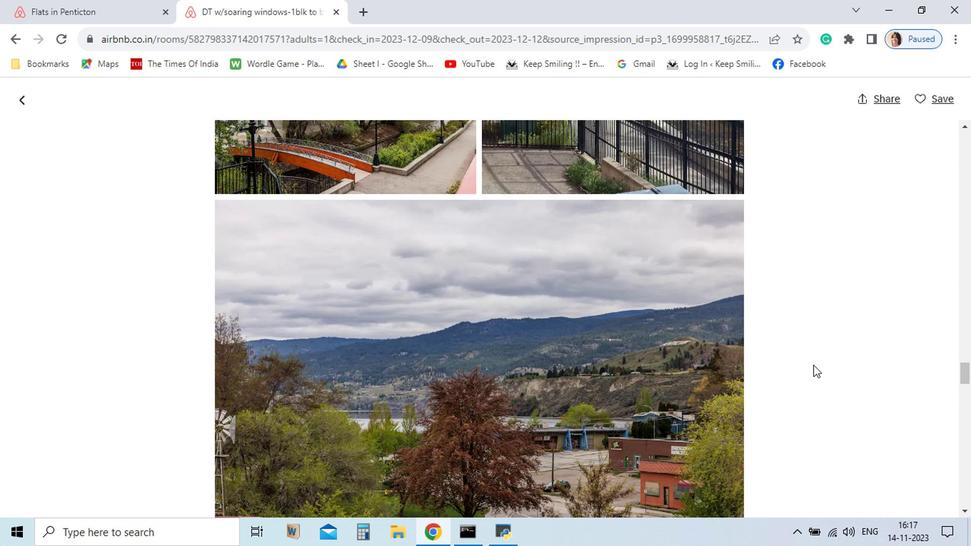 
Action: Mouse scrolled (717, 400) with delta (0, 0)
Screenshot: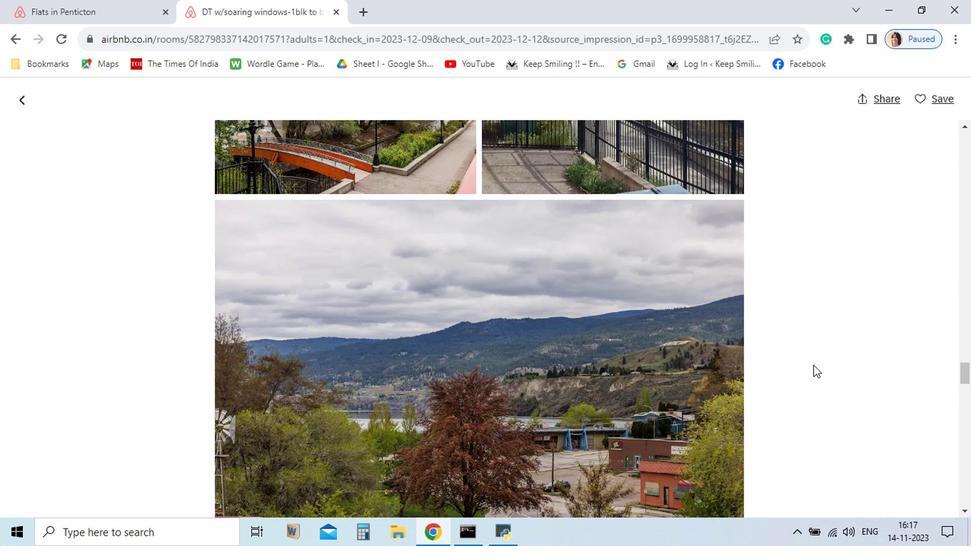 
Action: Mouse scrolled (717, 400) with delta (0, 0)
Screenshot: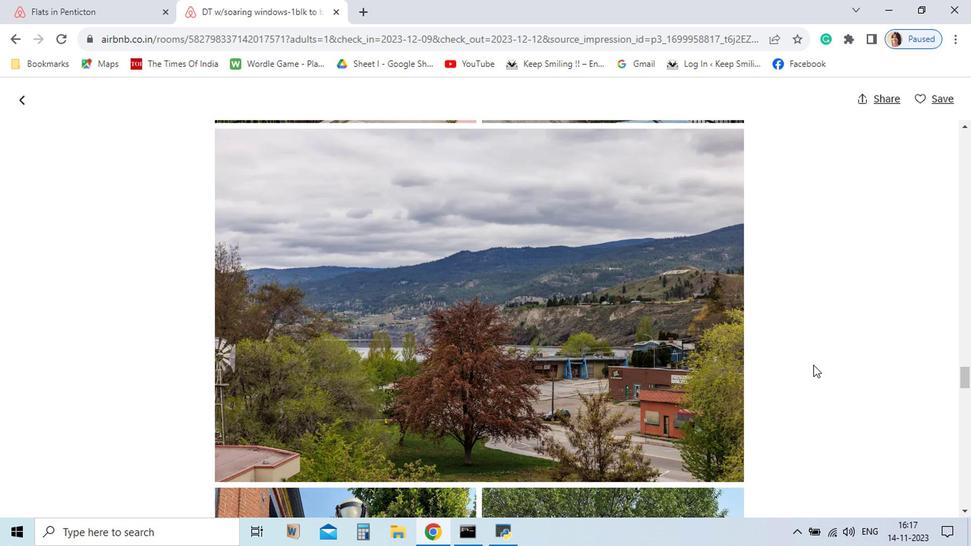 
Action: Mouse scrolled (717, 400) with delta (0, 0)
Screenshot: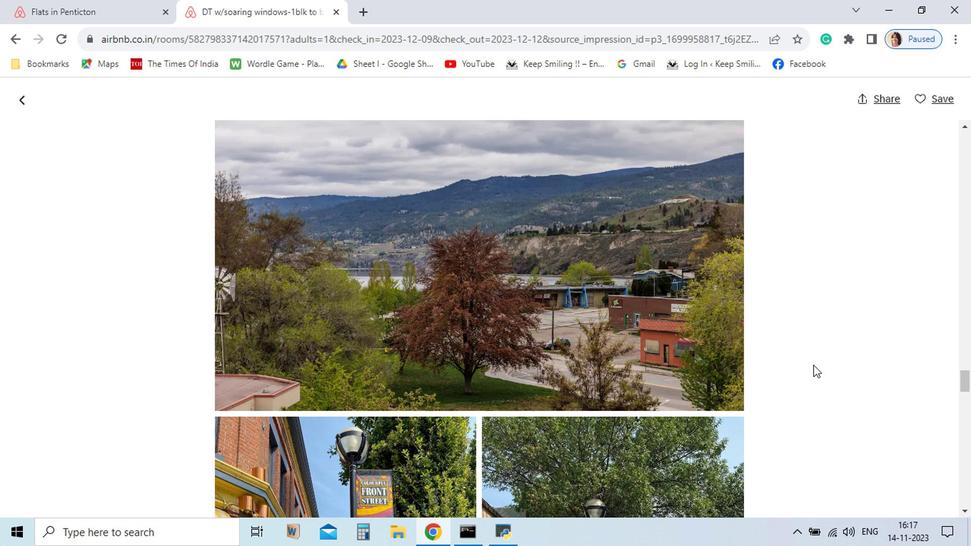 
Action: Mouse scrolled (717, 400) with delta (0, 0)
Screenshot: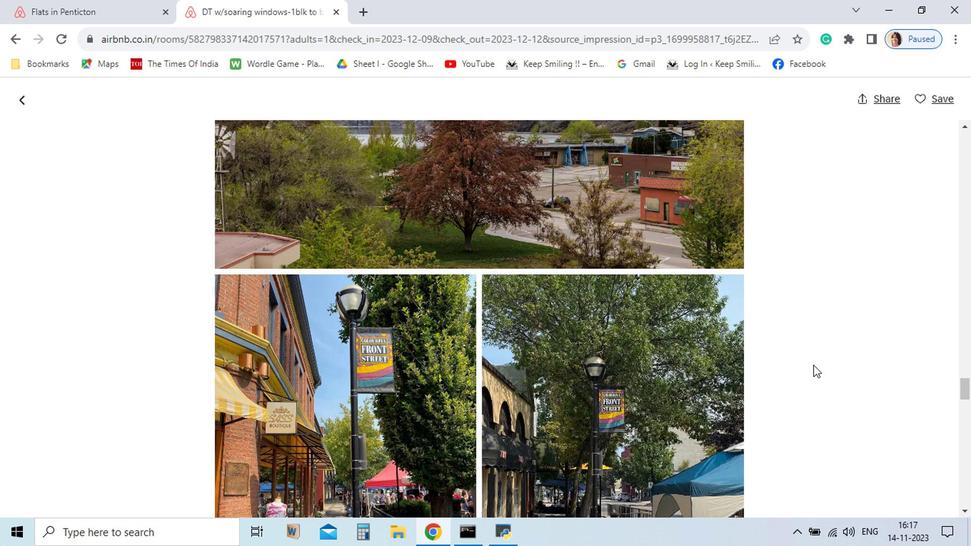 
Action: Mouse scrolled (717, 400) with delta (0, 0)
Screenshot: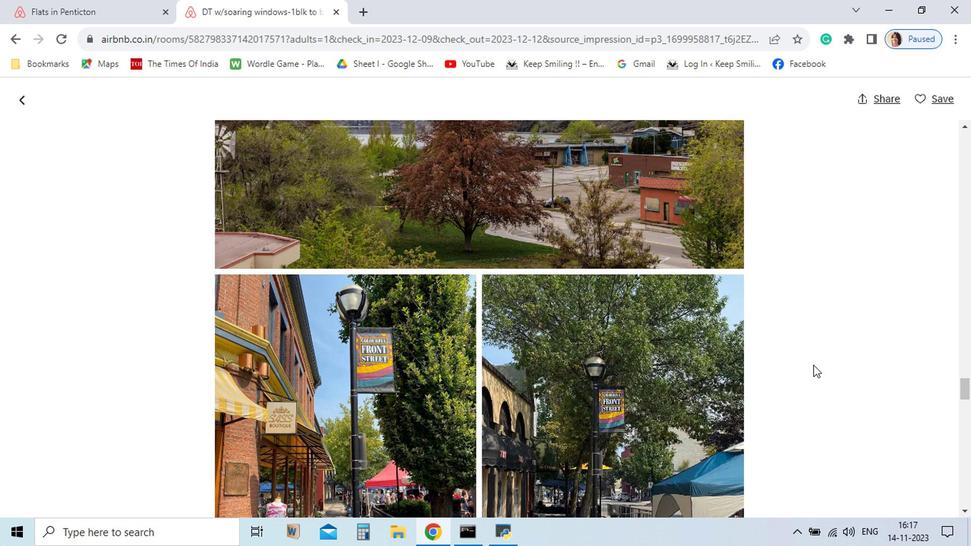 
Action: Mouse scrolled (717, 400) with delta (0, 0)
Screenshot: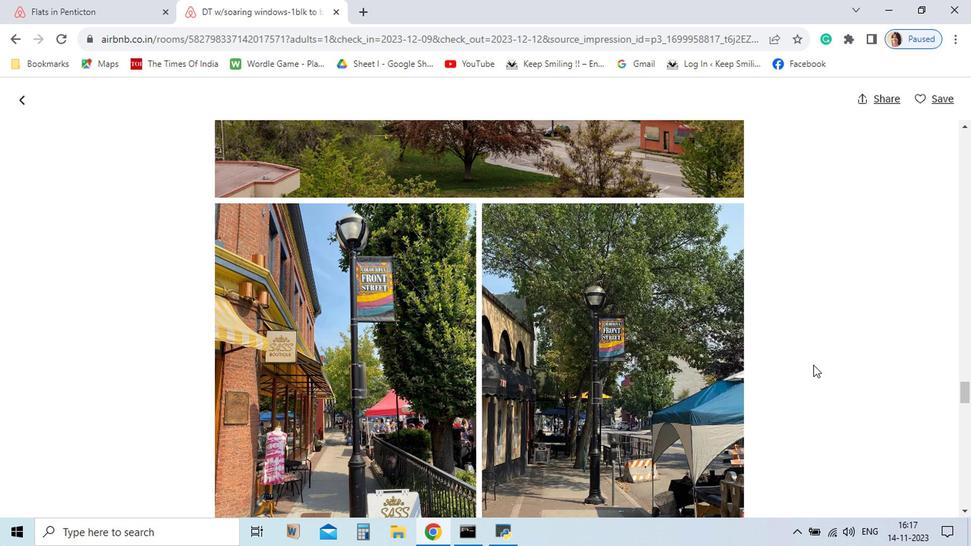 
Action: Mouse scrolled (717, 400) with delta (0, 0)
Screenshot: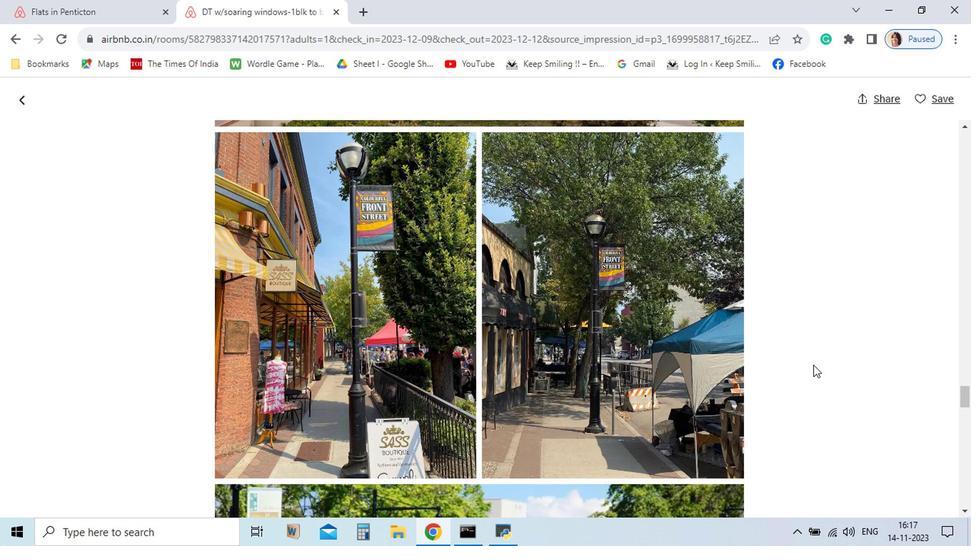 
Action: Mouse scrolled (717, 400) with delta (0, 0)
Screenshot: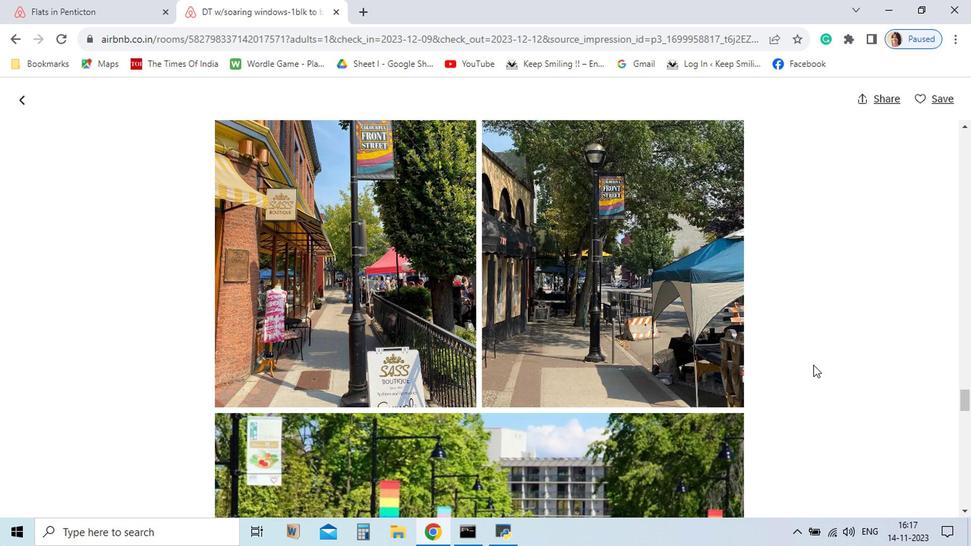 
Action: Mouse moved to (717, 401)
Screenshot: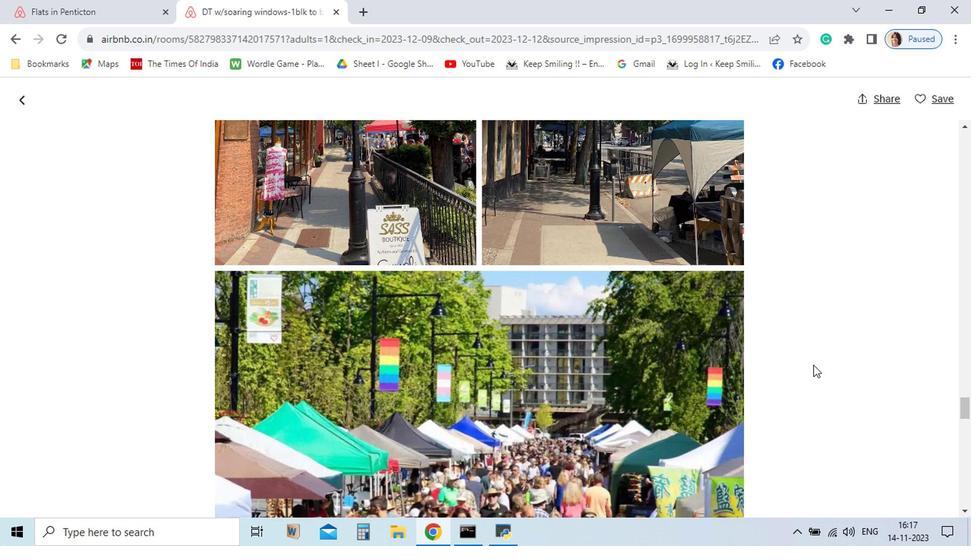 
Action: Mouse scrolled (717, 400) with delta (0, 0)
Screenshot: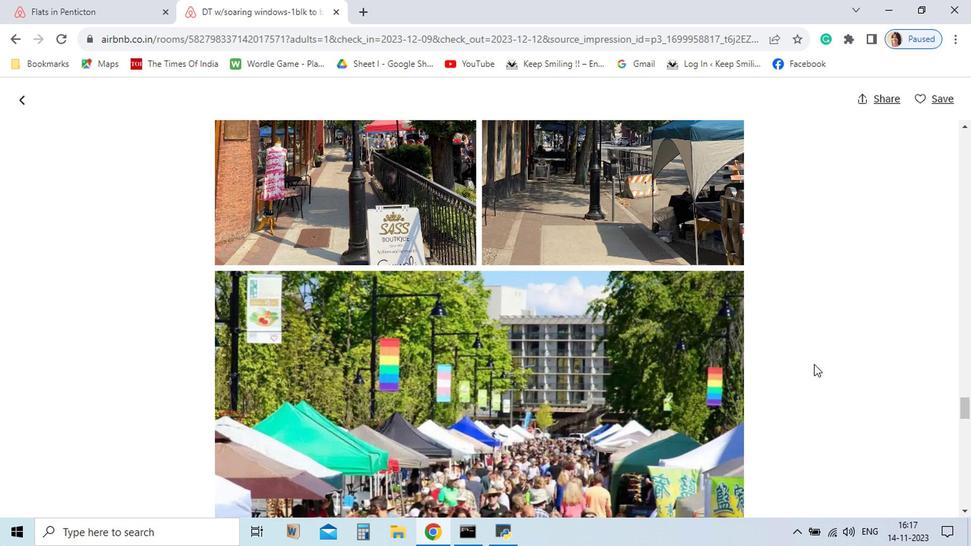 
Action: Mouse scrolled (717, 400) with delta (0, 0)
Screenshot: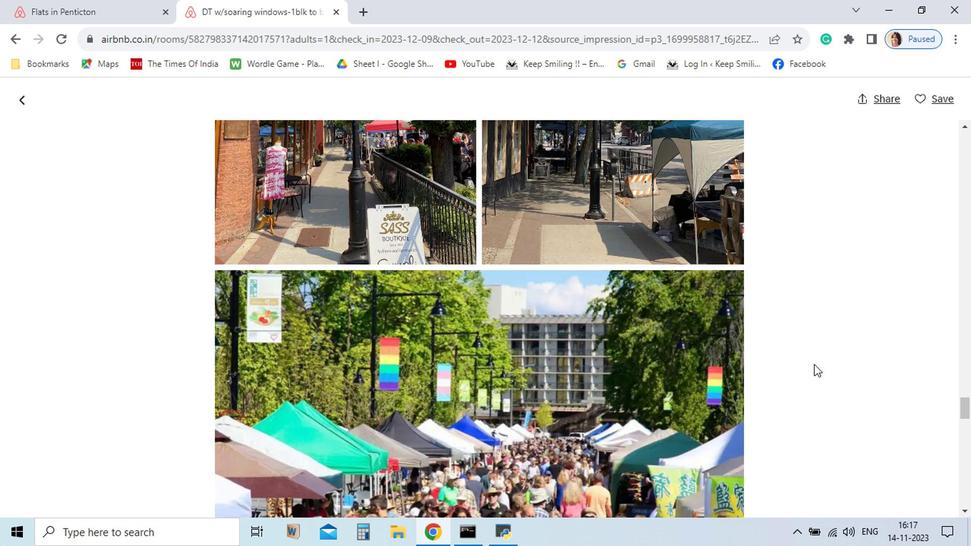 
Action: Mouse moved to (718, 400)
Screenshot: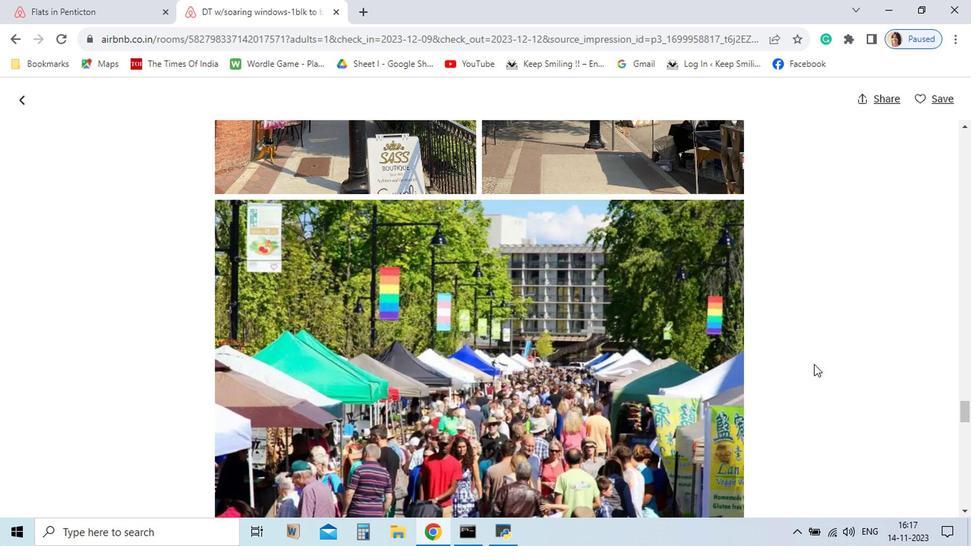 
Action: Mouse scrolled (718, 400) with delta (0, 0)
Screenshot: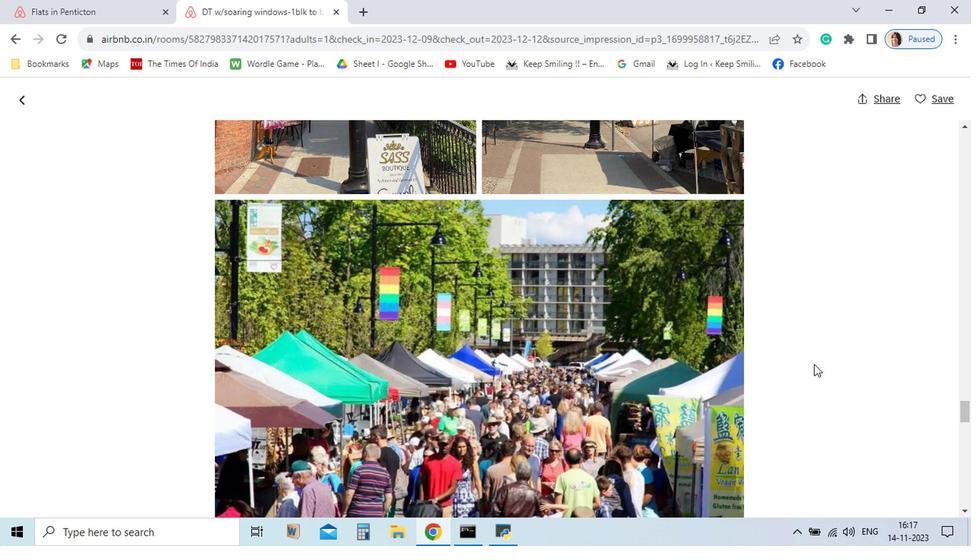 
Action: Mouse scrolled (718, 400) with delta (0, 0)
Screenshot: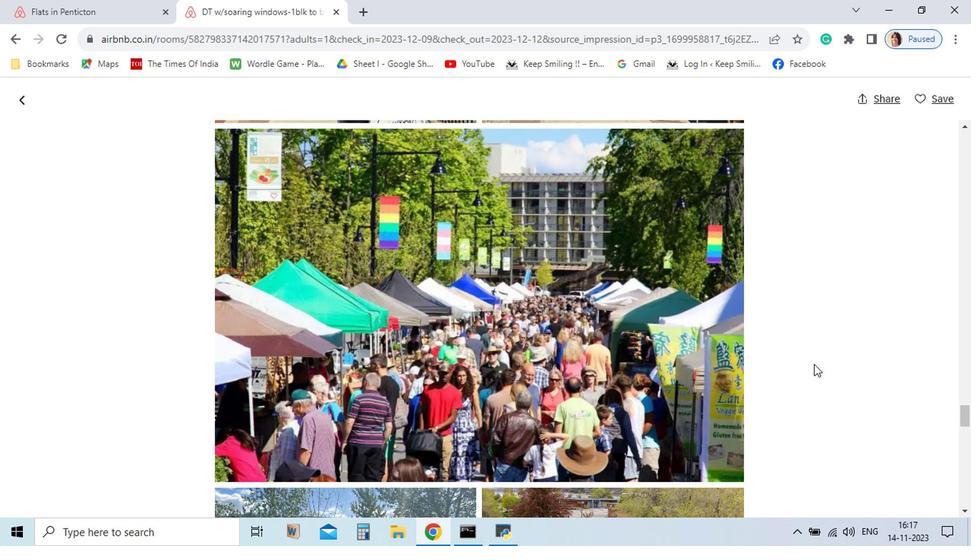 
Action: Mouse scrolled (718, 400) with delta (0, 0)
Screenshot: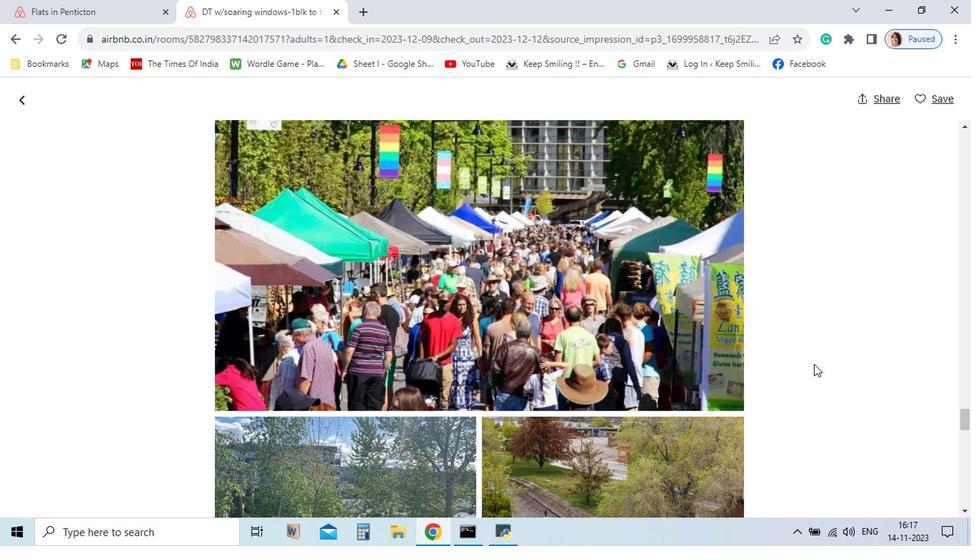 
Action: Mouse scrolled (718, 400) with delta (0, 0)
Screenshot: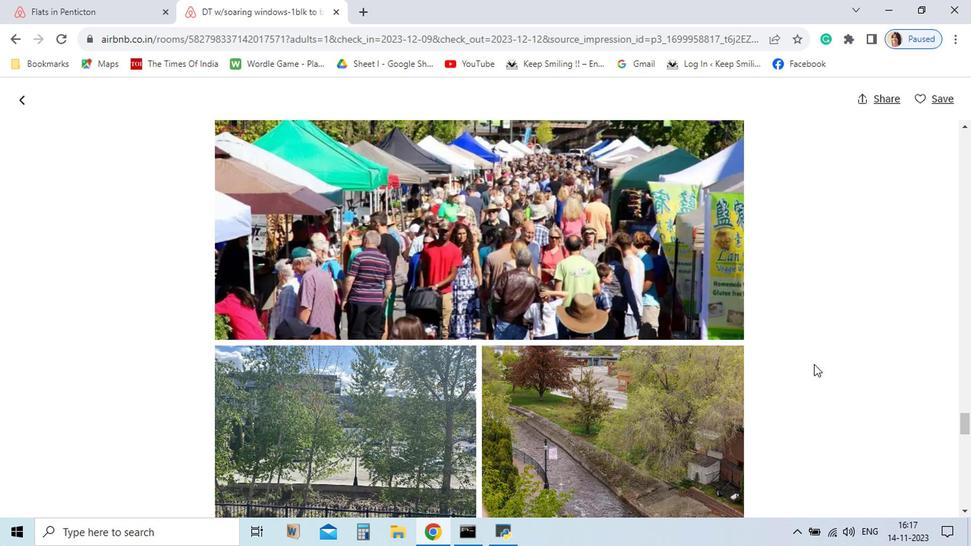
Action: Mouse scrolled (718, 400) with delta (0, 0)
Screenshot: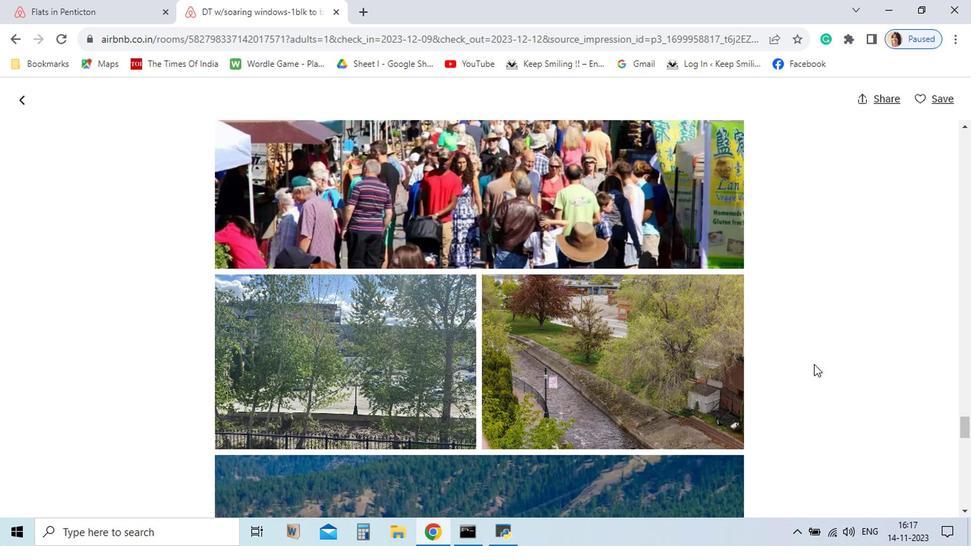 
Action: Mouse scrolled (718, 400) with delta (0, 0)
Screenshot: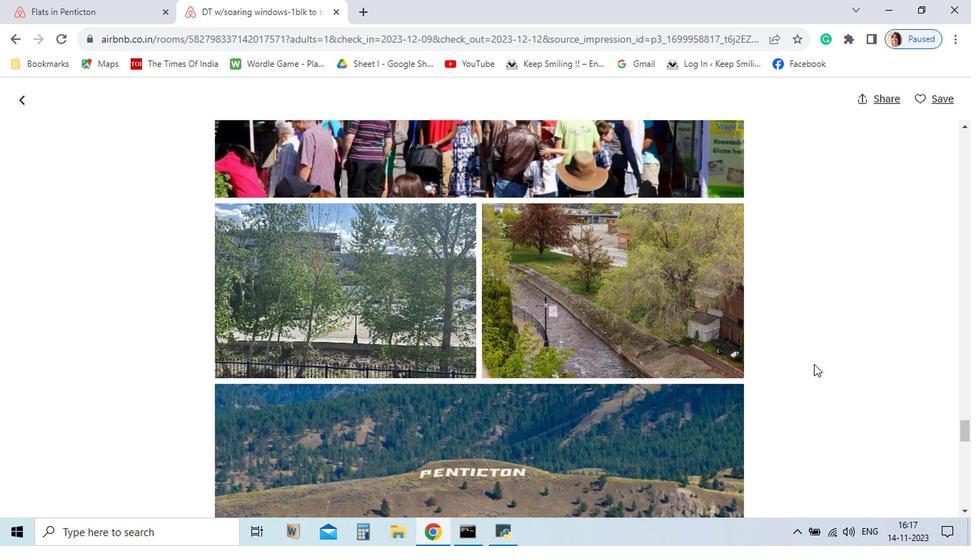 
Action: Mouse scrolled (718, 400) with delta (0, 0)
Screenshot: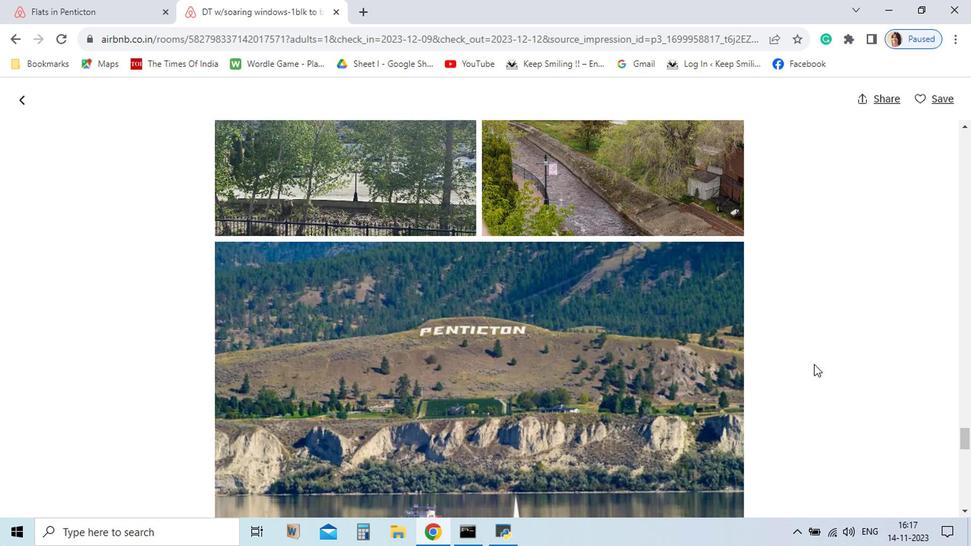 
Action: Mouse scrolled (718, 400) with delta (0, 0)
Screenshot: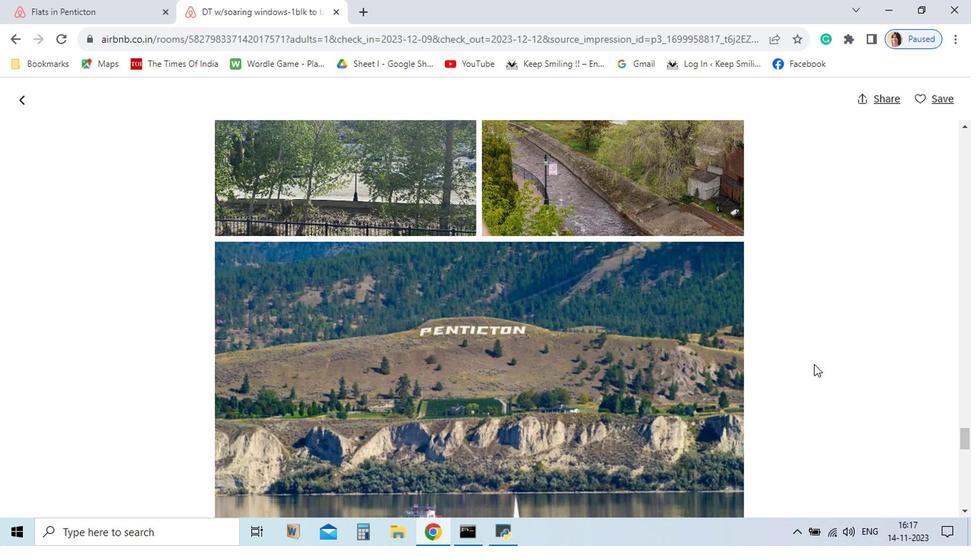 
Action: Mouse scrolled (718, 400) with delta (0, 0)
Screenshot: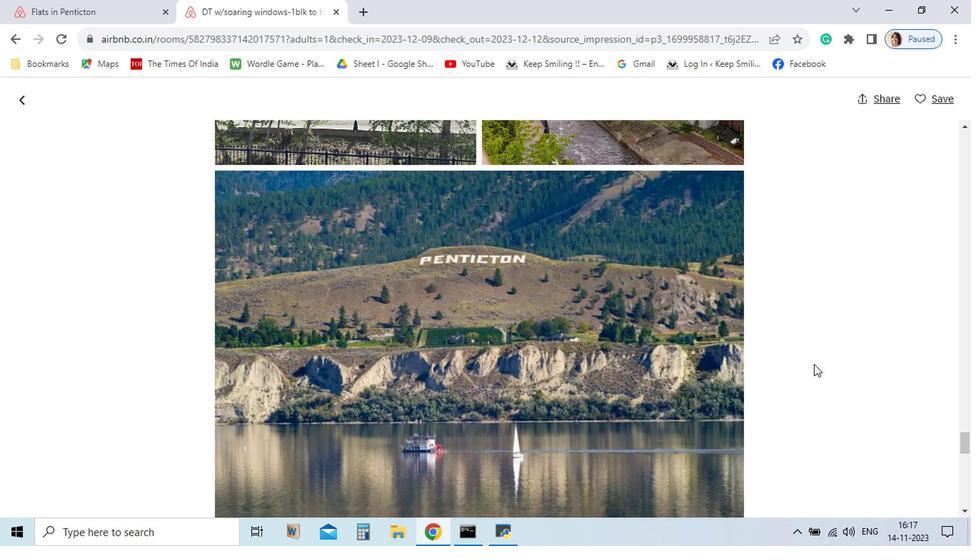 
Action: Mouse scrolled (718, 400) with delta (0, 0)
Screenshot: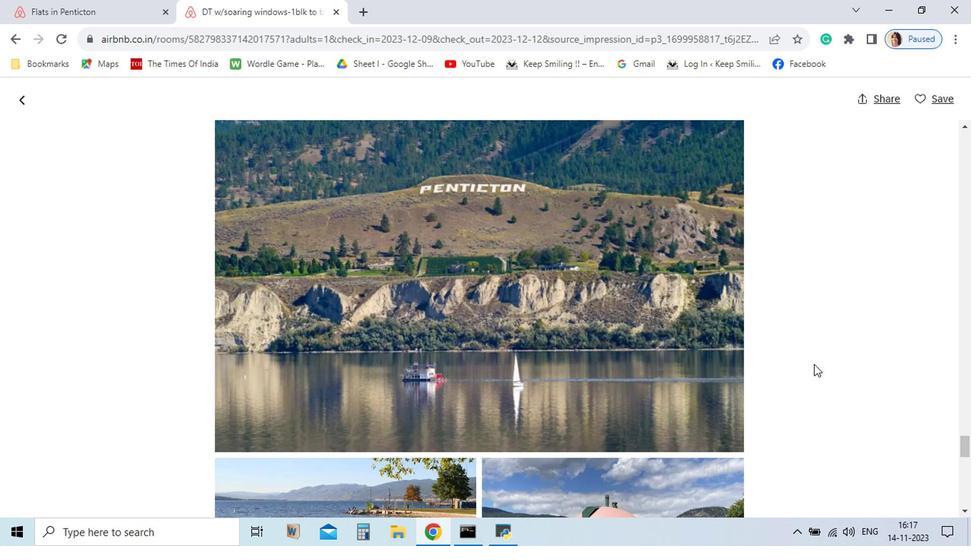 
Action: Mouse scrolled (718, 400) with delta (0, 0)
Screenshot: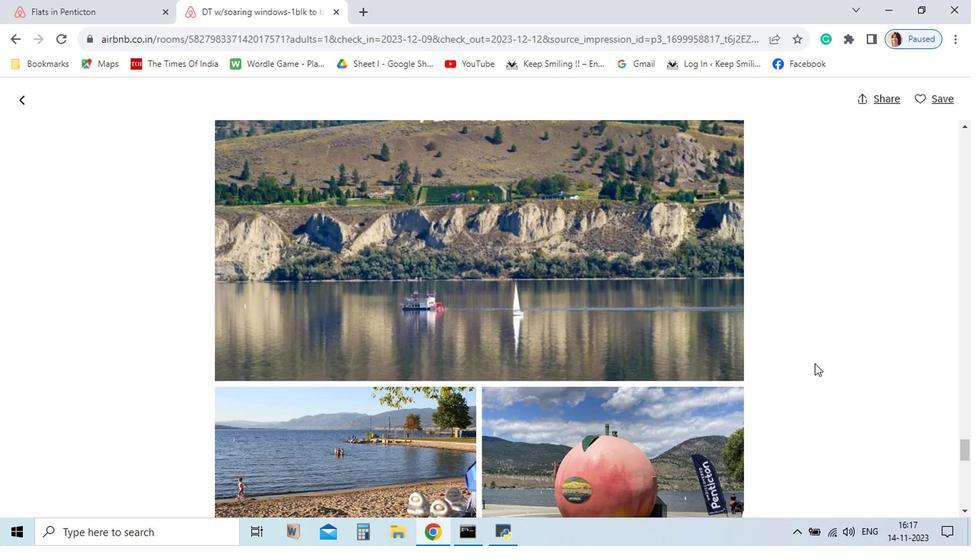 
Action: Mouse moved to (718, 400)
Screenshot: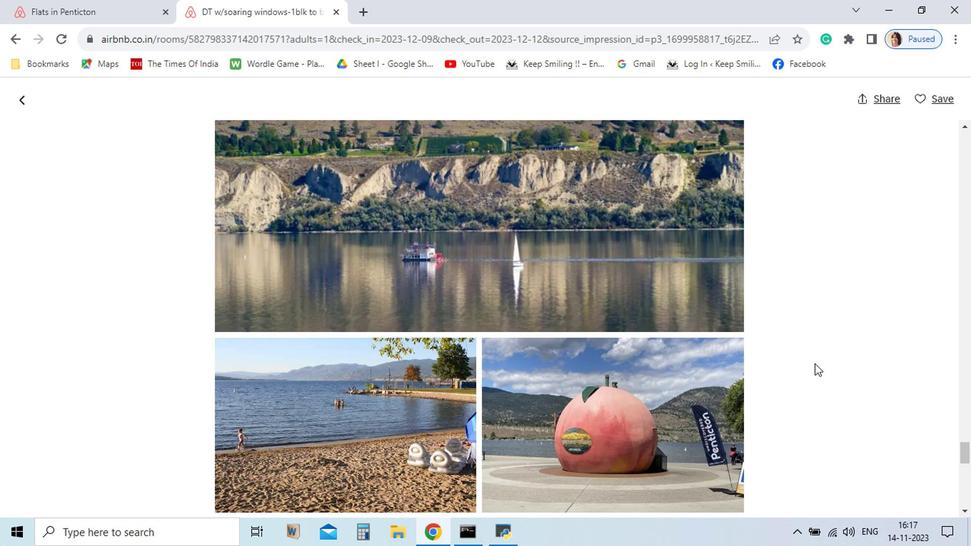 
Action: Mouse scrolled (718, 399) with delta (0, 0)
Screenshot: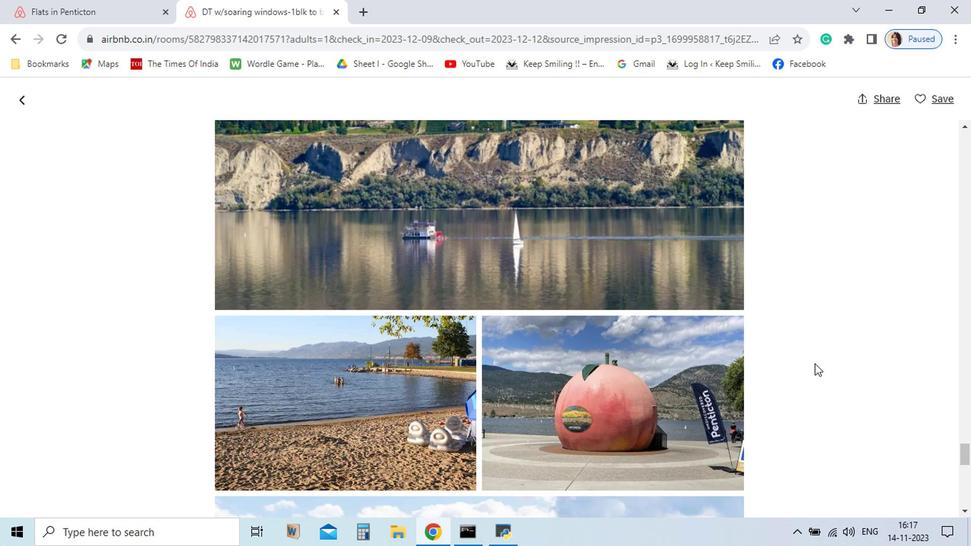 
Action: Mouse scrolled (718, 399) with delta (0, 0)
Screenshot: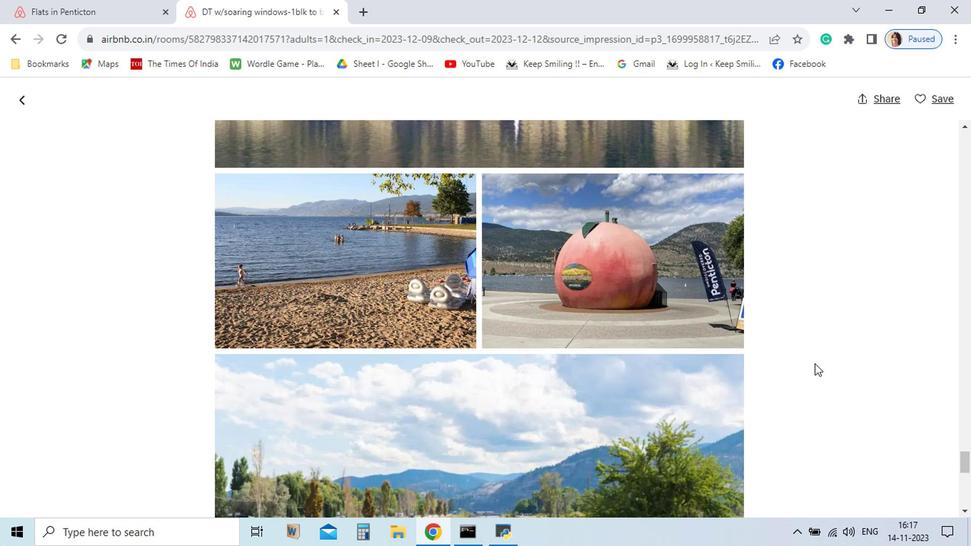 
Action: Mouse scrolled (718, 399) with delta (0, 0)
Screenshot: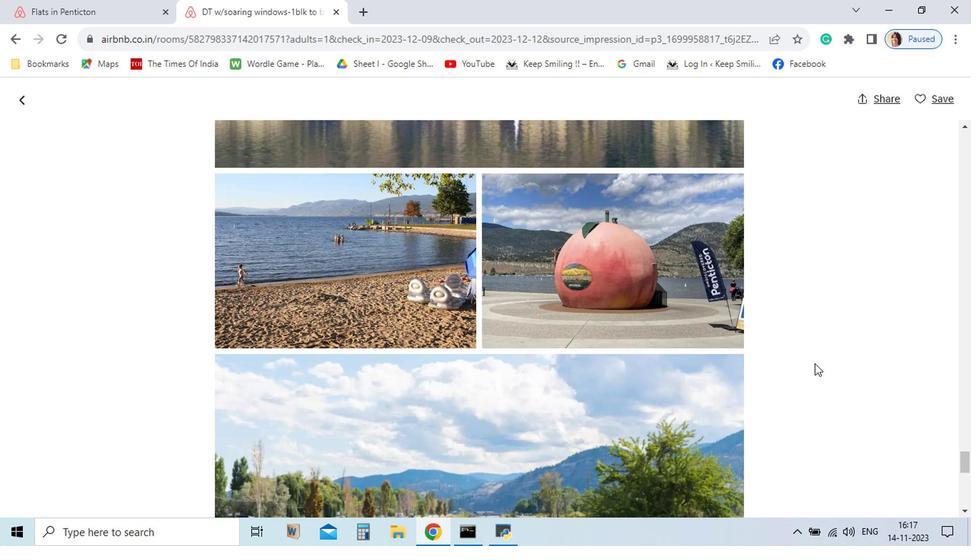
Action: Mouse scrolled (718, 399) with delta (0, 0)
Screenshot: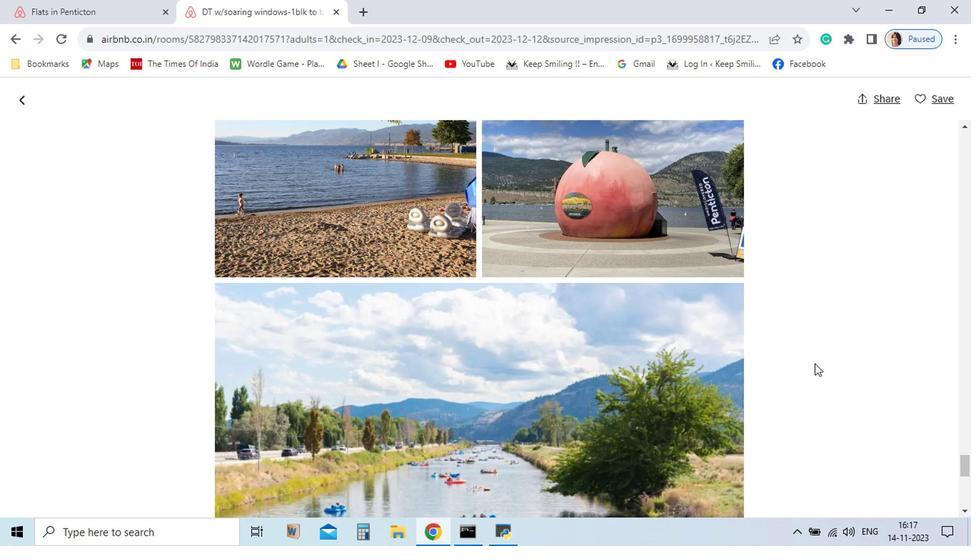 
Action: Mouse scrolled (718, 399) with delta (0, 0)
Screenshot: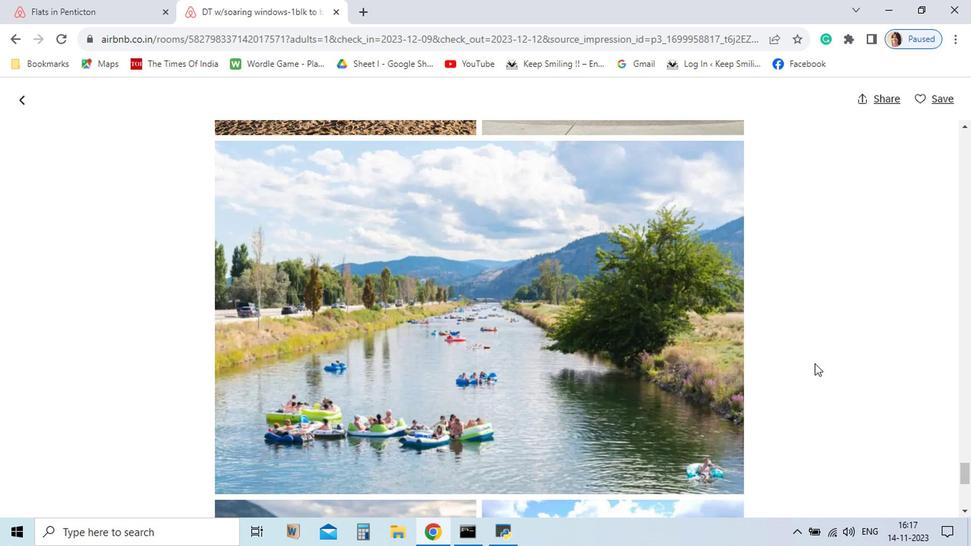 
Action: Mouse scrolled (718, 399) with delta (0, 0)
Screenshot: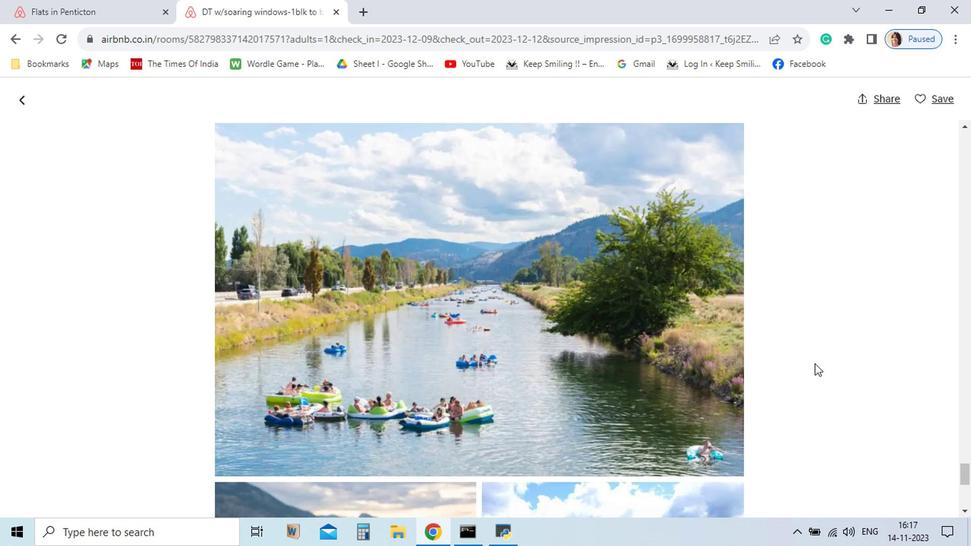 
Action: Mouse scrolled (718, 399) with delta (0, 0)
Screenshot: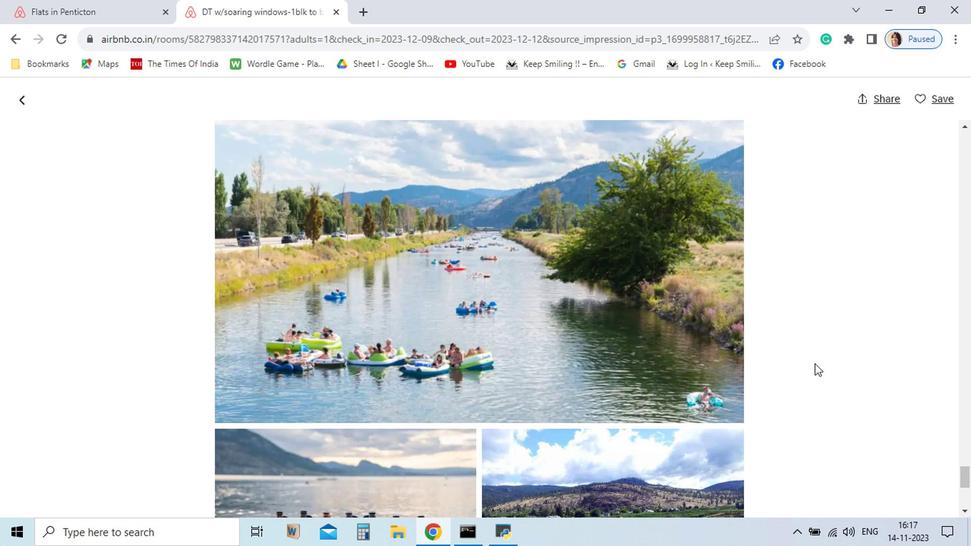 
Action: Mouse scrolled (718, 399) with delta (0, 0)
Screenshot: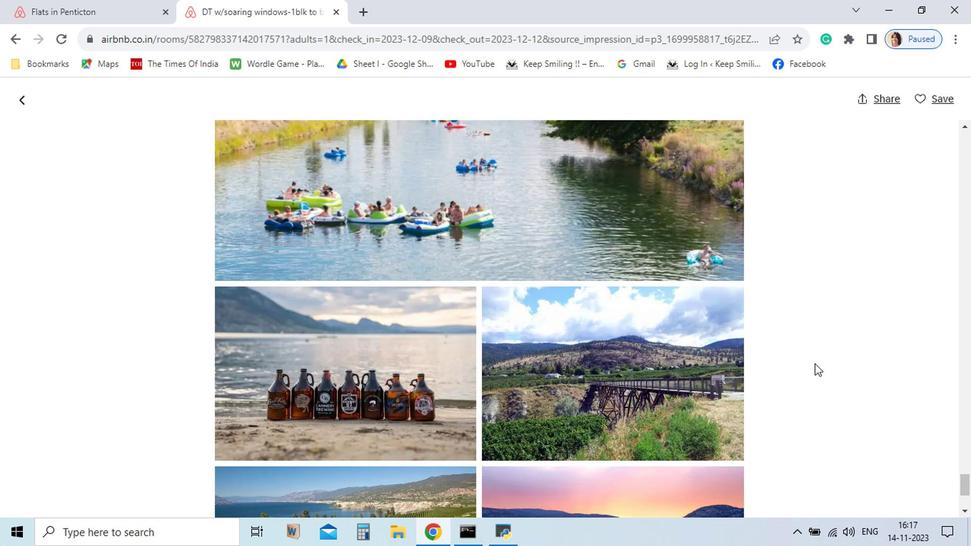 
Action: Mouse scrolled (718, 399) with delta (0, 0)
Screenshot: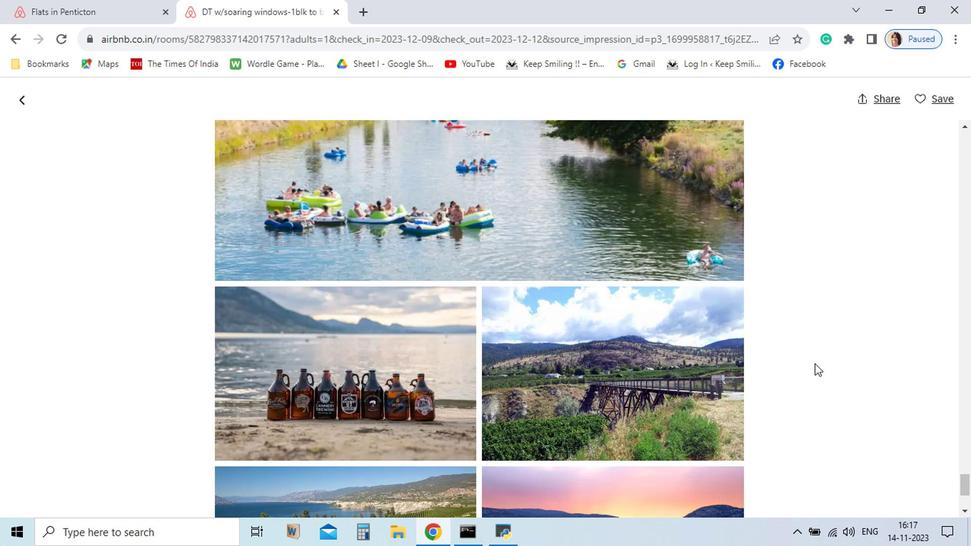 
Action: Mouse scrolled (718, 399) with delta (0, 0)
Screenshot: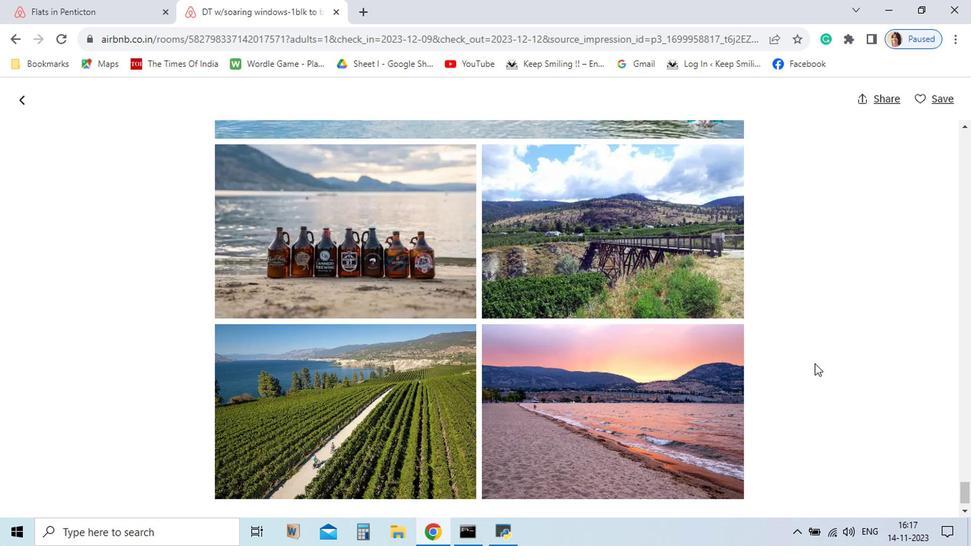 
Action: Mouse scrolled (718, 399) with delta (0, 0)
Screenshot: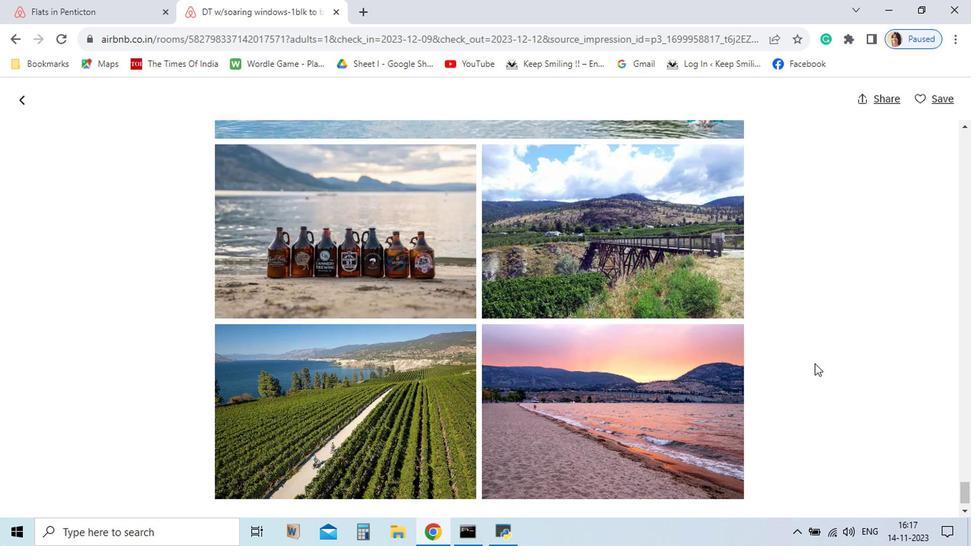 
Action: Mouse scrolled (718, 399) with delta (0, 0)
Screenshot: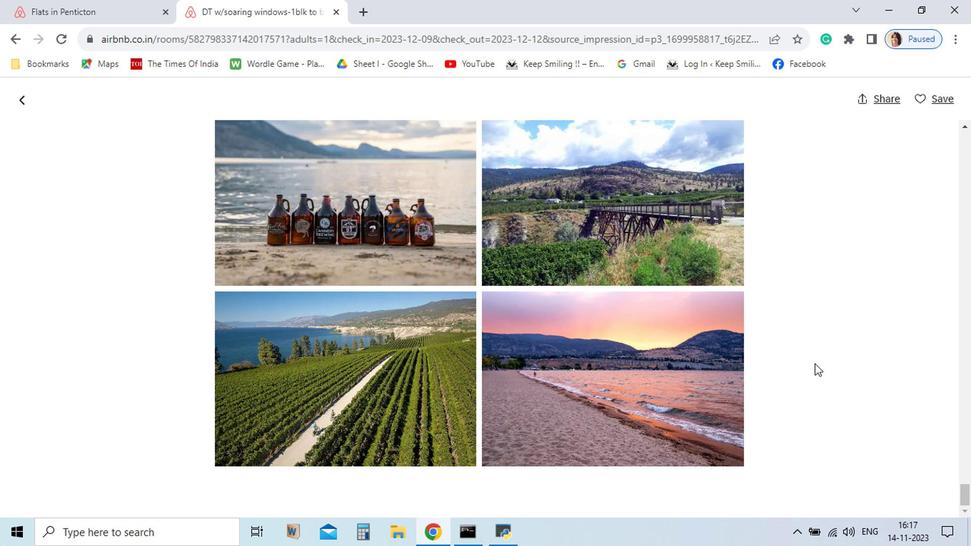 
Action: Mouse scrolled (718, 399) with delta (0, 0)
Screenshot: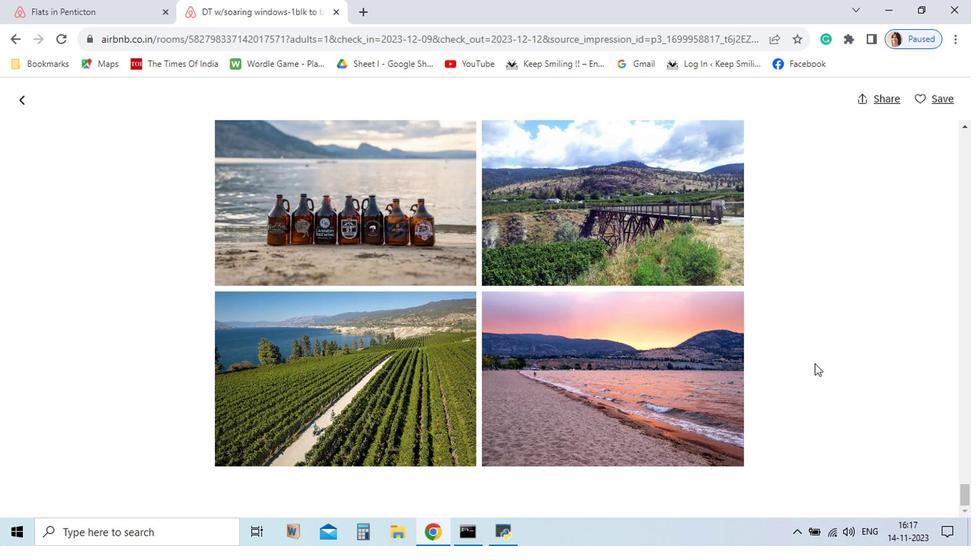 
Action: Mouse scrolled (718, 399) with delta (0, 0)
Screenshot: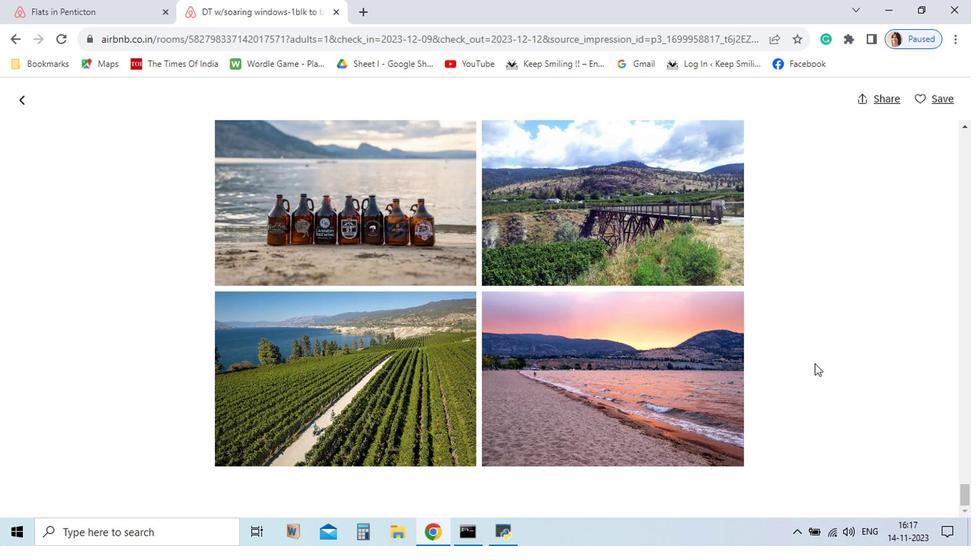 
Action: Mouse moved to (152, 212)
Screenshot: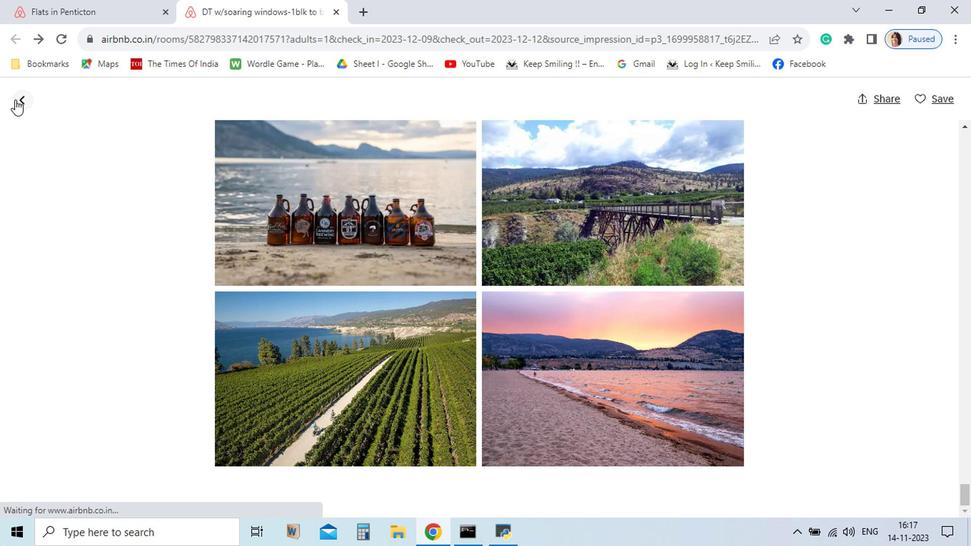 
Action: Mouse pressed left at (152, 212)
Screenshot: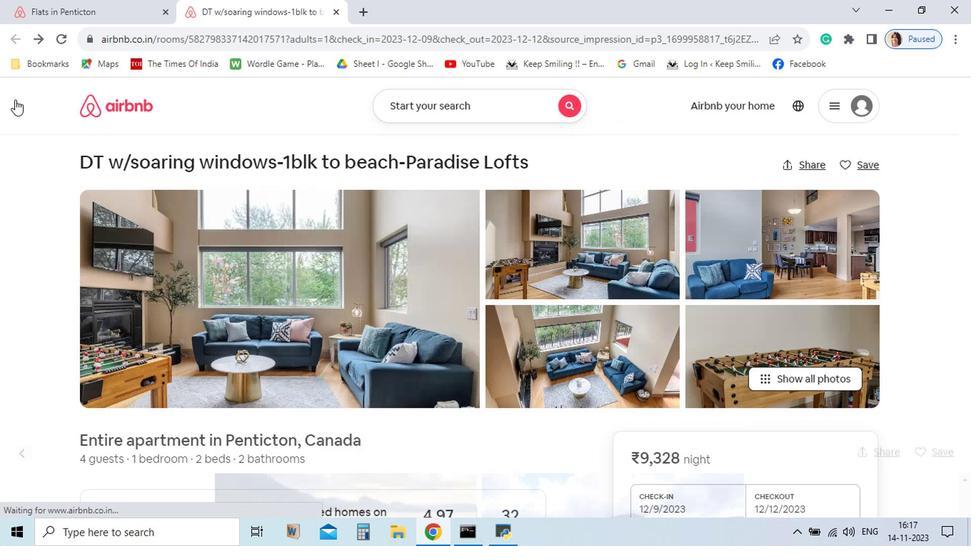 
Action: Mouse moved to (540, 358)
Screenshot: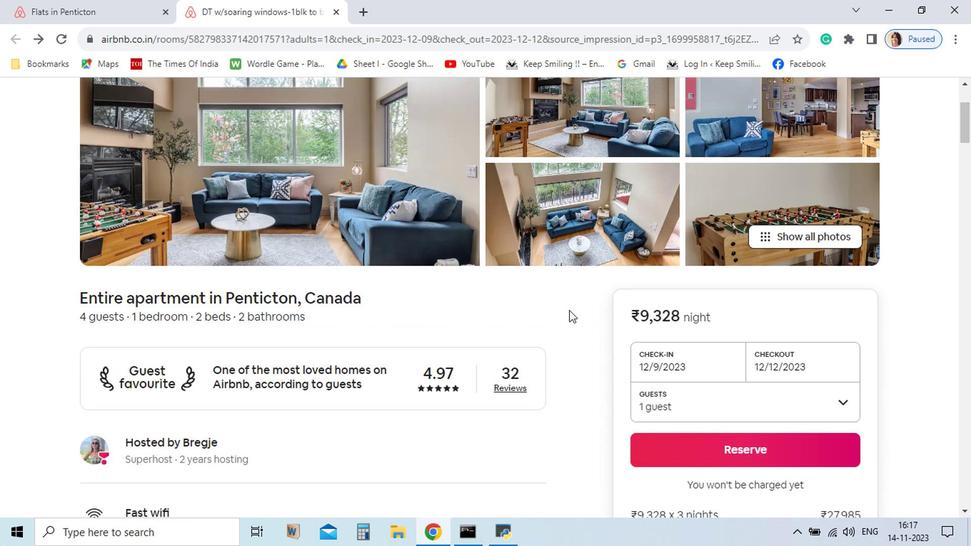
Action: Mouse scrolled (540, 358) with delta (0, 0)
Screenshot: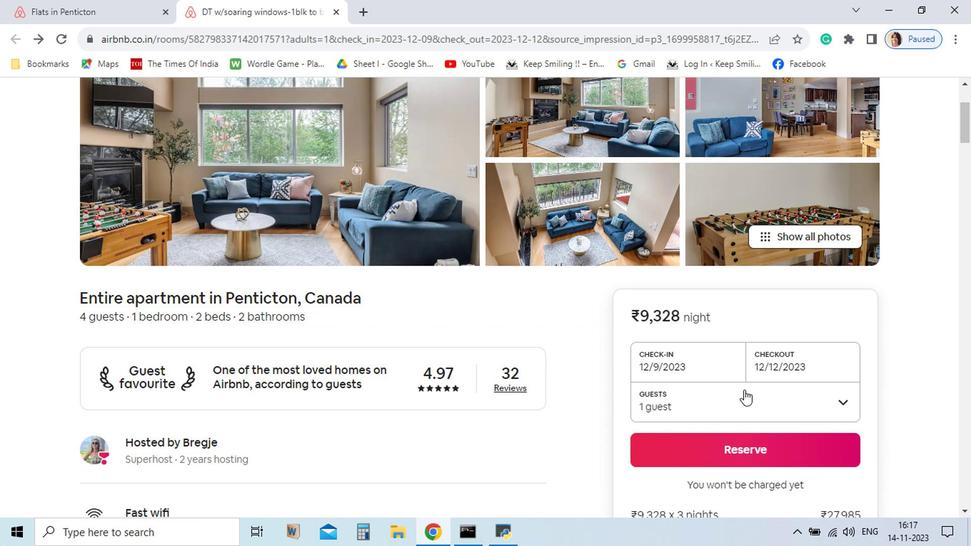 
Action: Mouse scrolled (540, 358) with delta (0, 0)
Screenshot: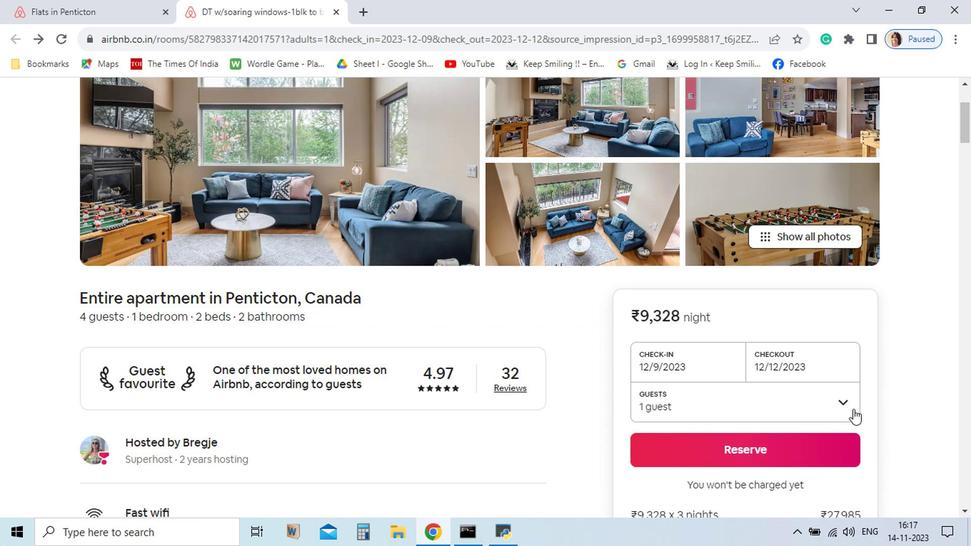
Action: Mouse moved to (809, 418)
Screenshot: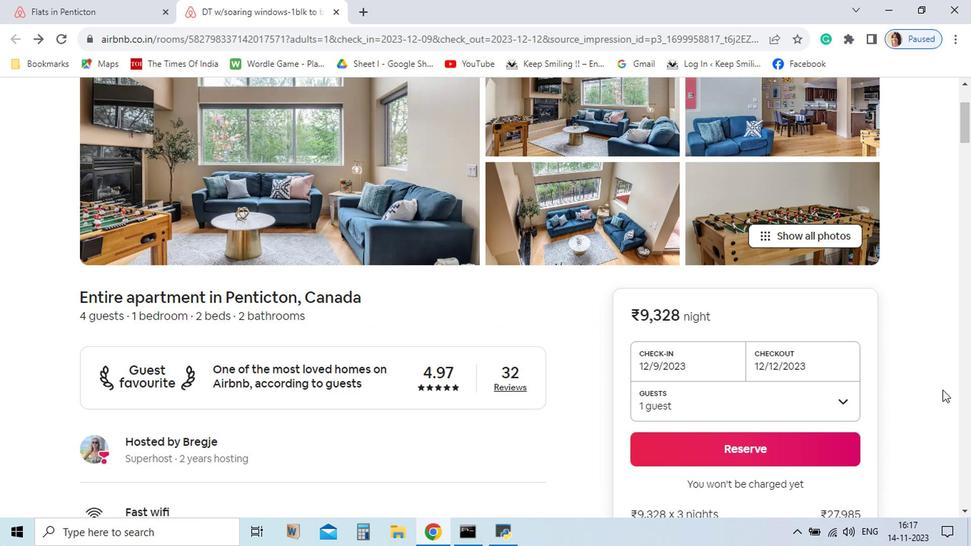 
Action: Mouse scrolled (809, 418) with delta (0, 0)
Screenshot: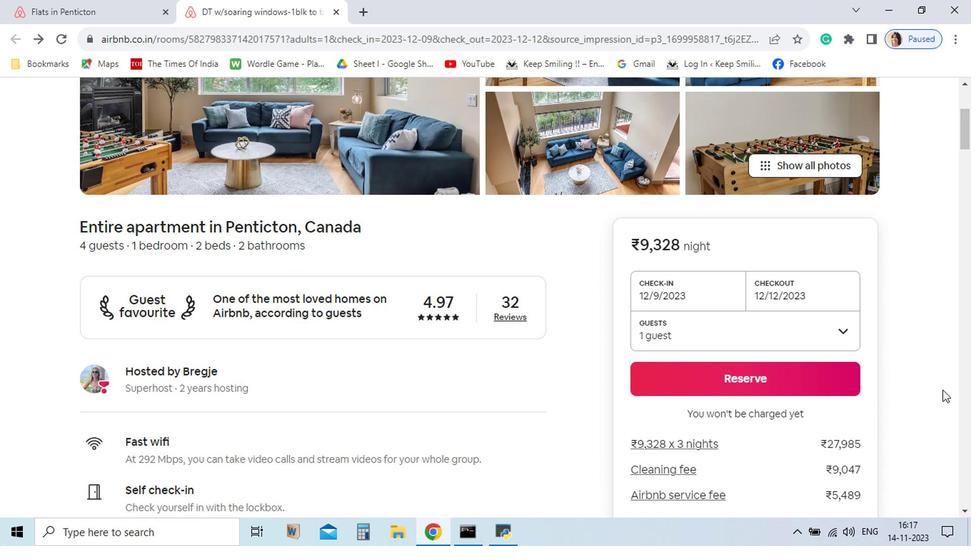 
Action: Mouse scrolled (809, 418) with delta (0, 0)
Screenshot: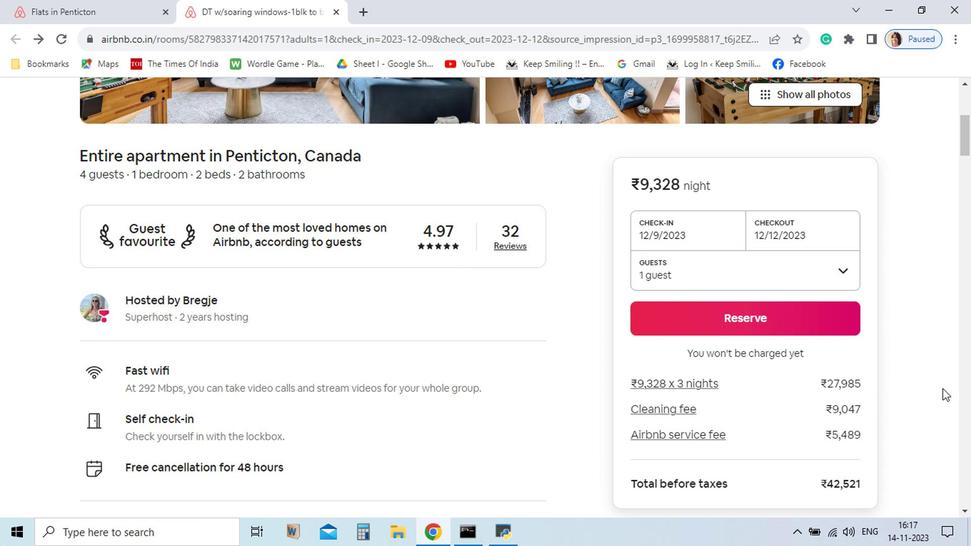 
Action: Mouse moved to (809, 417)
Screenshot: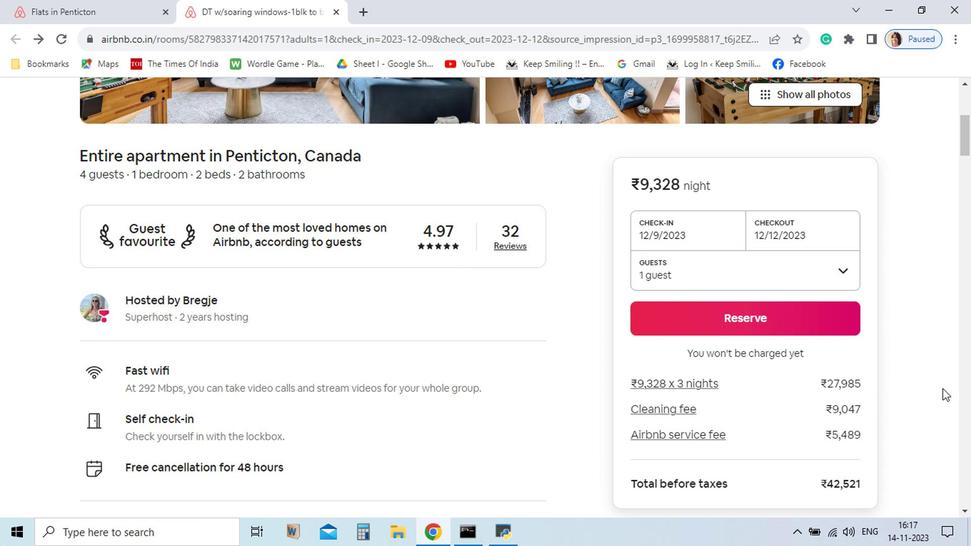
Action: Mouse scrolled (809, 417) with delta (0, 0)
Screenshot: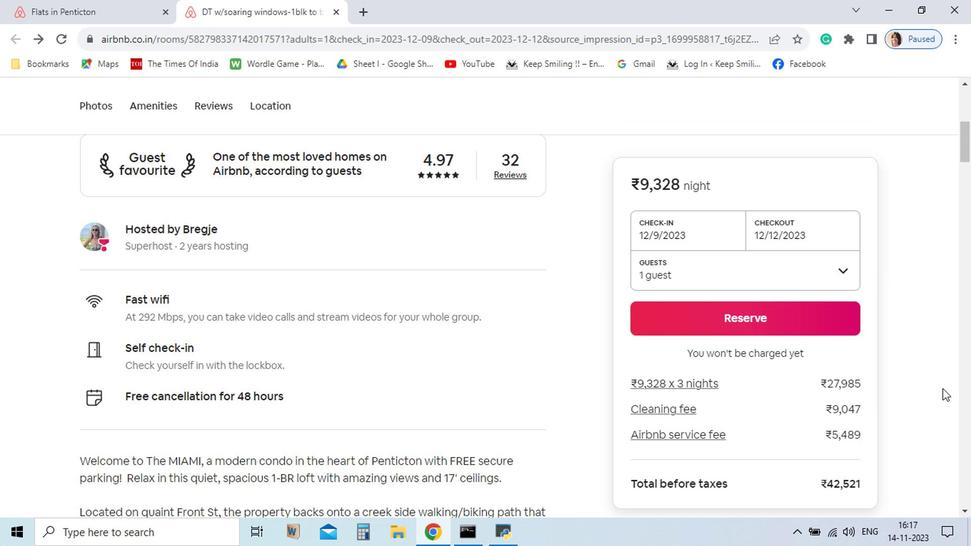 
Action: Mouse scrolled (809, 417) with delta (0, 0)
Screenshot: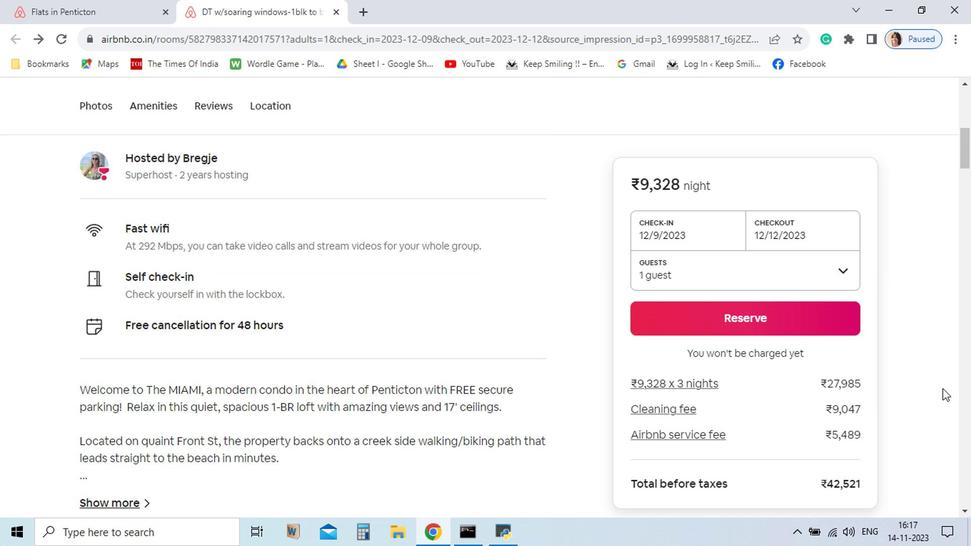 
Action: Mouse scrolled (809, 417) with delta (0, 0)
Screenshot: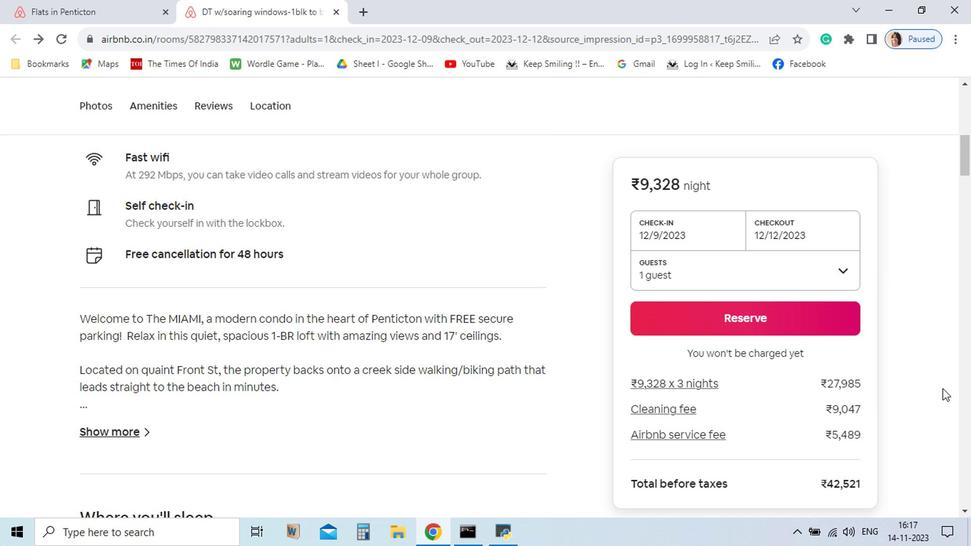 
Action: Mouse scrolled (809, 417) with delta (0, 0)
Screenshot: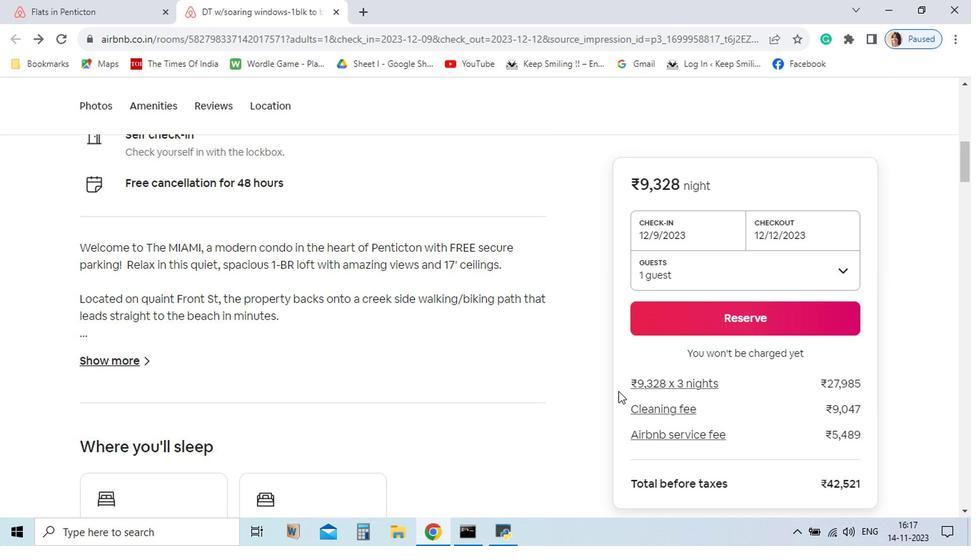 
Action: Mouse moved to (226, 398)
Screenshot: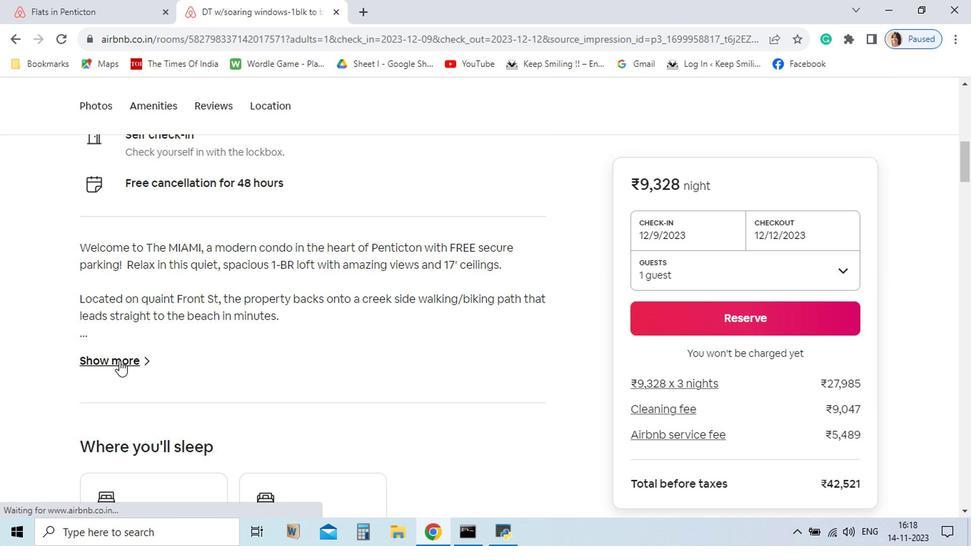 
Action: Mouse pressed left at (226, 398)
Screenshot: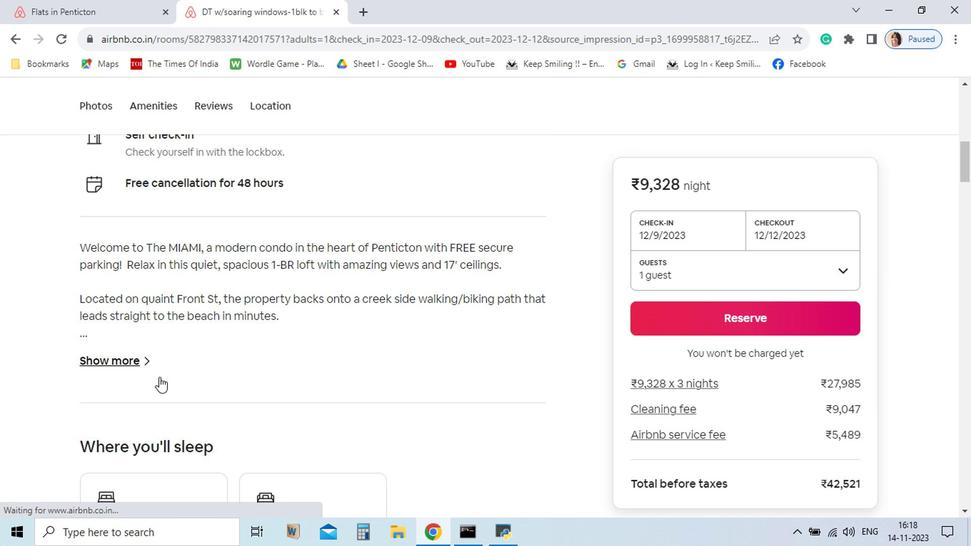
Action: Mouse moved to (679, 324)
Screenshot: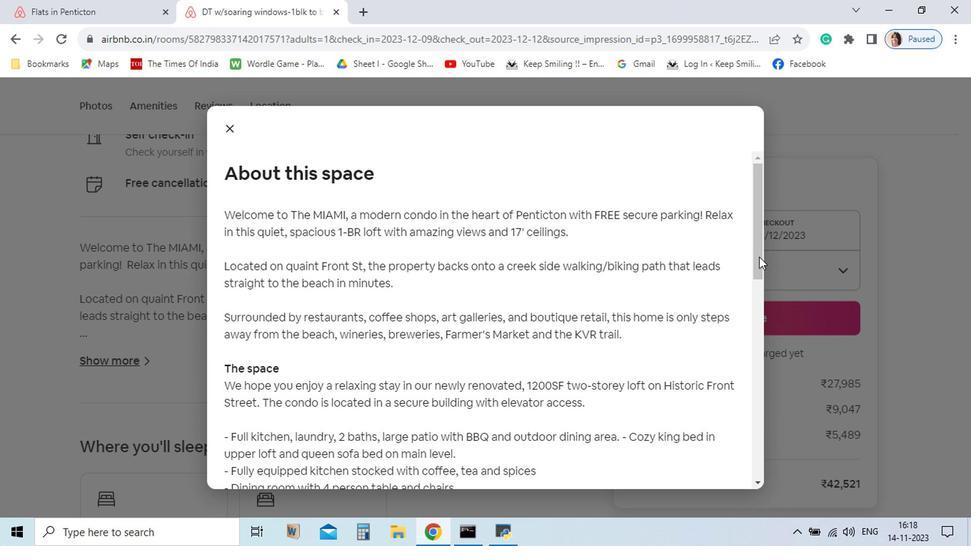 
Action: Mouse pressed left at (679, 324)
Screenshot: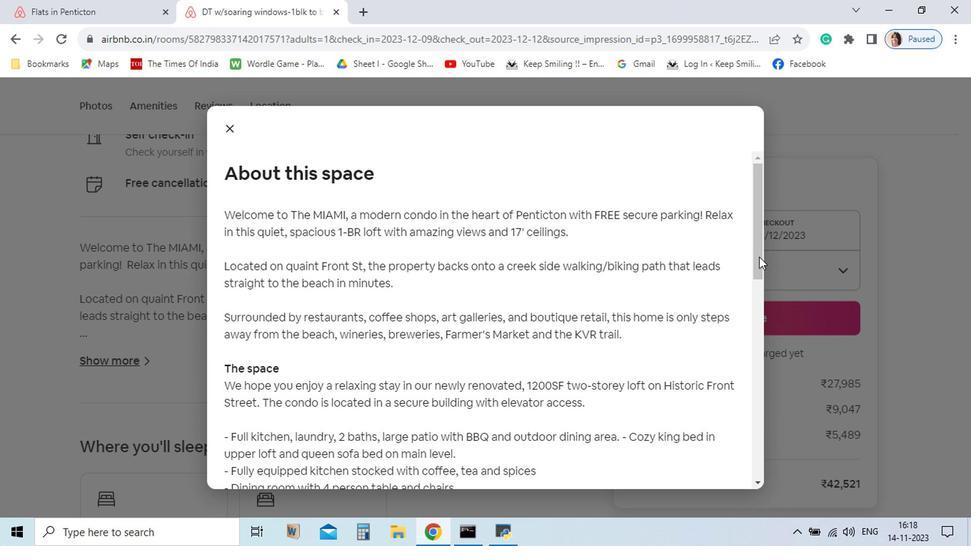 
Action: Mouse moved to (300, 229)
Screenshot: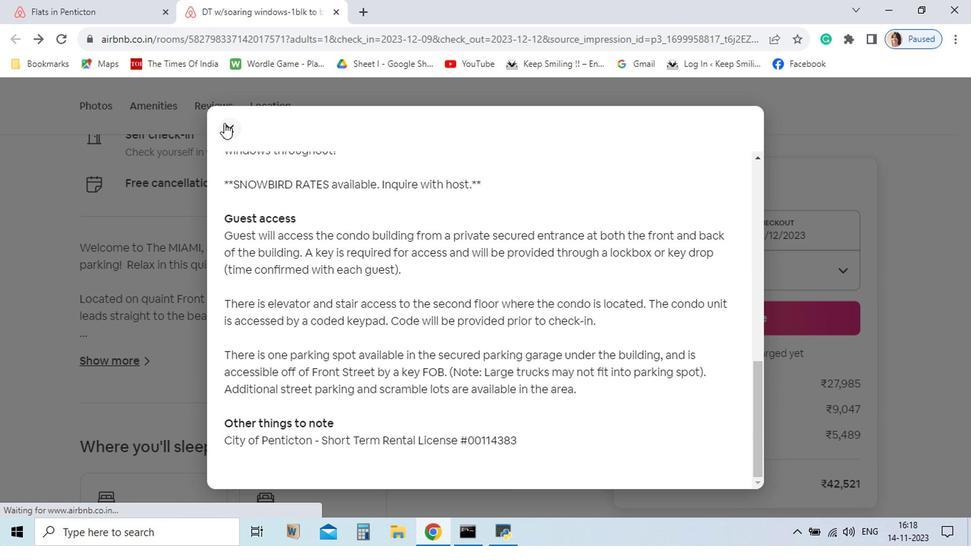
Action: Mouse pressed left at (300, 229)
Screenshot: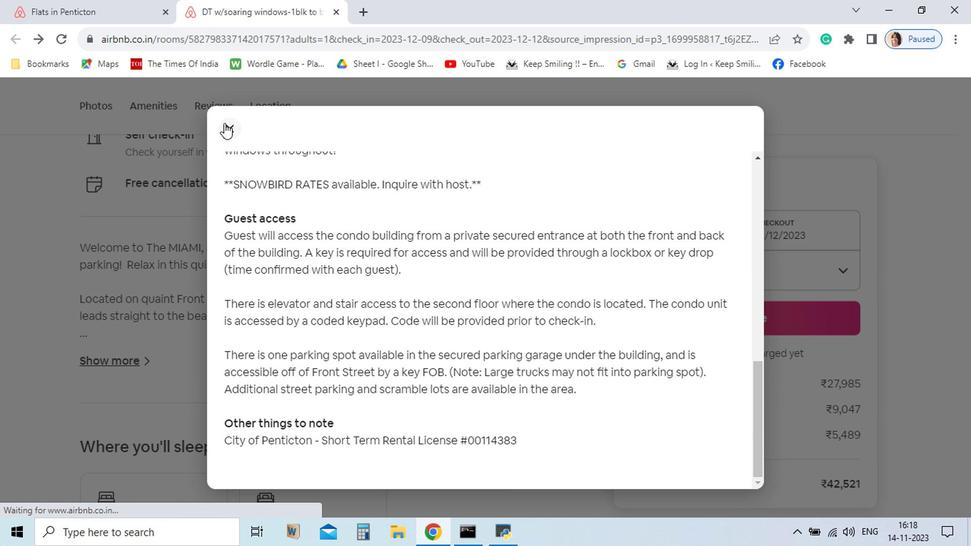 
Action: Mouse moved to (797, 428)
Screenshot: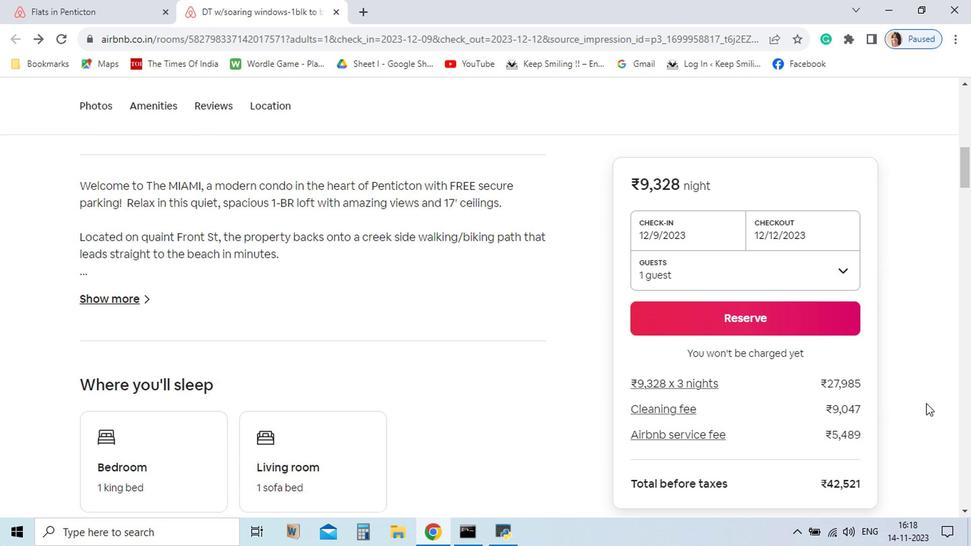 
Action: Mouse scrolled (797, 427) with delta (0, 0)
Screenshot: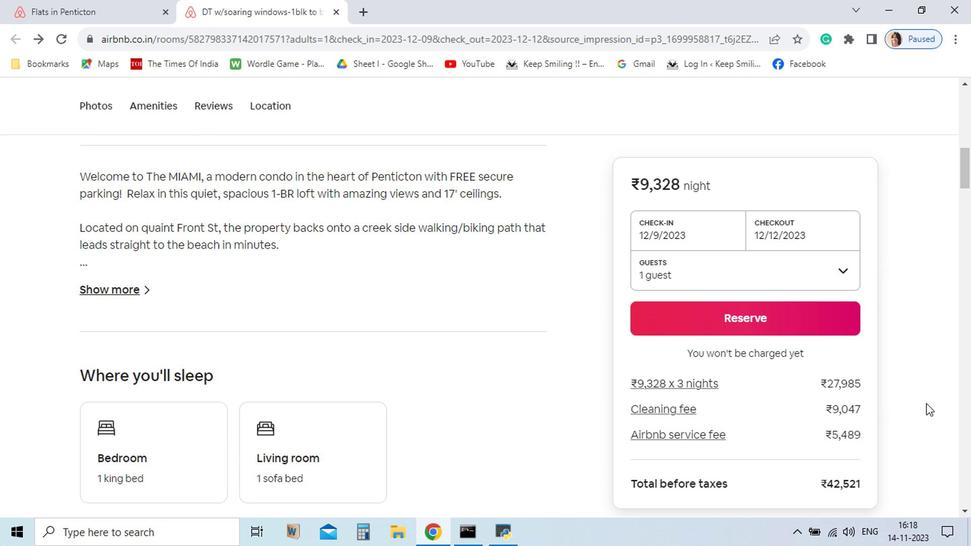 
Action: Mouse scrolled (797, 427) with delta (0, 0)
Screenshot: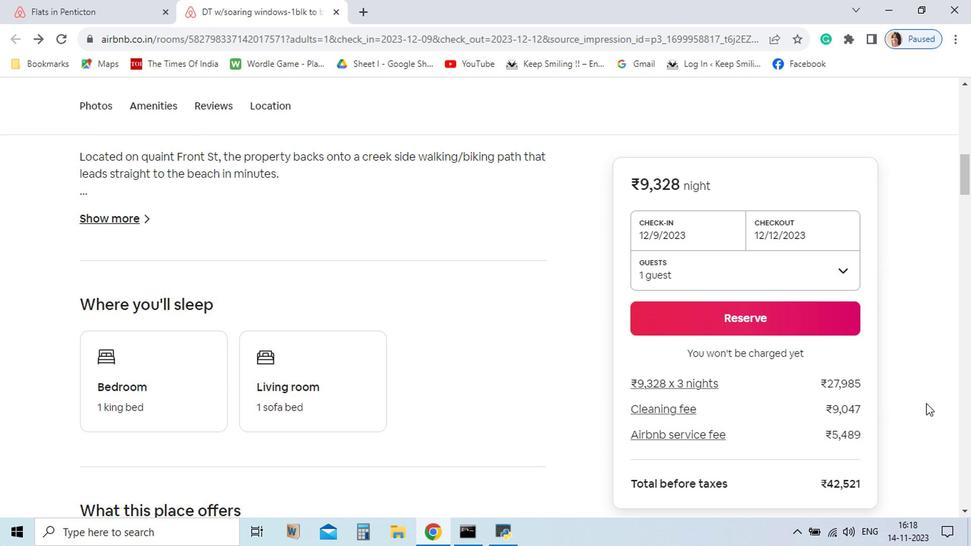 
Action: Mouse scrolled (797, 427) with delta (0, 0)
Screenshot: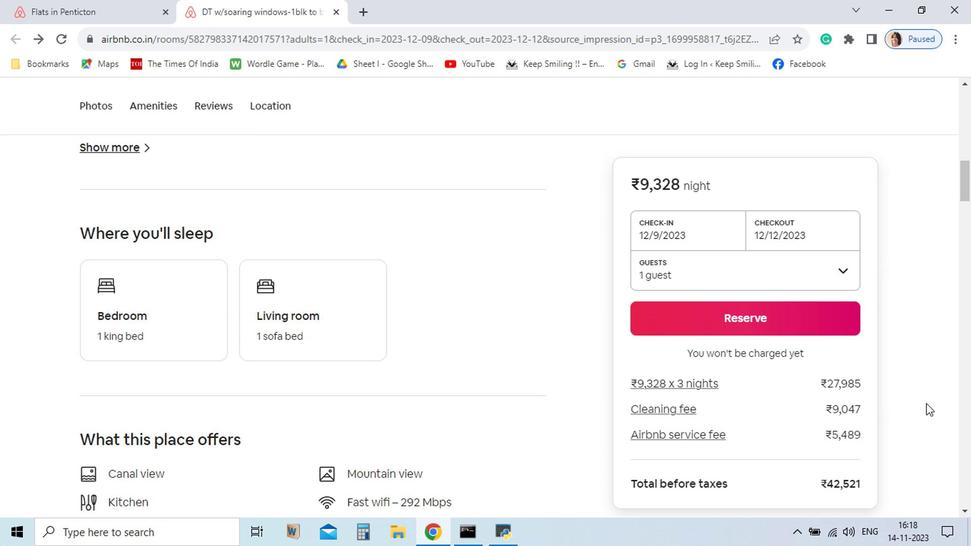 
Action: Mouse scrolled (797, 427) with delta (0, 0)
Screenshot: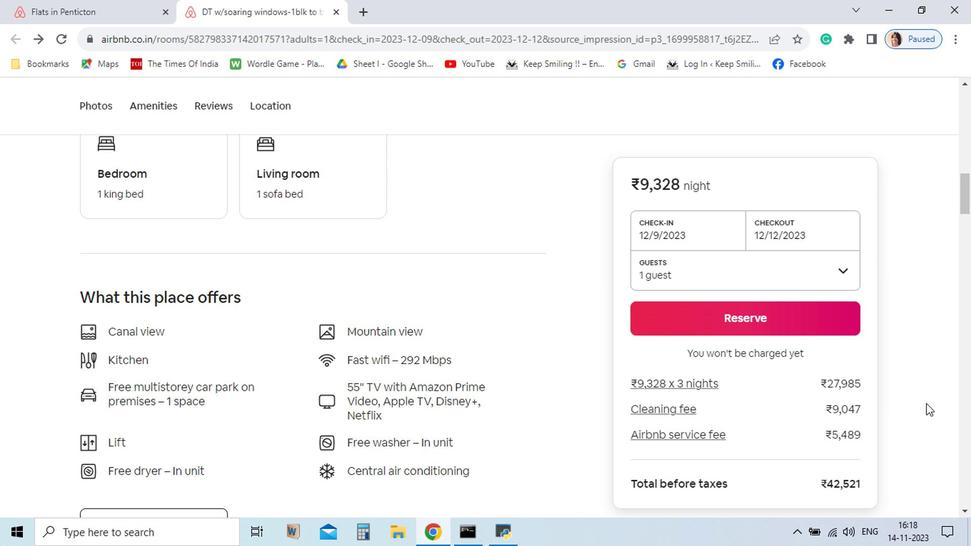 
Action: Mouse scrolled (797, 427) with delta (0, 0)
Screenshot: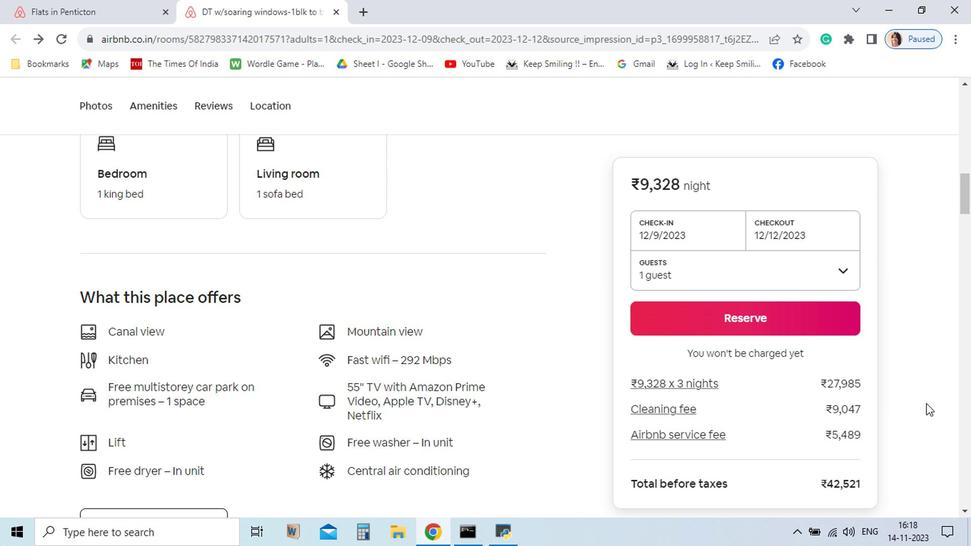 
Action: Mouse scrolled (797, 427) with delta (0, 0)
Screenshot: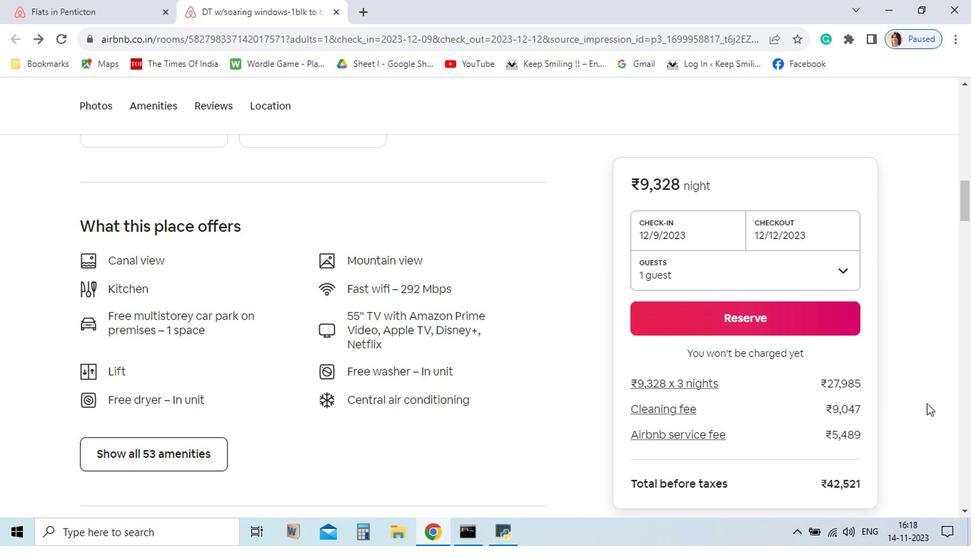 
Action: Mouse moved to (798, 428)
Screenshot: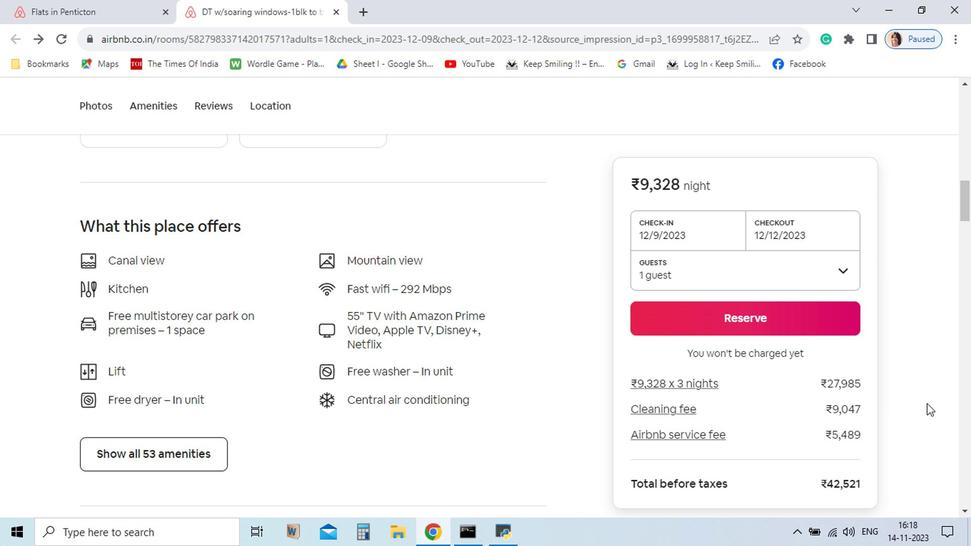 
Action: Mouse scrolled (798, 427) with delta (0, 0)
Screenshot: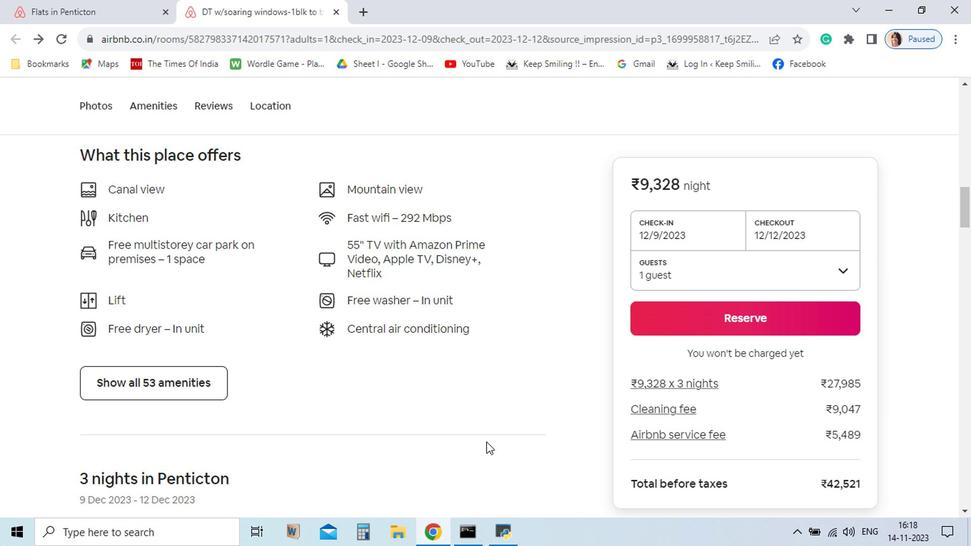 
Action: Mouse moved to (241, 406)
Screenshot: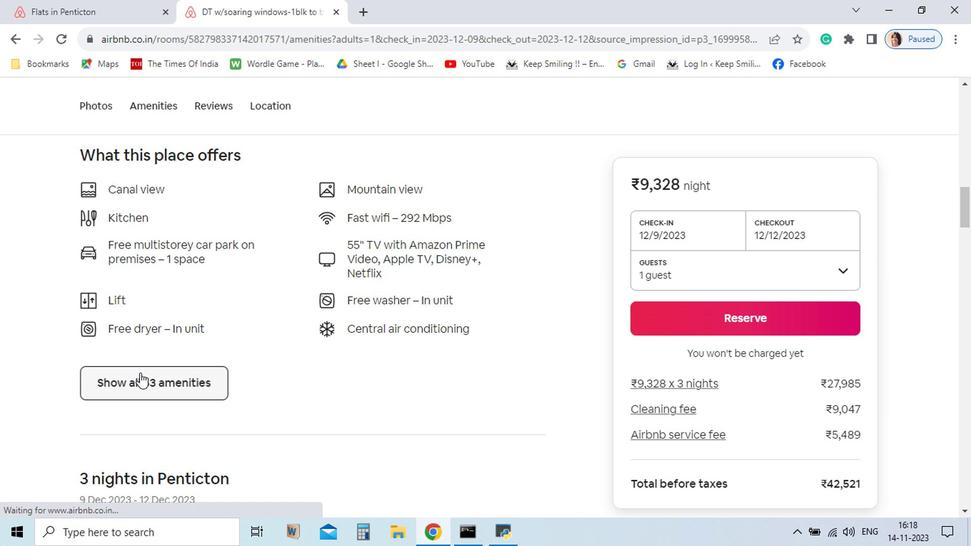 
Action: Mouse pressed left at (241, 406)
Screenshot: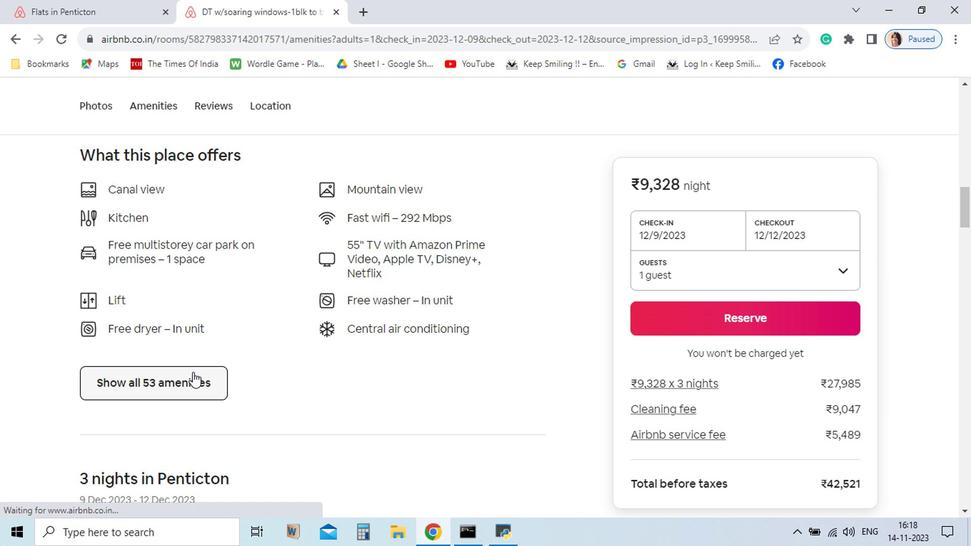 
Action: Mouse moved to (679, 483)
Screenshot: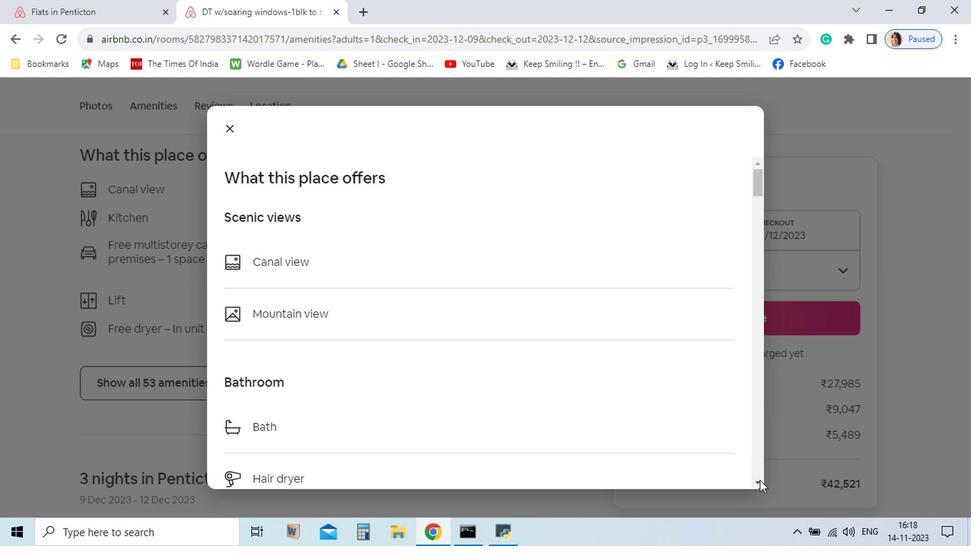
Action: Mouse pressed left at (679, 483)
Screenshot: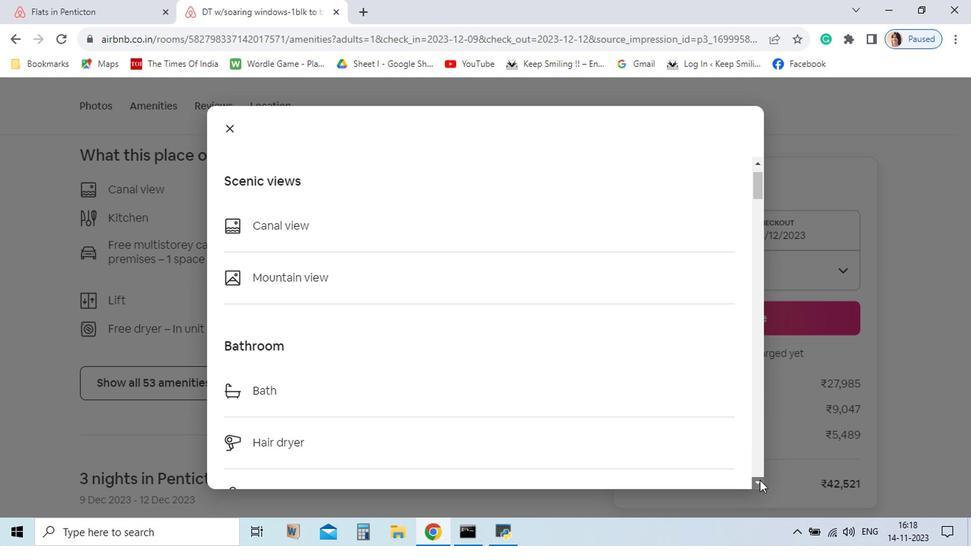 
Action: Mouse pressed left at (679, 483)
Screenshot: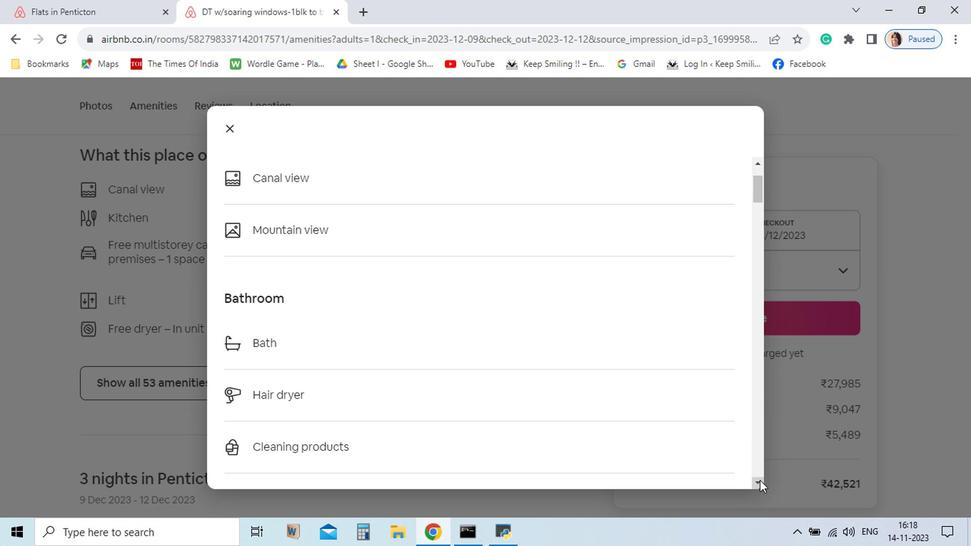 
Action: Mouse pressed left at (679, 483)
Screenshot: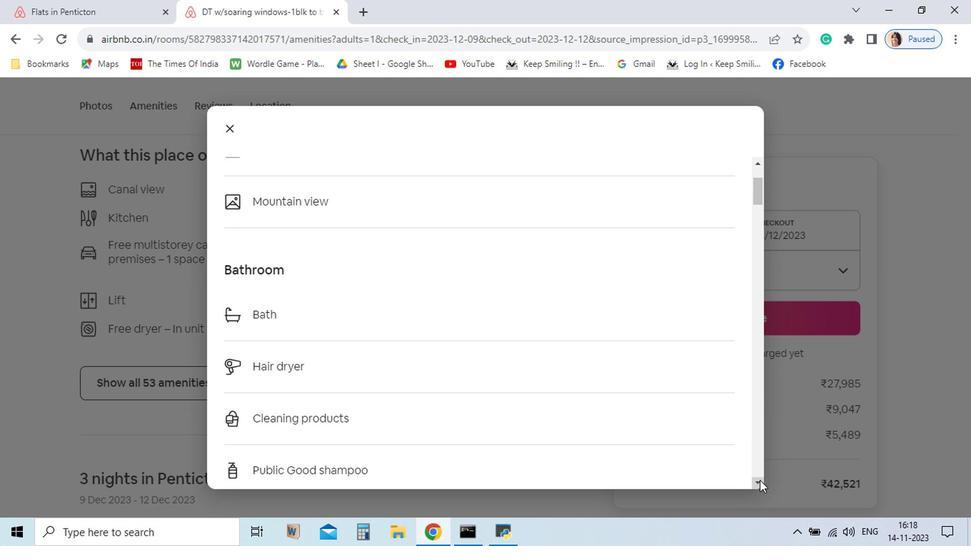 
Action: Mouse pressed left at (679, 483)
Screenshot: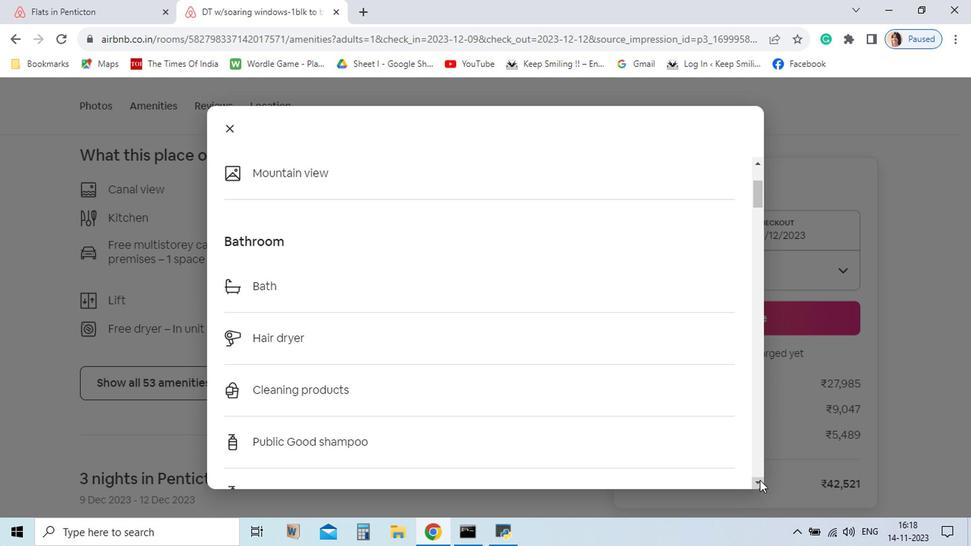 
Action: Mouse pressed left at (679, 483)
Screenshot: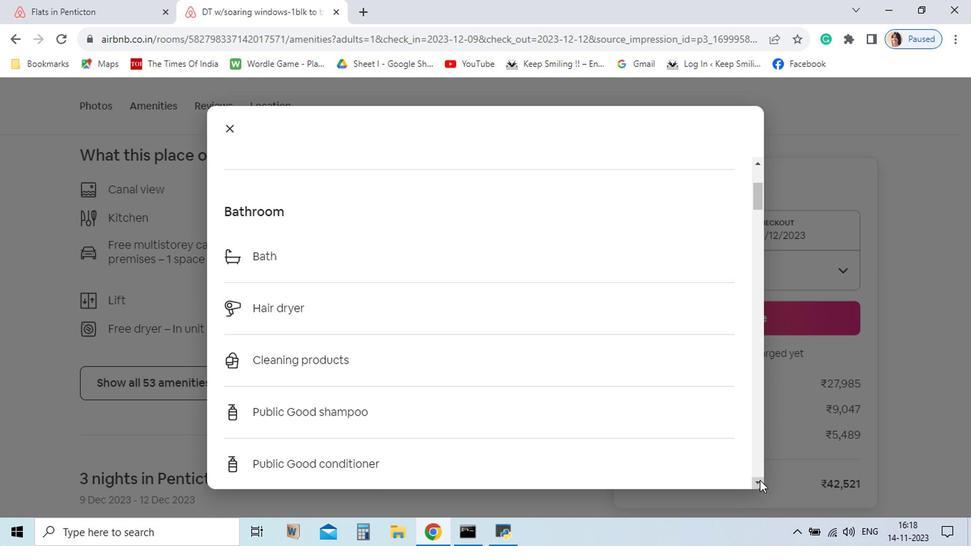 
Action: Mouse pressed left at (679, 483)
Screenshot: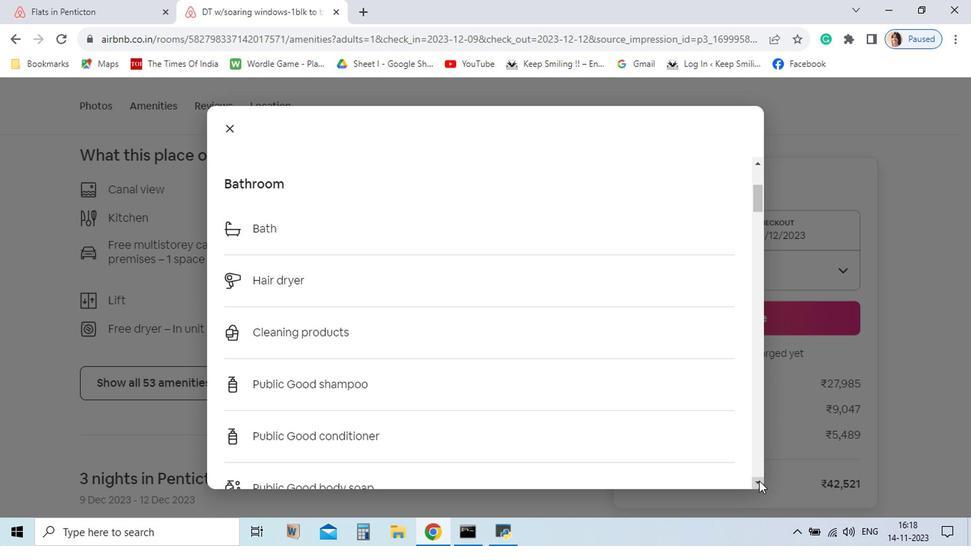 
Action: Mouse moved to (679, 483)
Screenshot: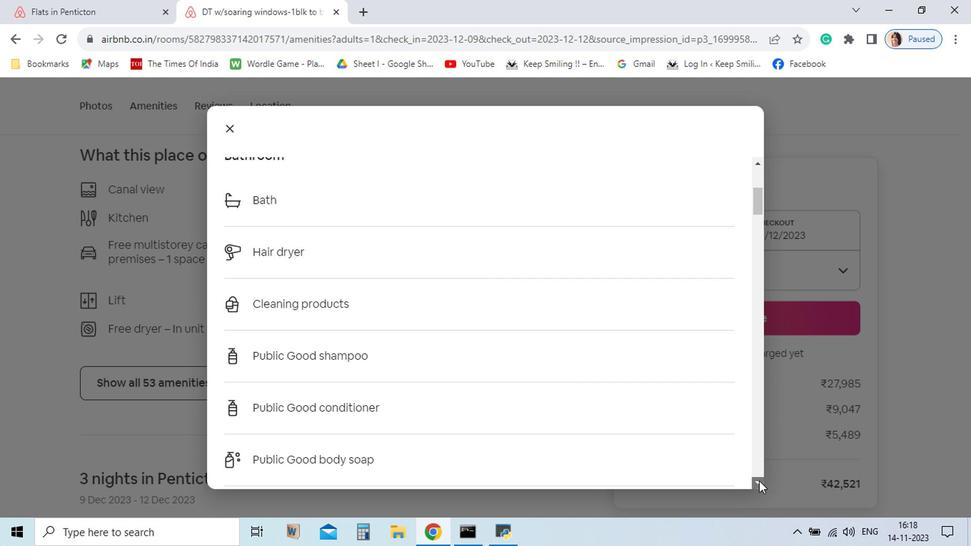 
Action: Mouse pressed left at (679, 483)
Screenshot: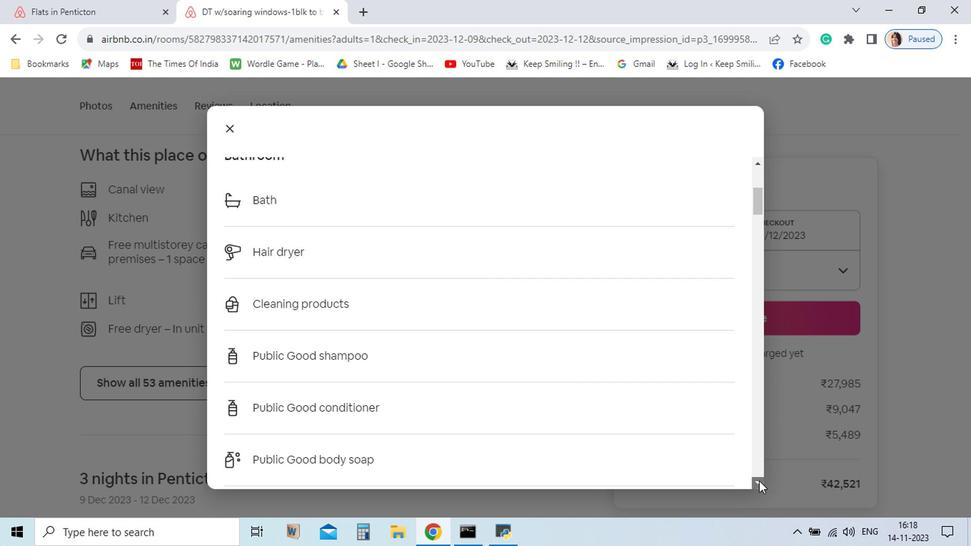 
Action: Mouse moved to (679, 483)
Screenshot: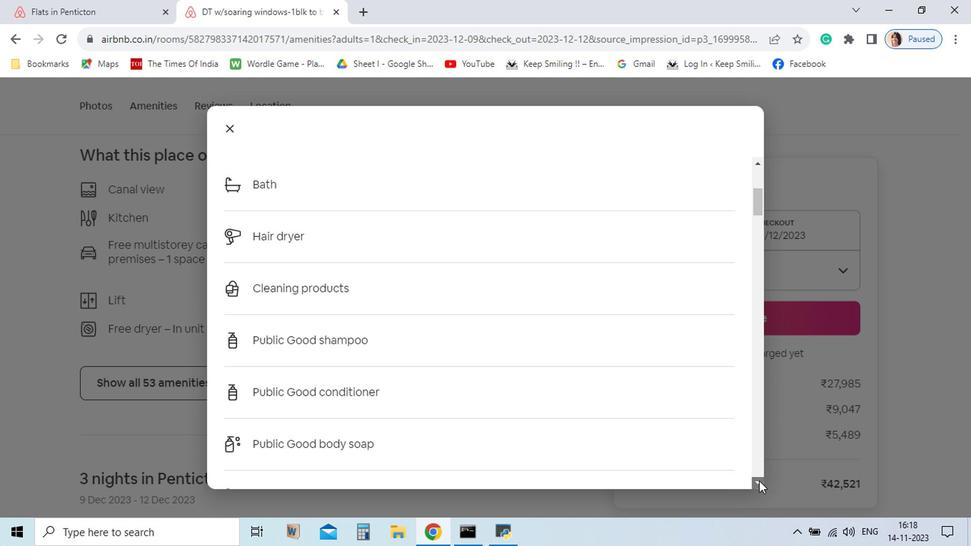 
Action: Mouse pressed left at (679, 483)
Screenshot: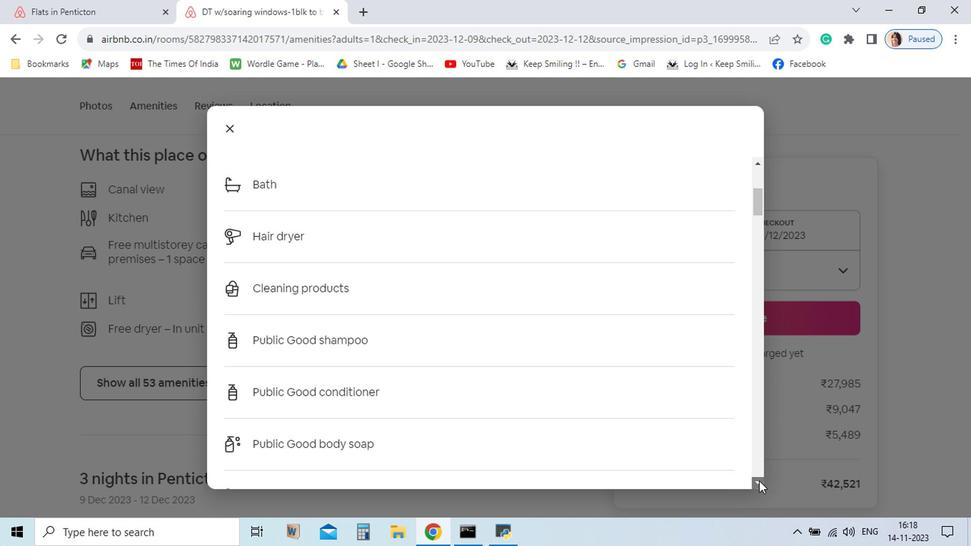 
Action: Mouse moved to (679, 483)
Screenshot: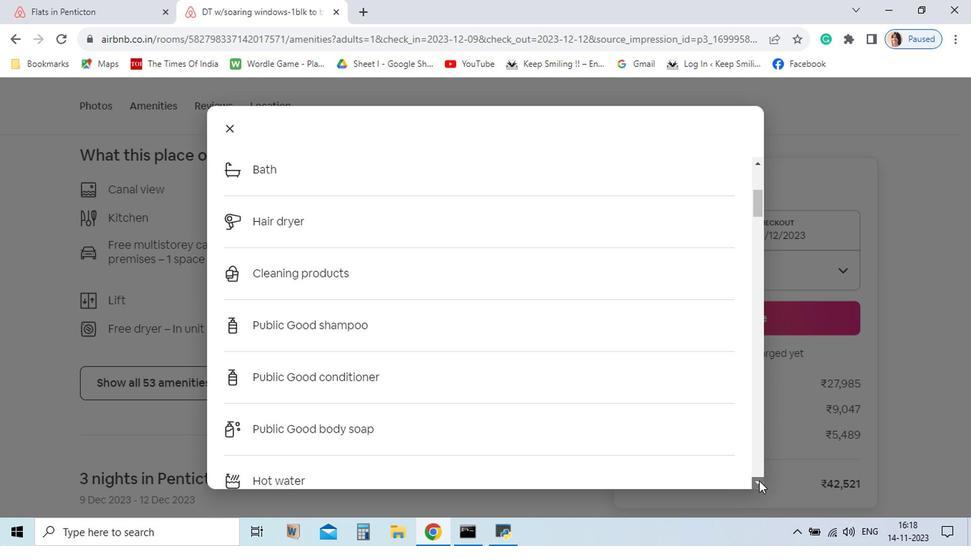 
Action: Mouse pressed left at (679, 483)
Screenshot: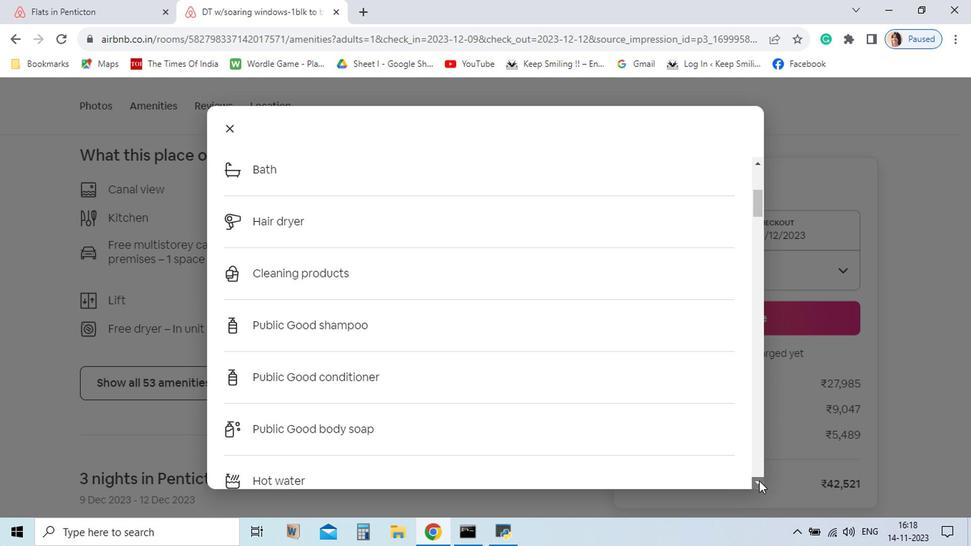
Action: Mouse pressed left at (679, 483)
Screenshot: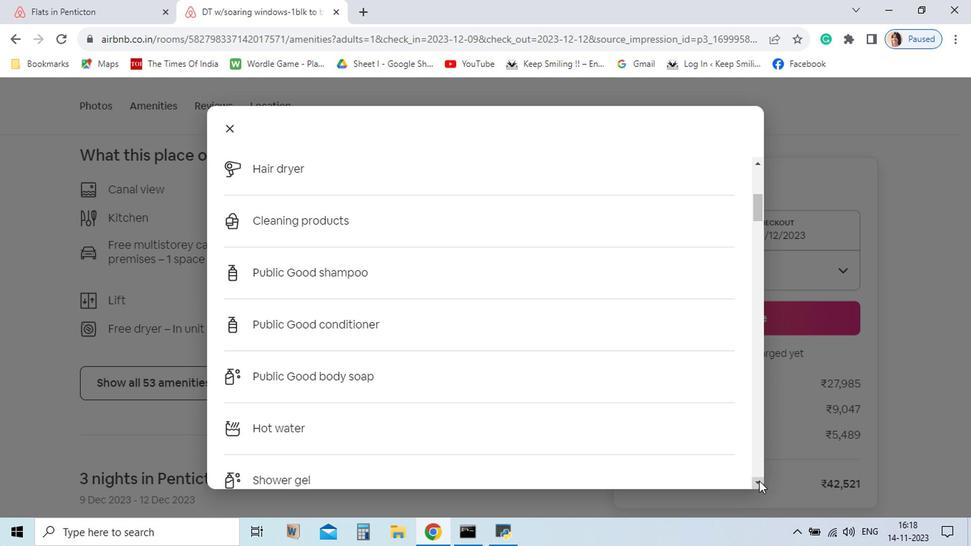 
Action: Mouse pressed left at (679, 483)
Screenshot: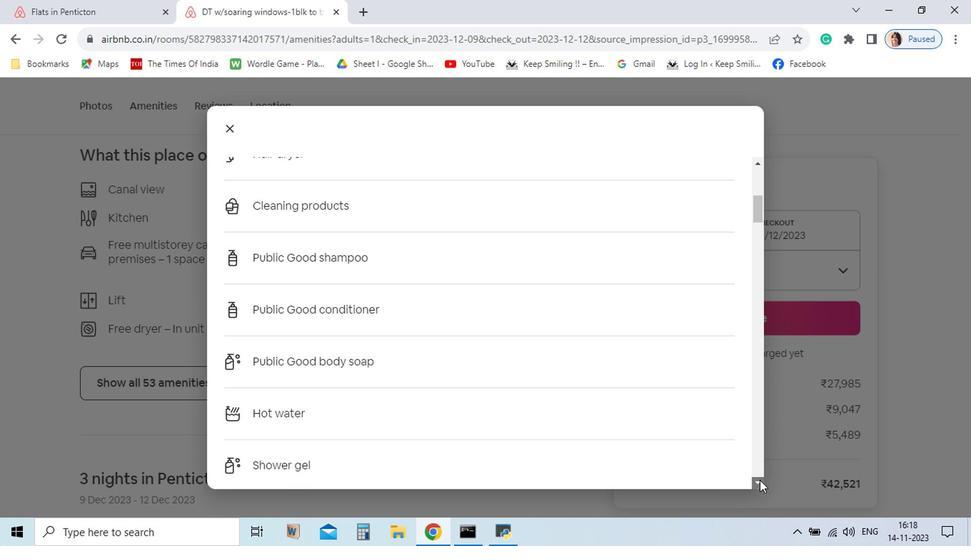 
Action: Mouse moved to (679, 483)
Screenshot: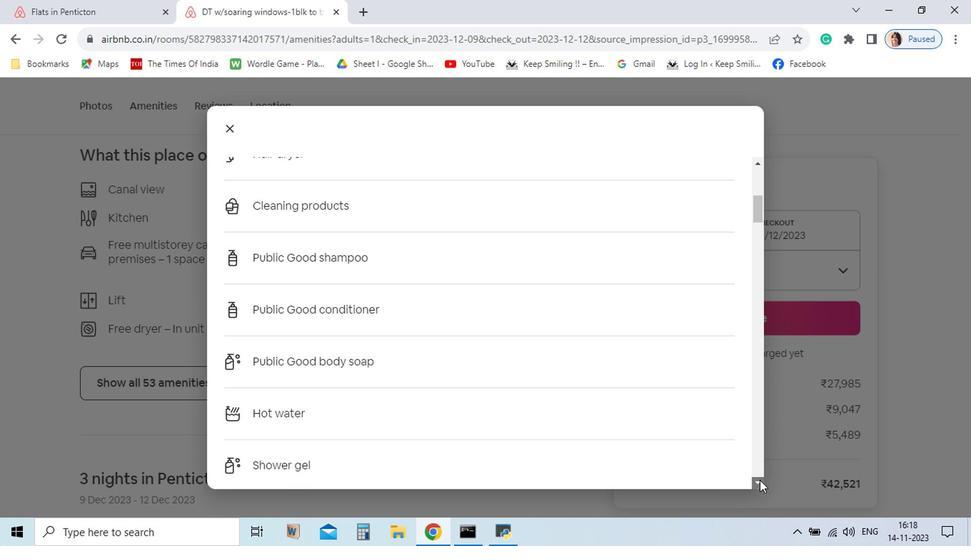 
Action: Mouse pressed left at (679, 483)
Screenshot: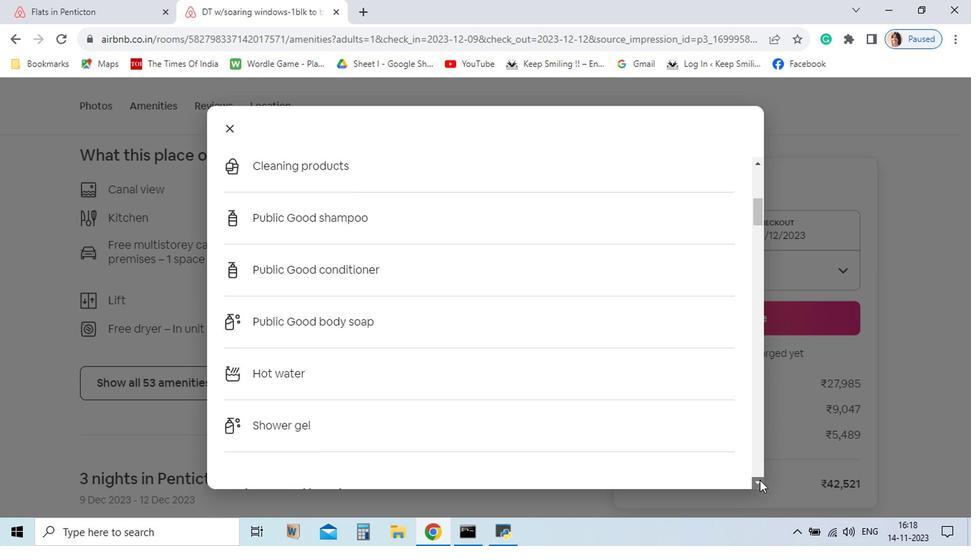
Action: Mouse moved to (679, 483)
Screenshot: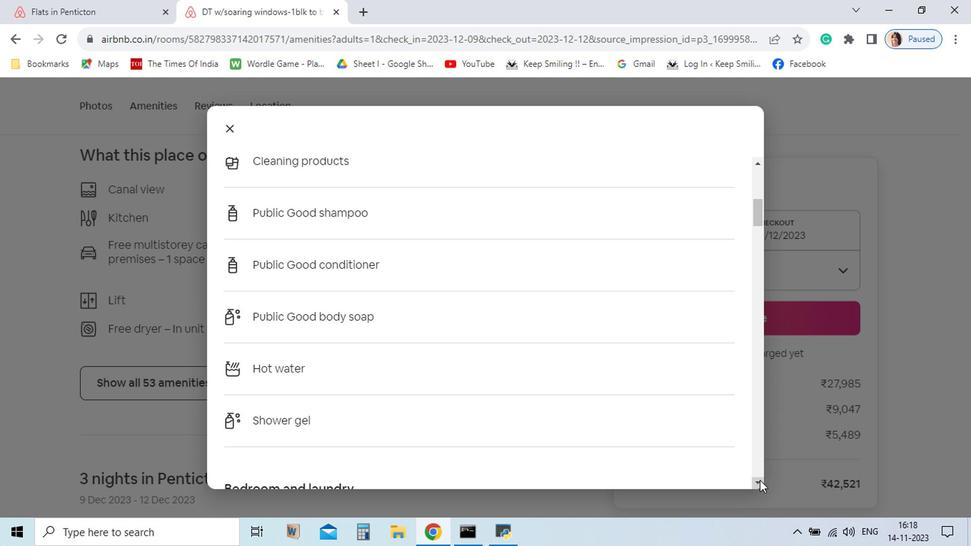 
Action: Mouse pressed left at (679, 483)
Screenshot: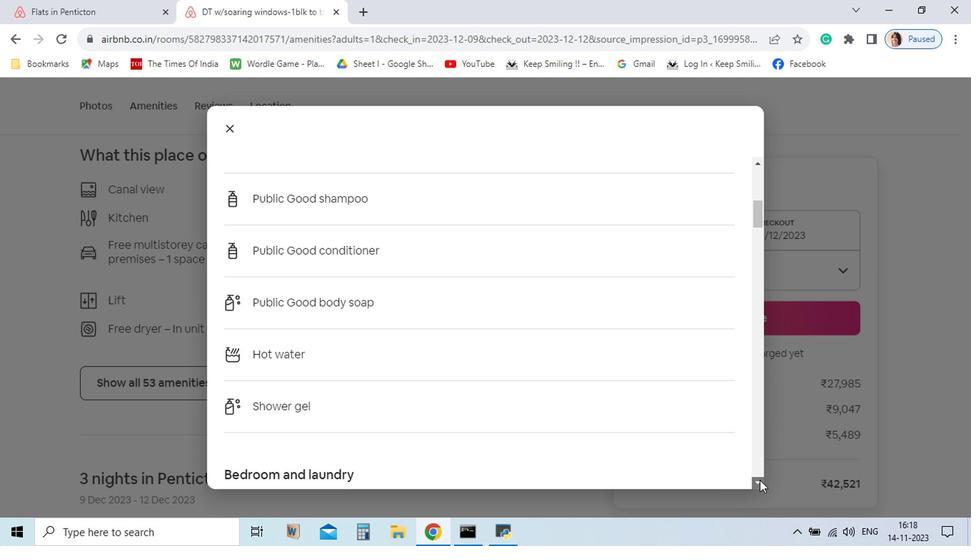 
Action: Mouse pressed left at (679, 483)
Screenshot: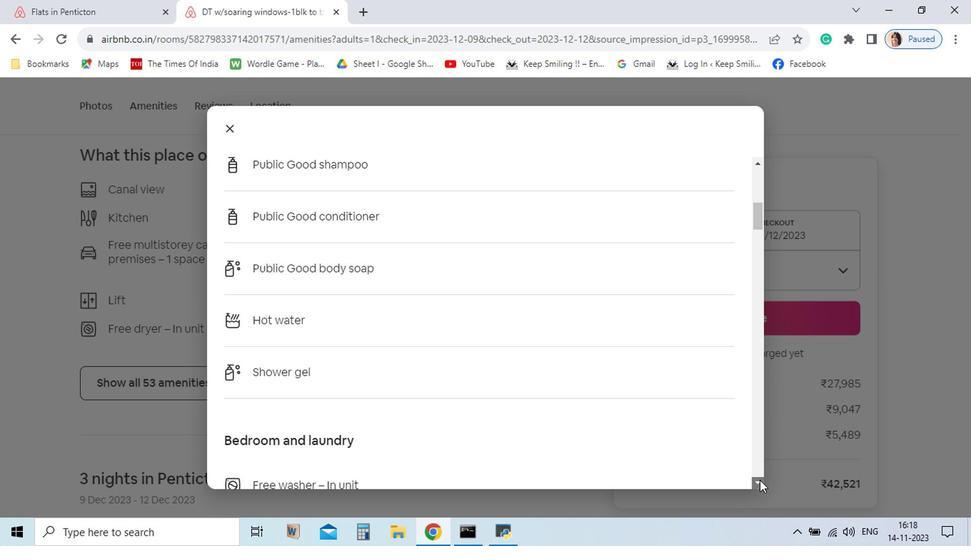 
Action: Mouse pressed left at (679, 483)
Screenshot: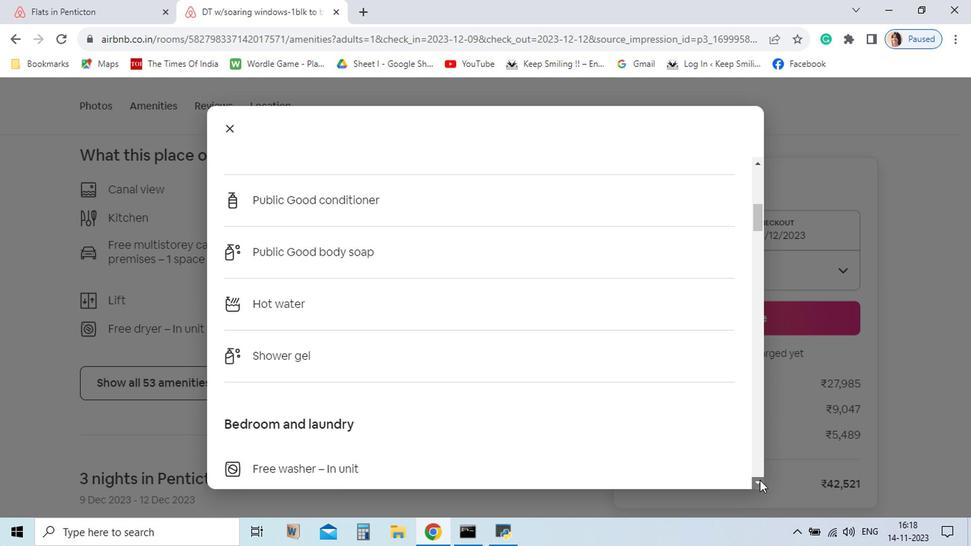 
Action: Mouse pressed left at (679, 483)
Screenshot: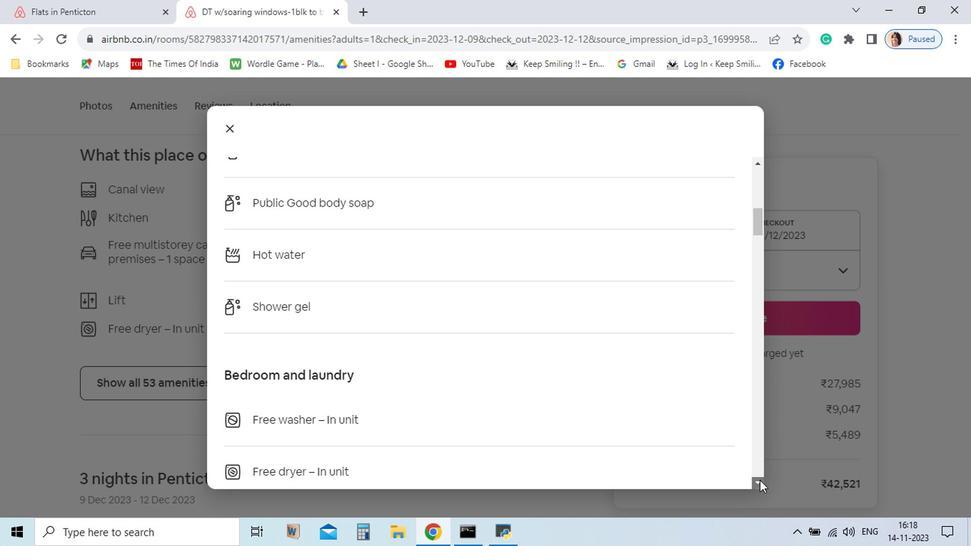 
Action: Mouse pressed left at (679, 483)
Screenshot: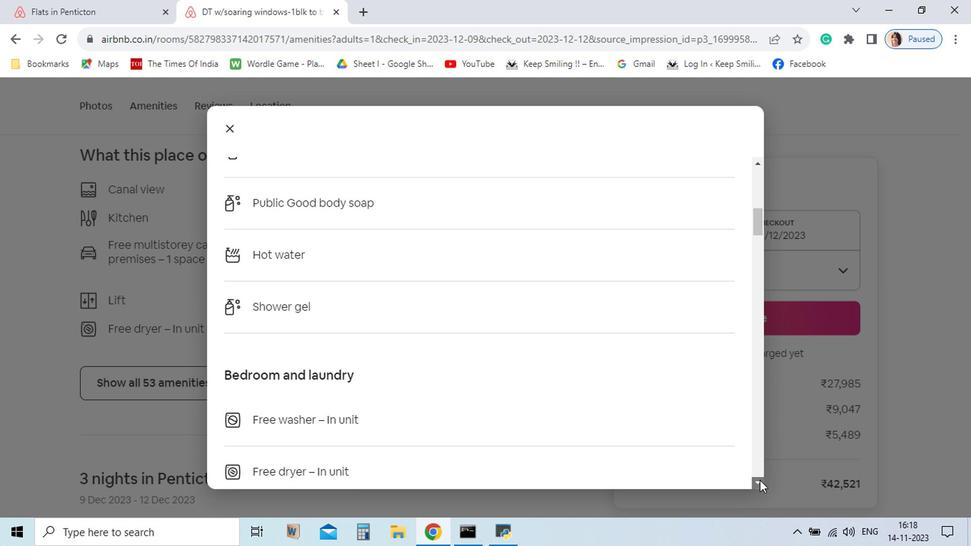 
Action: Mouse pressed left at (679, 483)
Screenshot: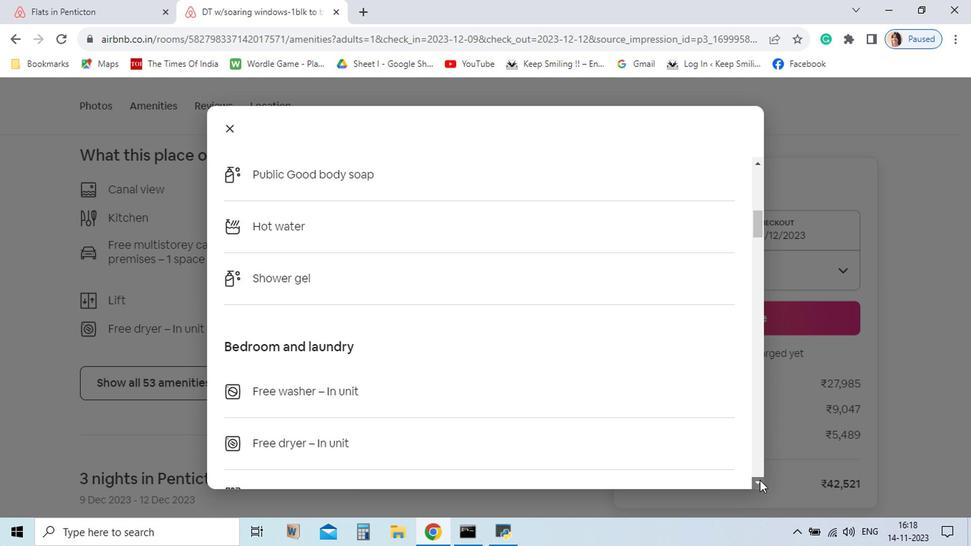 
Action: Mouse pressed left at (679, 483)
Screenshot: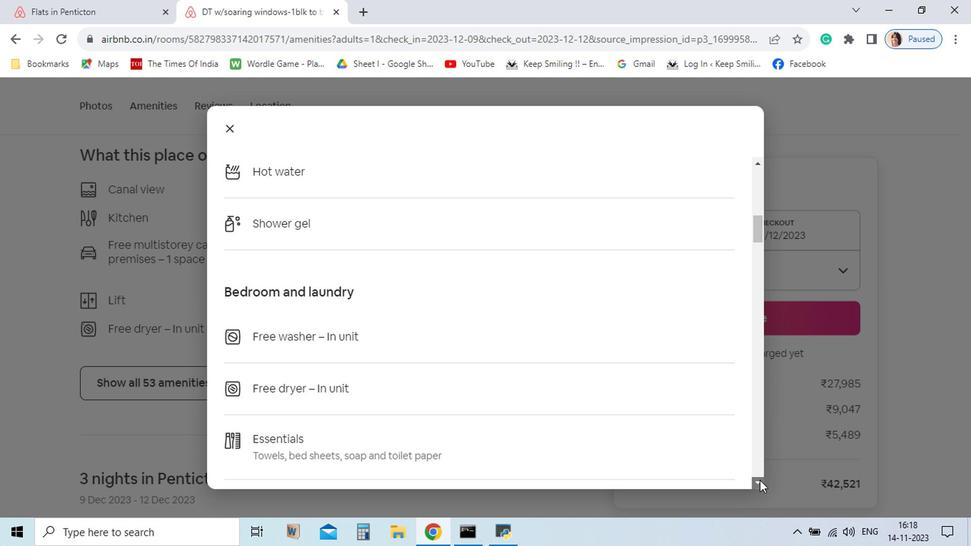 
Action: Mouse pressed left at (679, 483)
Screenshot: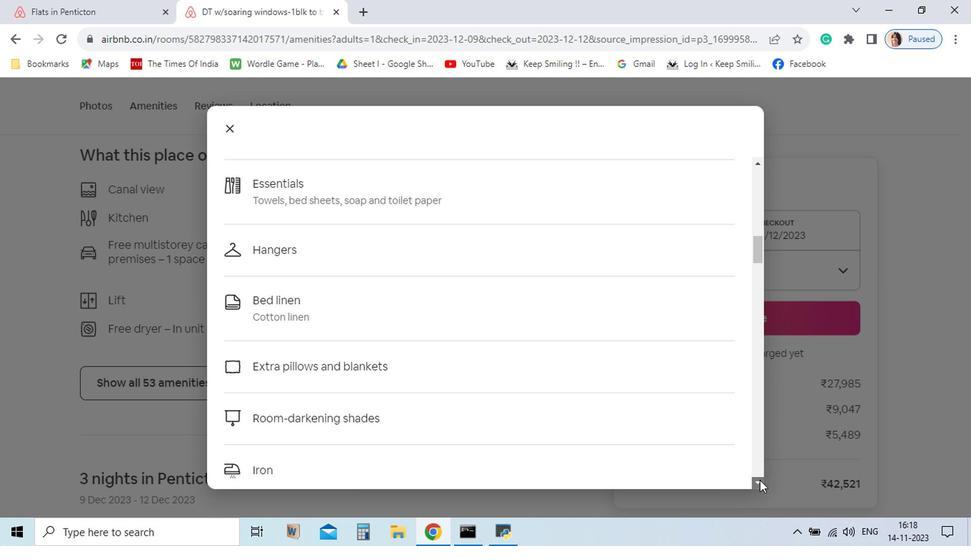 
Action: Mouse pressed left at (679, 483)
Screenshot: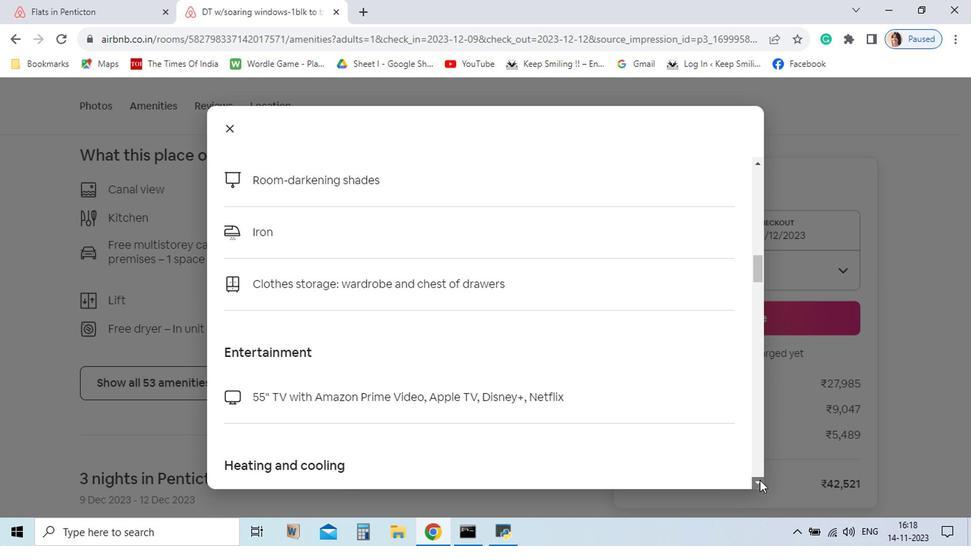 
Action: Mouse pressed left at (679, 483)
Screenshot: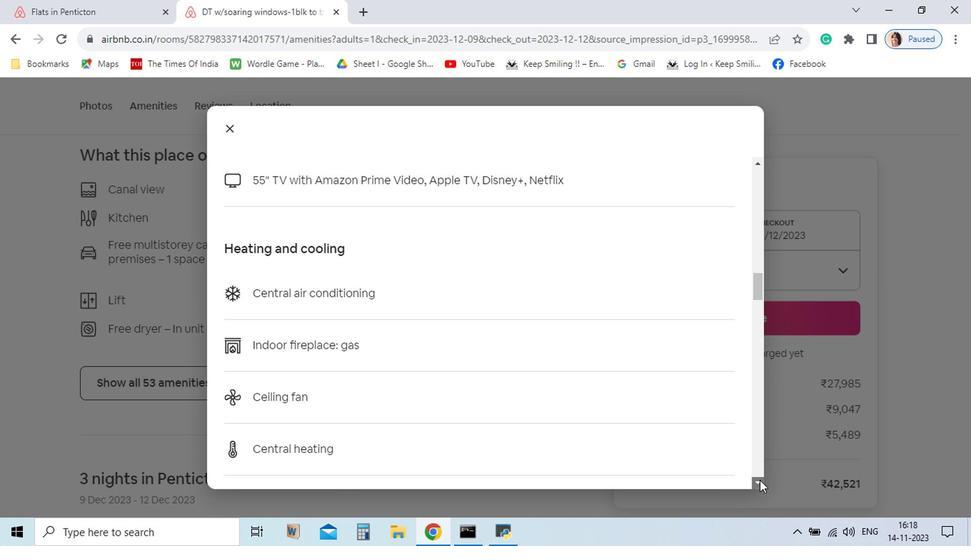 
Action: Mouse pressed left at (679, 483)
Screenshot: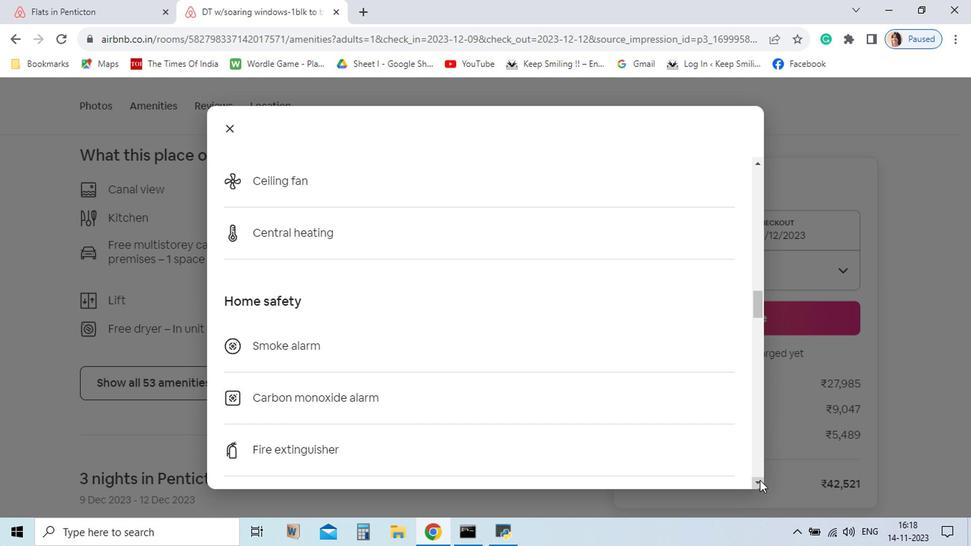 
Action: Mouse pressed left at (679, 483)
Screenshot: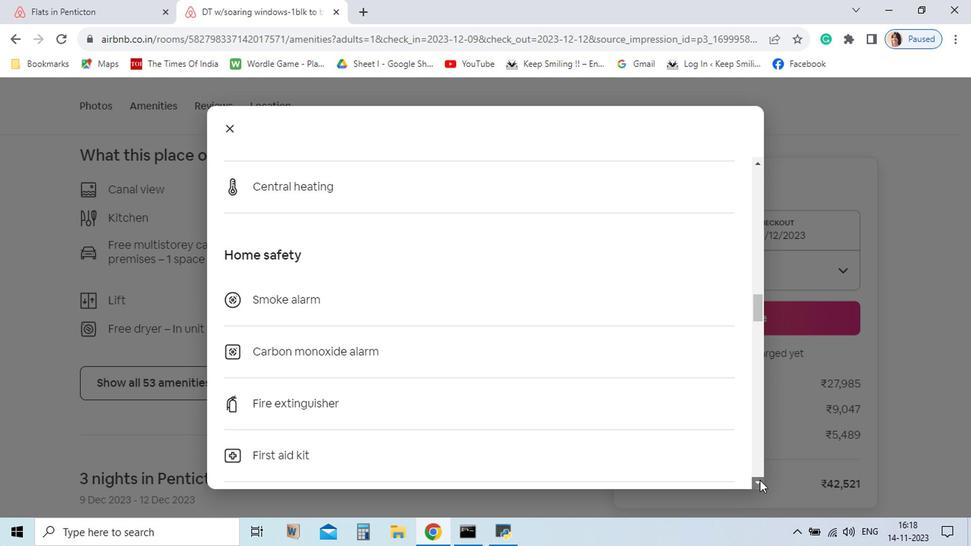 
Action: Mouse pressed left at (679, 483)
Screenshot: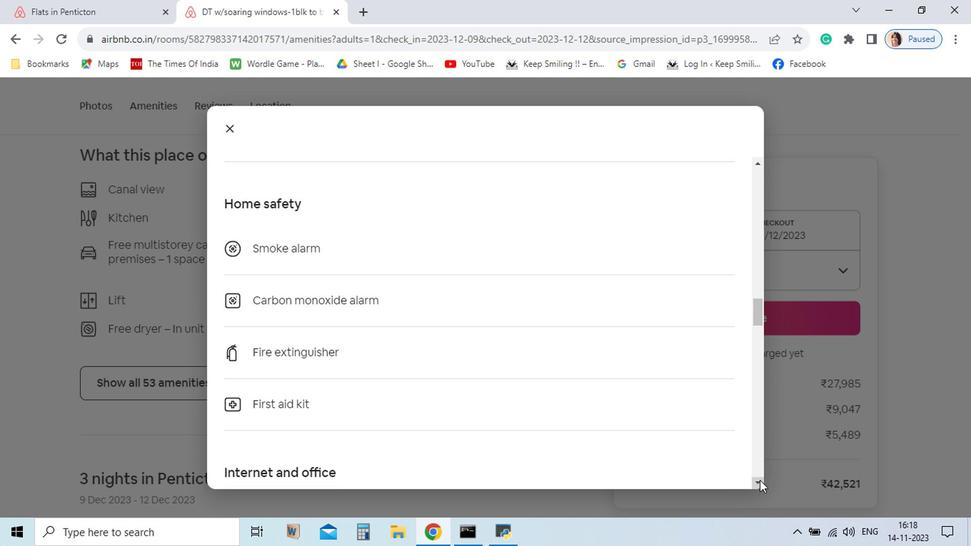 
Action: Mouse pressed left at (679, 483)
Screenshot: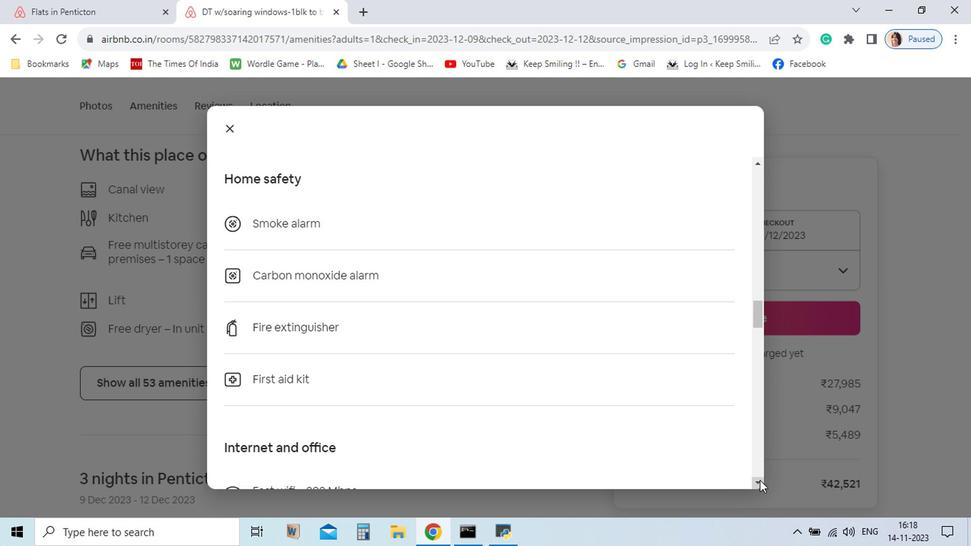 
Action: Mouse pressed left at (679, 483)
Screenshot: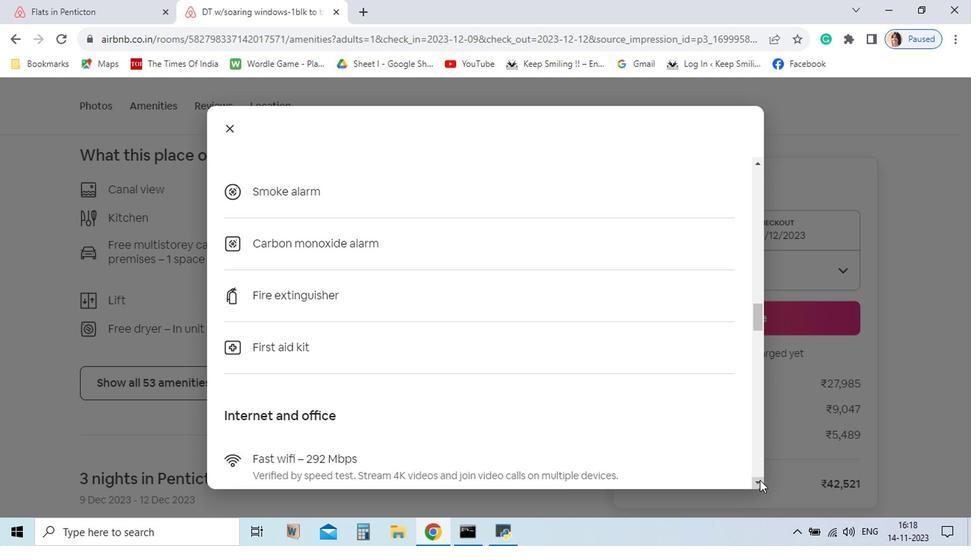 
Action: Mouse pressed left at (679, 483)
Screenshot: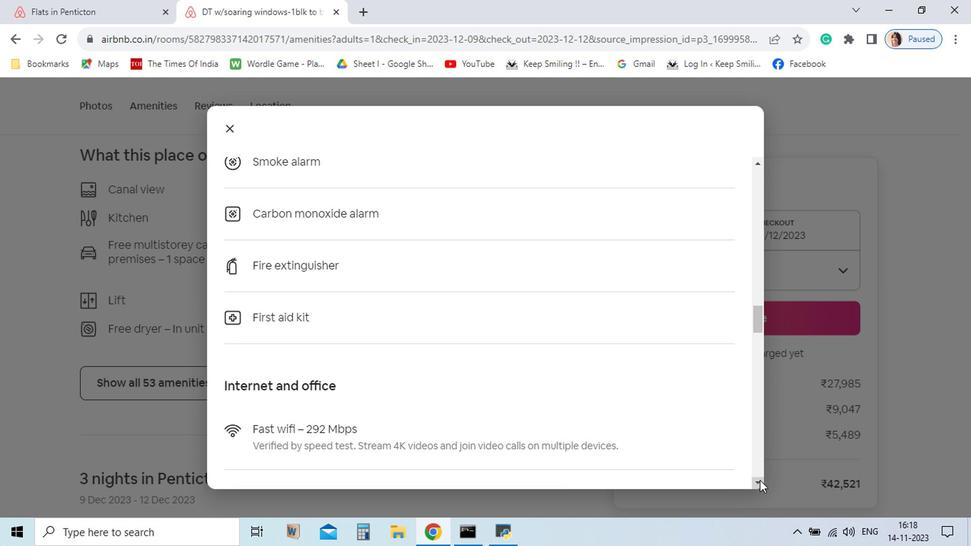 
Action: Mouse pressed left at (679, 483)
Screenshot: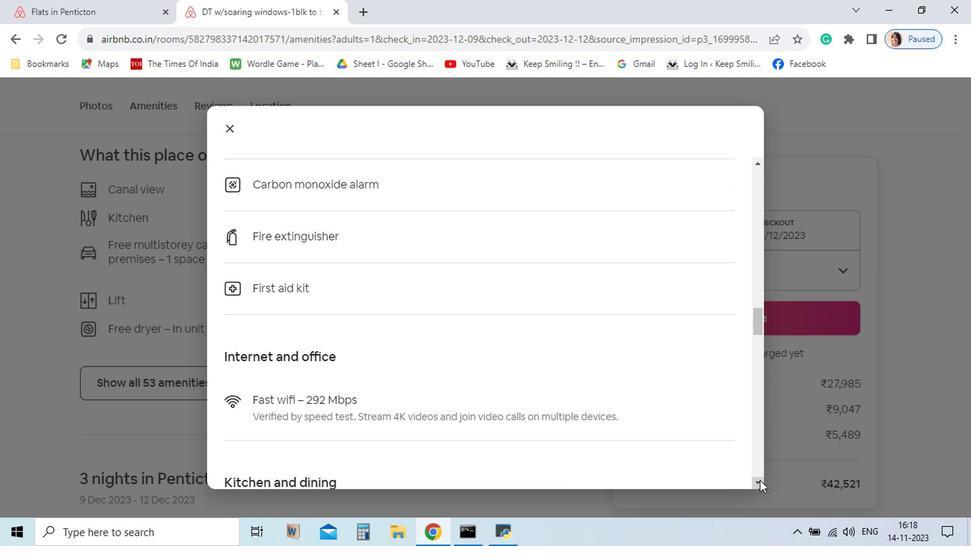 
Action: Mouse pressed left at (679, 483)
Screenshot: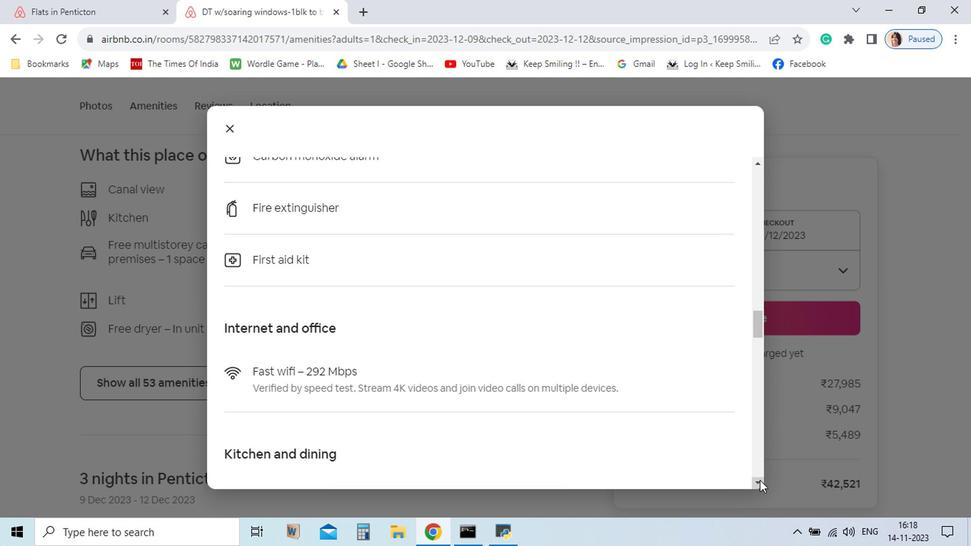 
Action: Mouse pressed left at (679, 483)
Screenshot: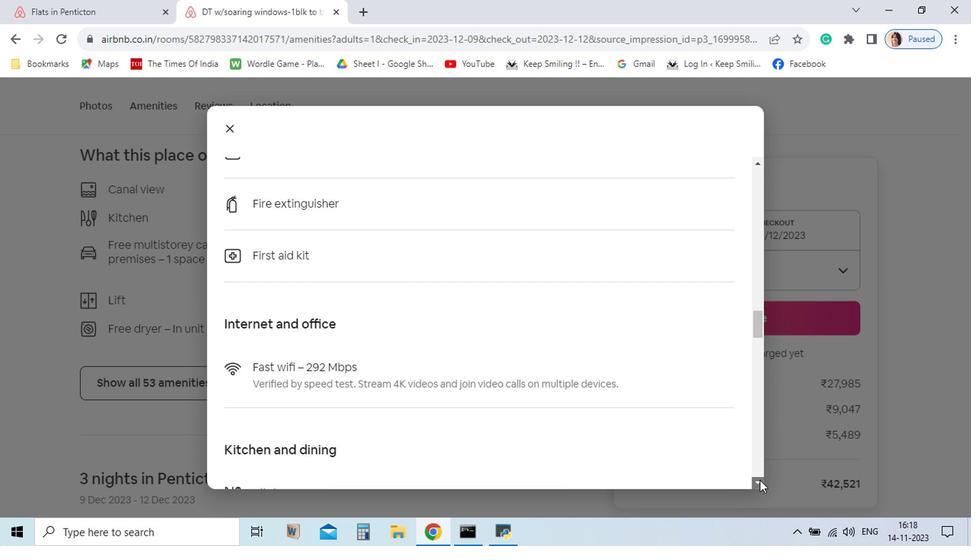 
Action: Mouse pressed left at (679, 483)
Screenshot: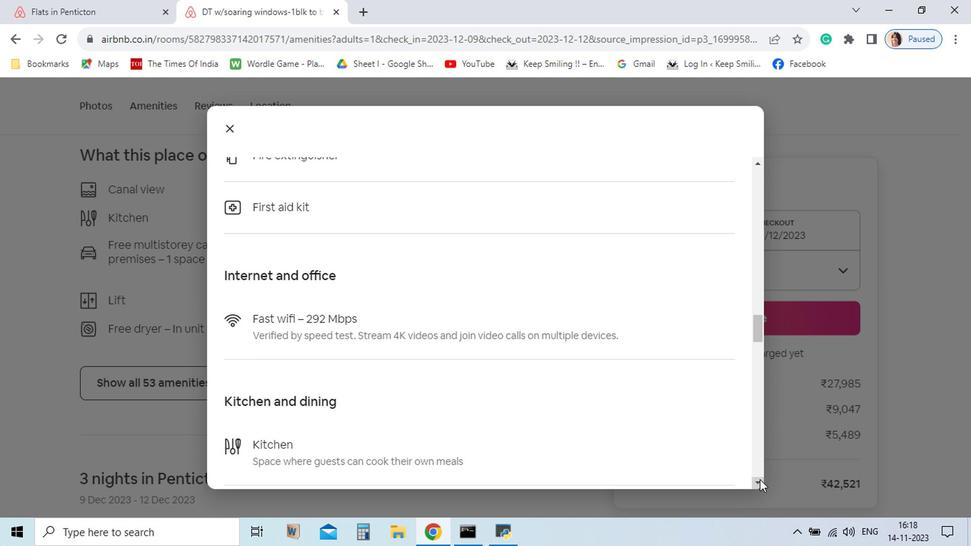 
Action: Mouse moved to (679, 482)
Screenshot: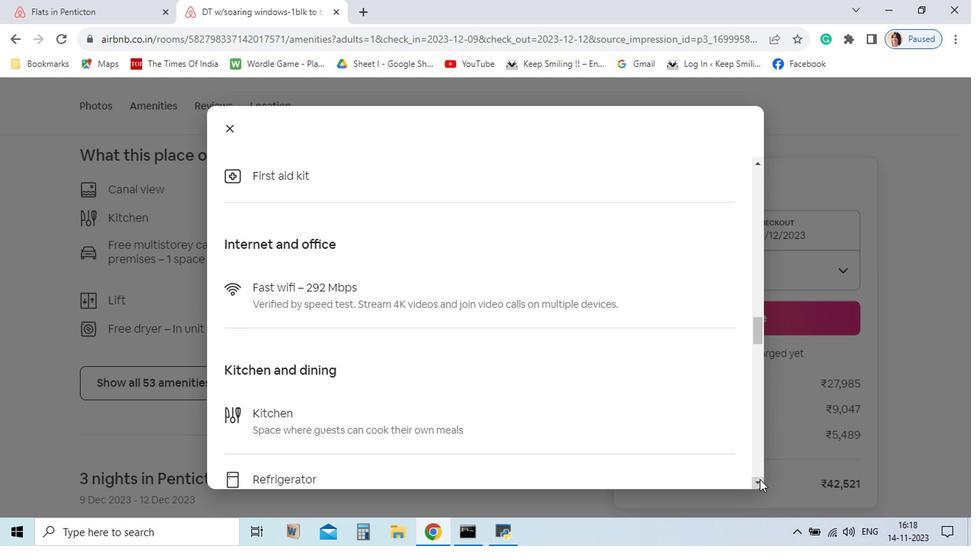 
Action: Mouse pressed left at (679, 482)
Screenshot: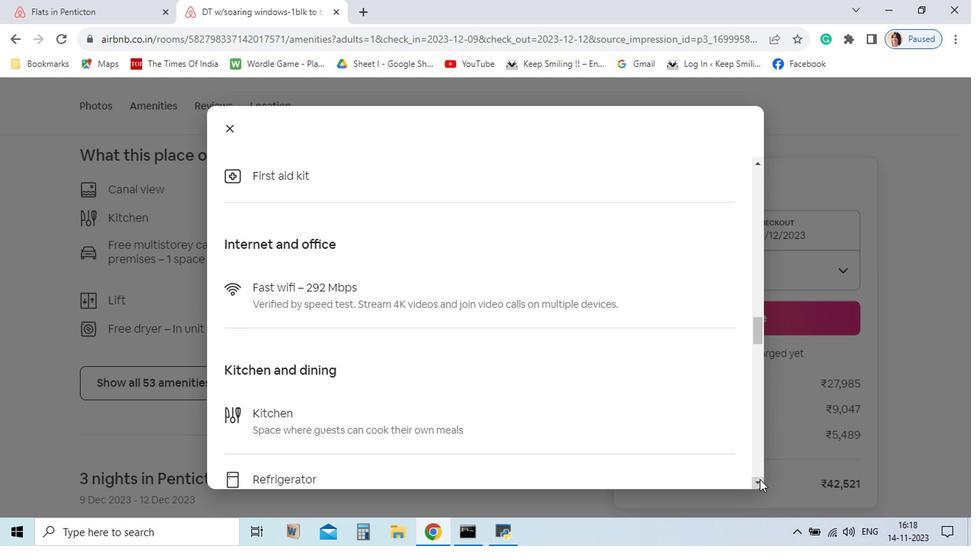 
Action: Mouse pressed left at (679, 482)
Screenshot: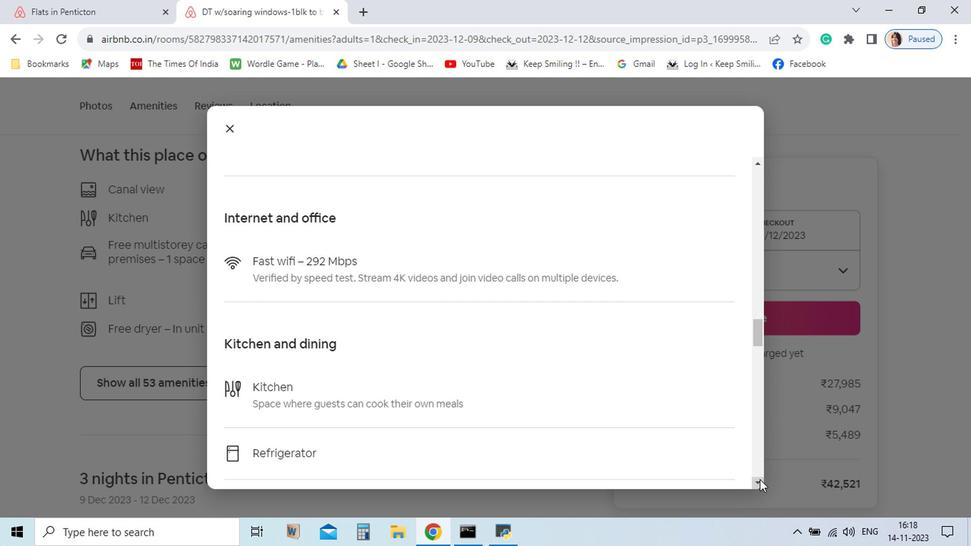 
Action: Mouse pressed left at (679, 482)
Screenshot: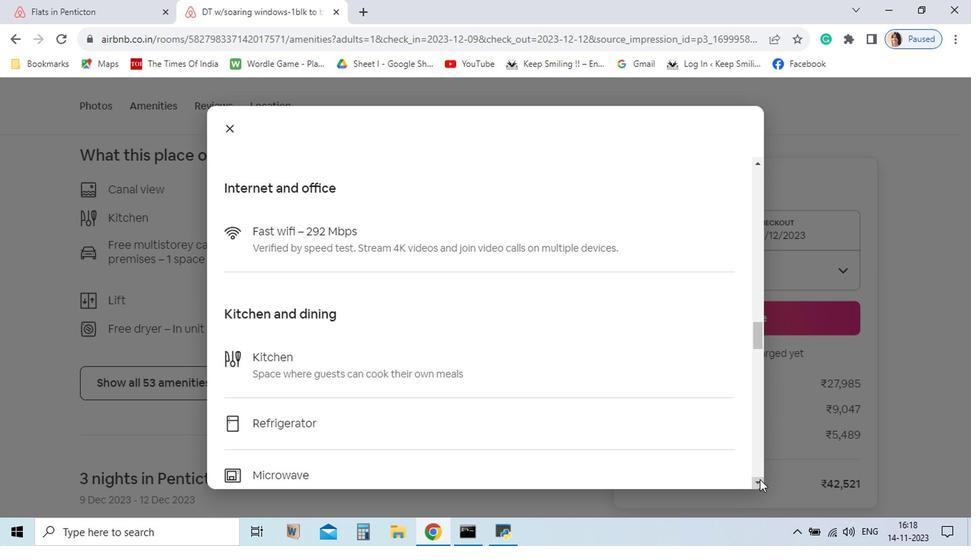 
Action: Mouse pressed left at (679, 482)
Screenshot: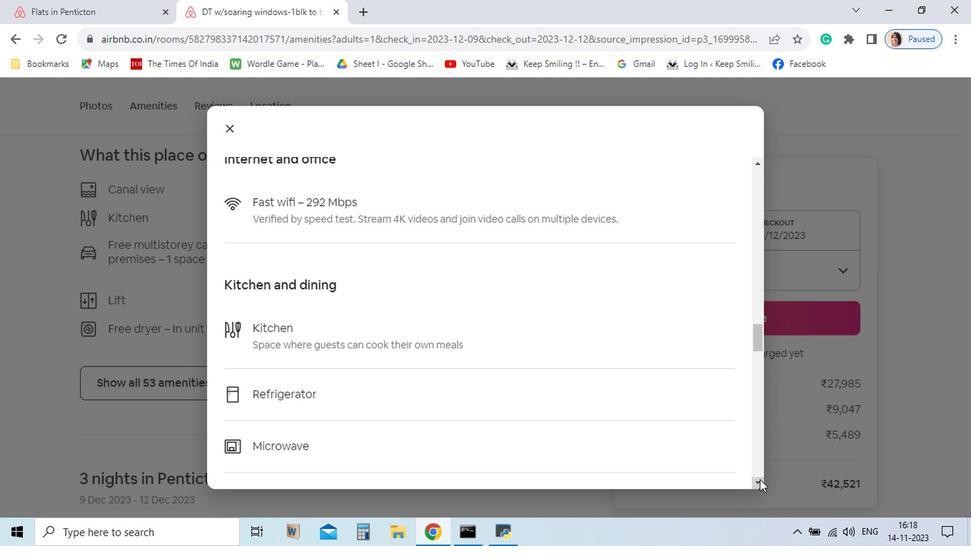 
Action: Mouse pressed left at (679, 482)
Screenshot: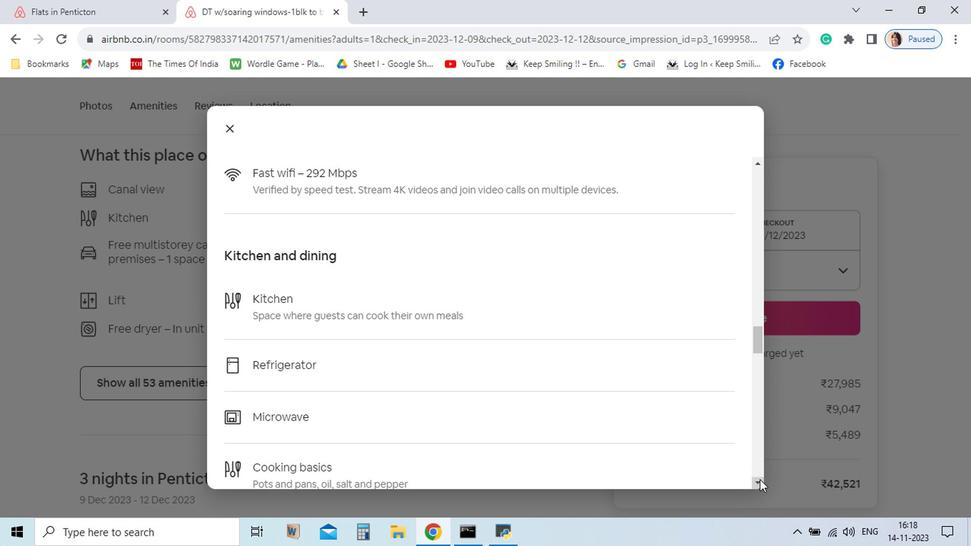 
Action: Mouse pressed left at (679, 482)
Screenshot: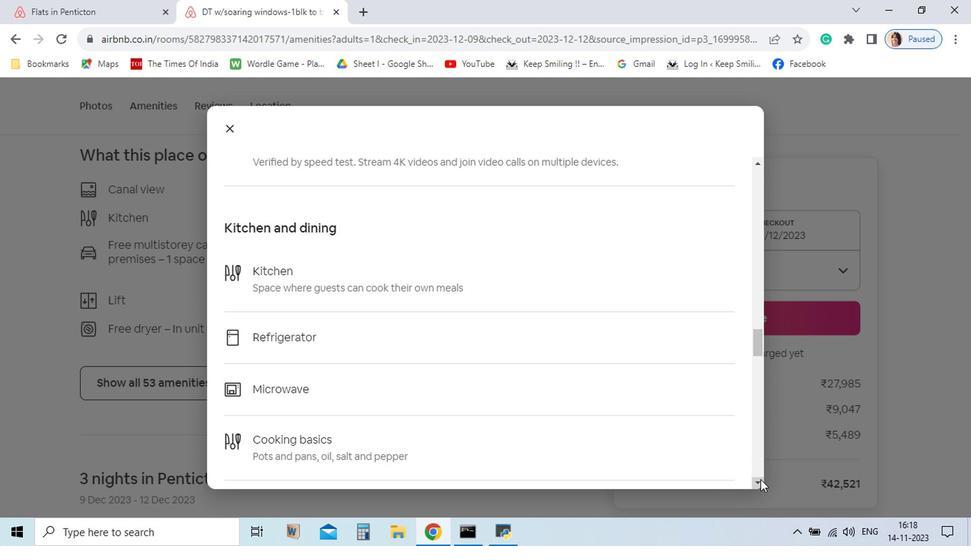 
Action: Mouse pressed left at (679, 482)
Screenshot: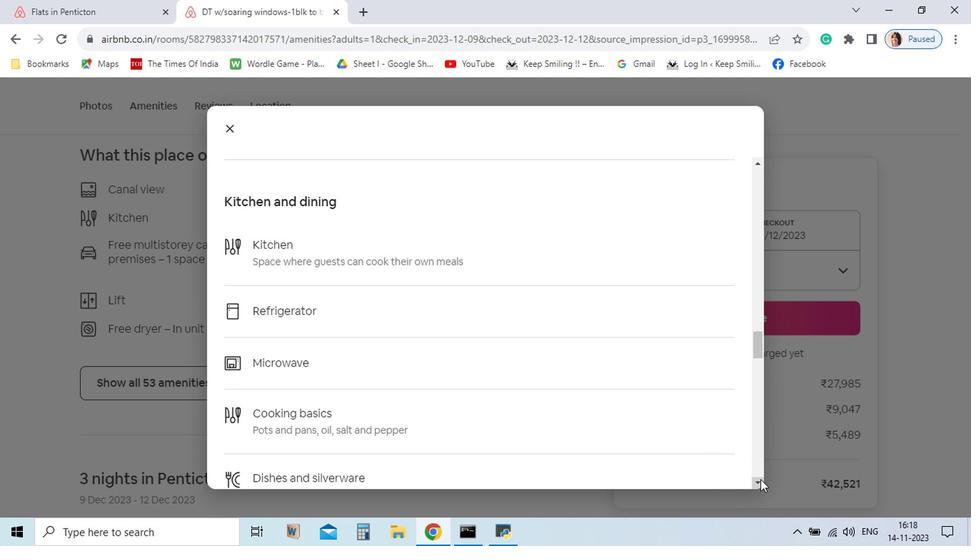 
Action: Mouse moved to (680, 482)
Screenshot: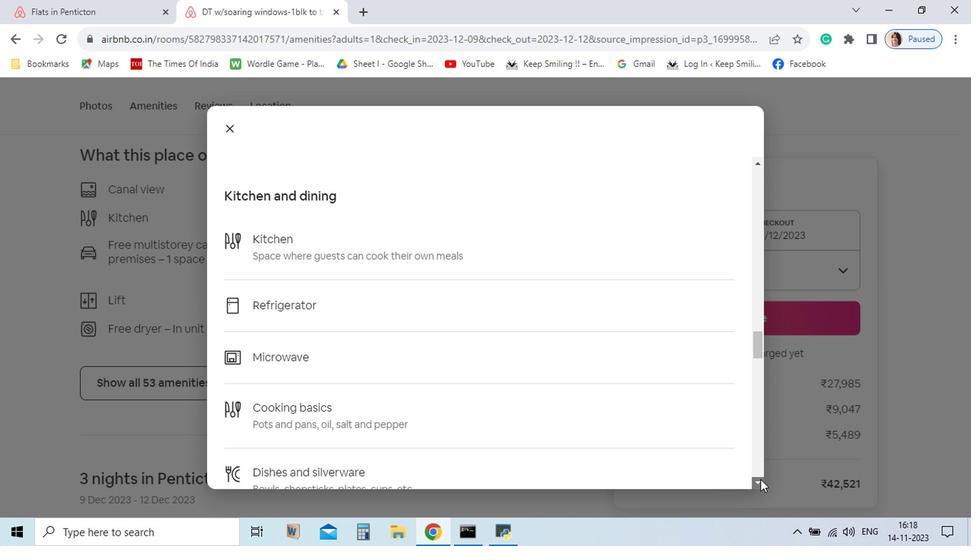 
Action: Mouse pressed left at (680, 482)
Screenshot: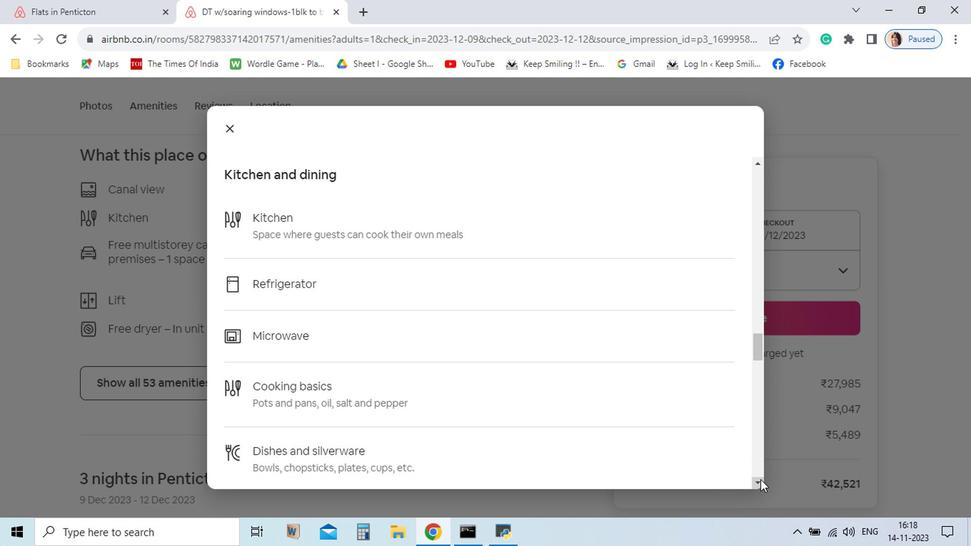
Action: Mouse moved to (680, 482)
